 Task: Look for space in Rengasdengklok, Indonesia from 8th August, 2023 to 15th August, 2023 for 9 adults in price range Rs.10000 to Rs.14000. Place can be shared room with 5 bedrooms having 9 beds and 5 bathrooms. Property type can be house, flat, guest house. Amenities needed are: wifi, TV, free parkinig on premises, gym, breakfast. Booking option can be shelf check-in. Required host language is English.
Action: Mouse pressed left at (474, 103)
Screenshot: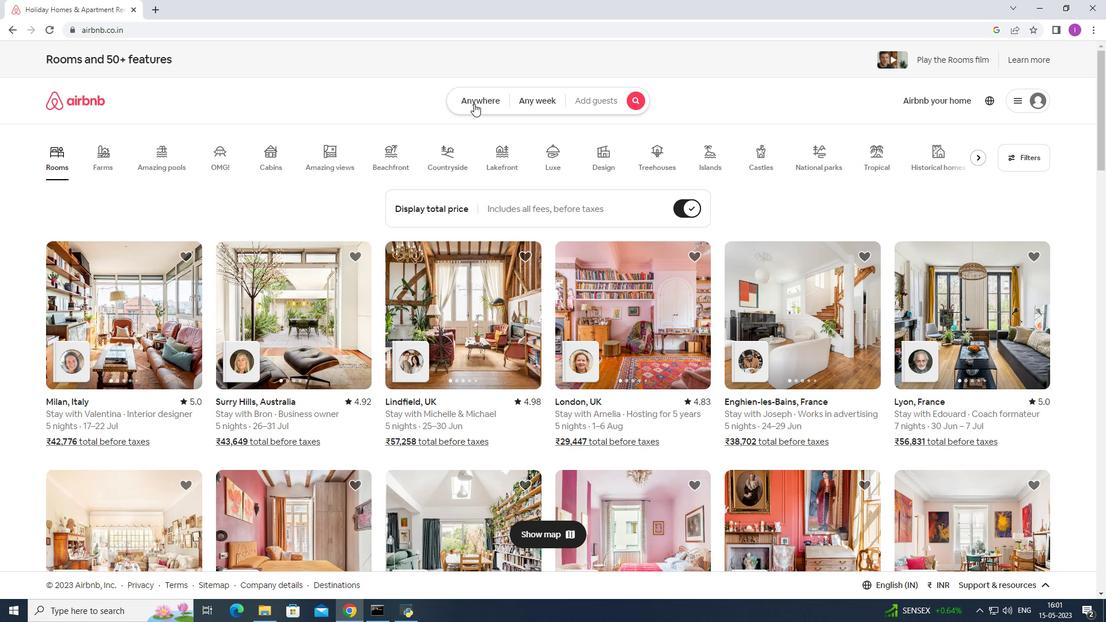 
Action: Mouse moved to (415, 139)
Screenshot: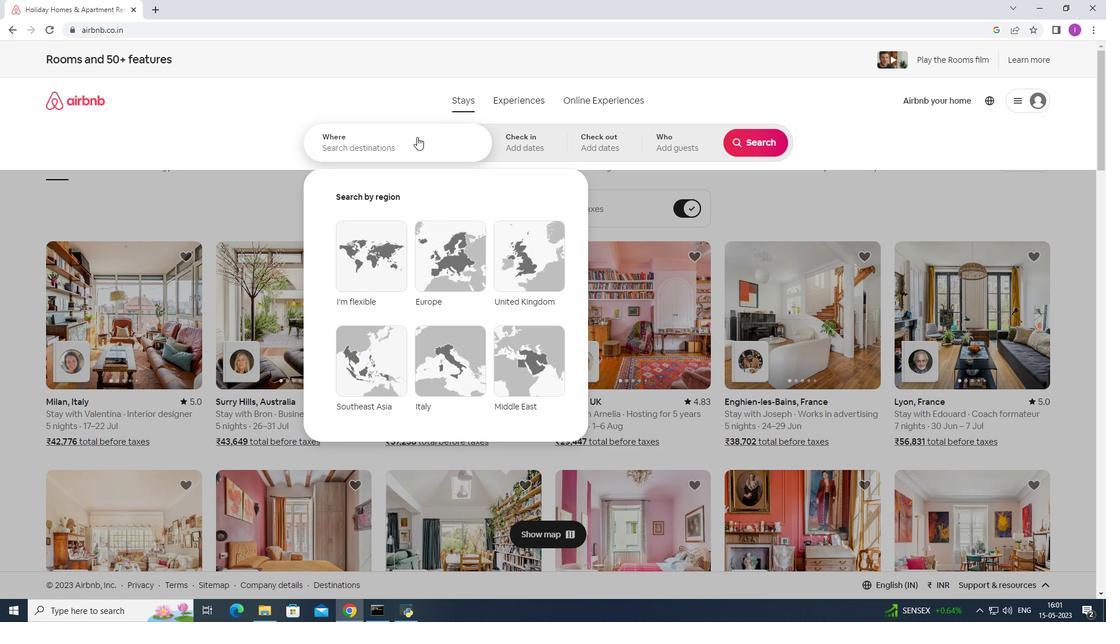
Action: Mouse pressed left at (415, 139)
Screenshot: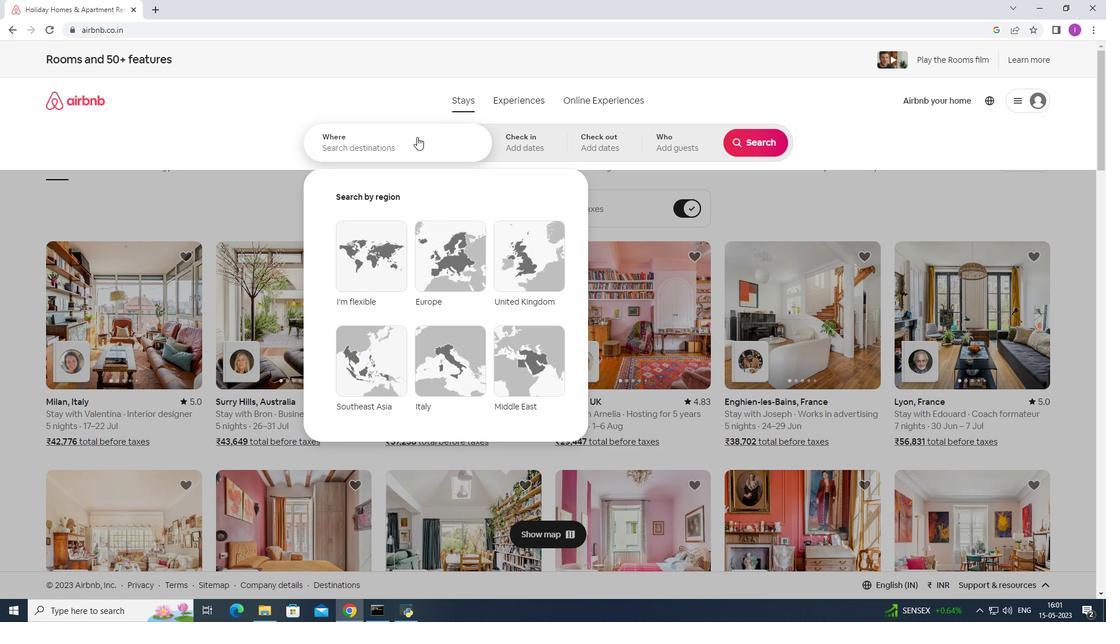 
Action: Mouse moved to (426, 155)
Screenshot: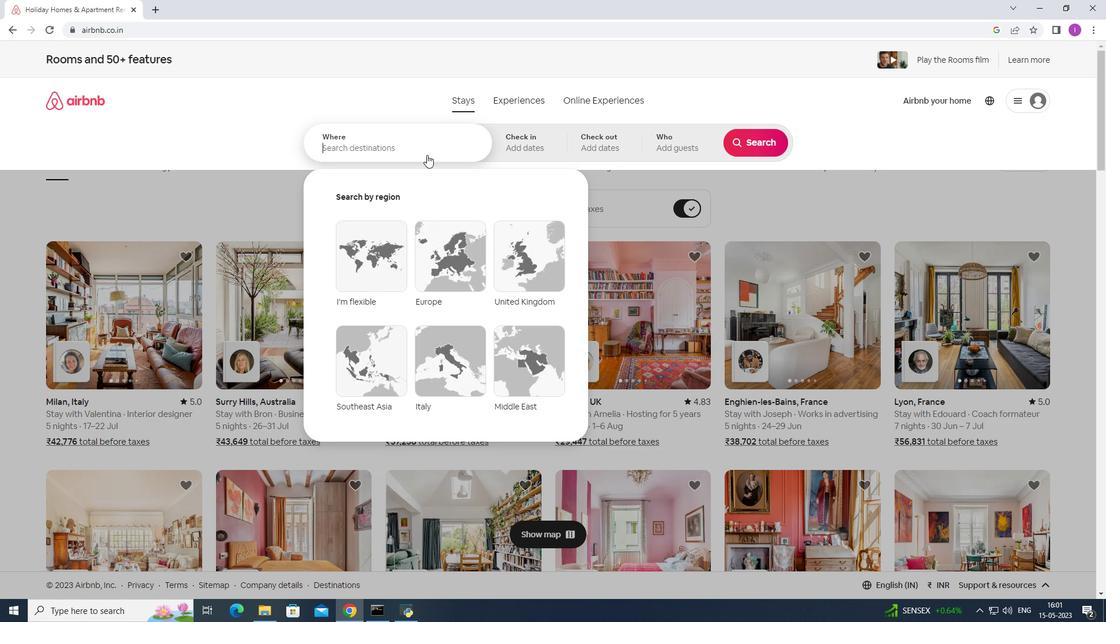 
Action: Key pressed <Key.shift><Key.shift>Reg<Key.backspace>ngasdengklol,indinesia
Screenshot: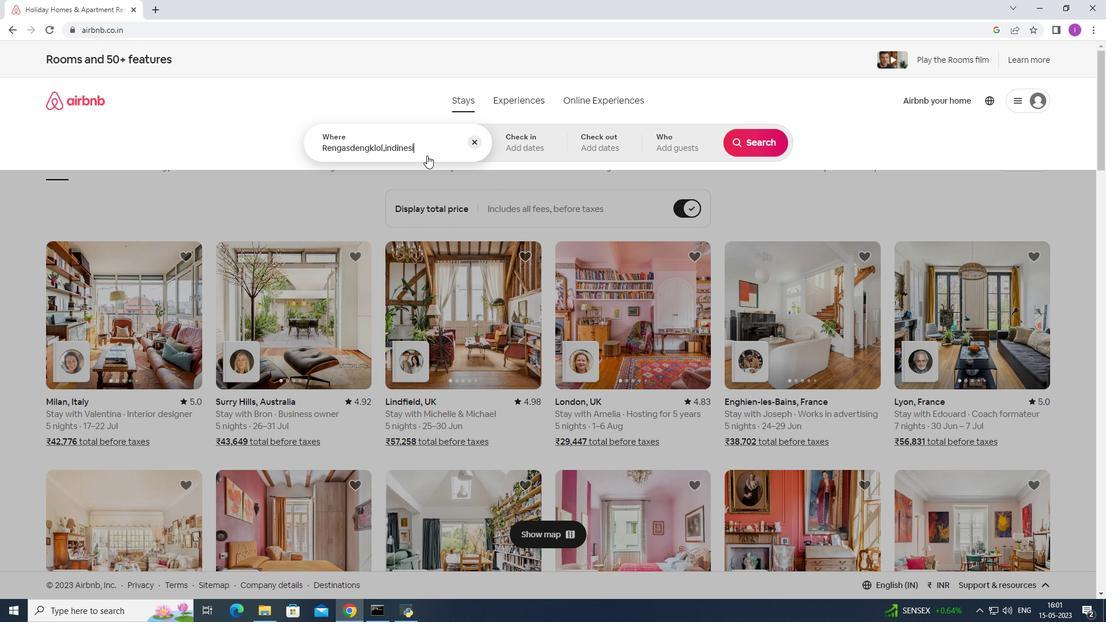 
Action: Mouse moved to (397, 148)
Screenshot: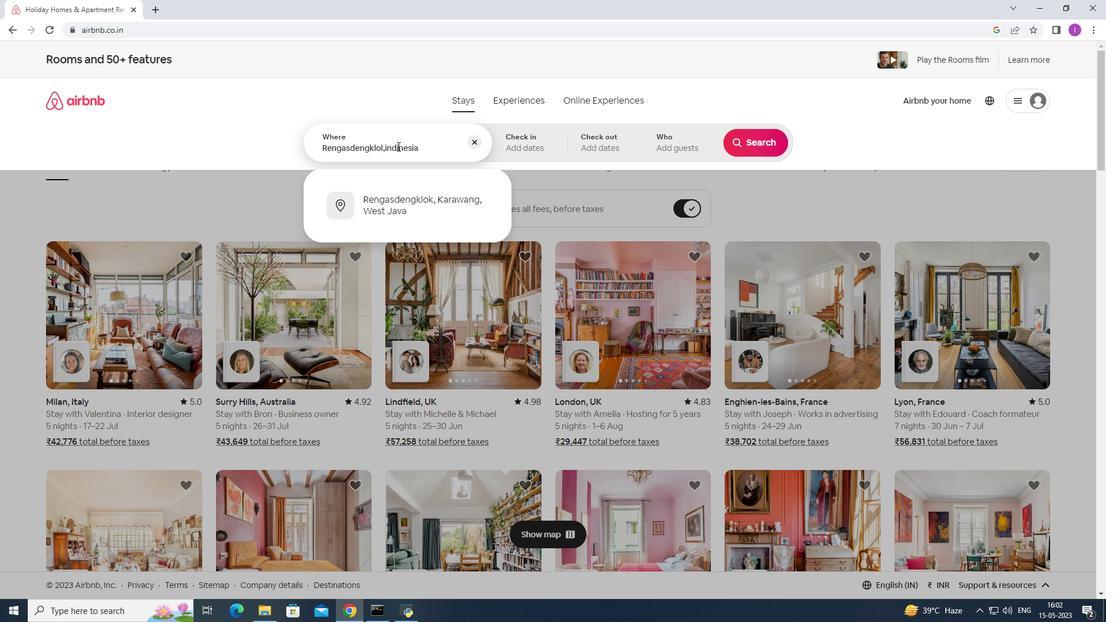 
Action: Mouse pressed left at (397, 148)
Screenshot: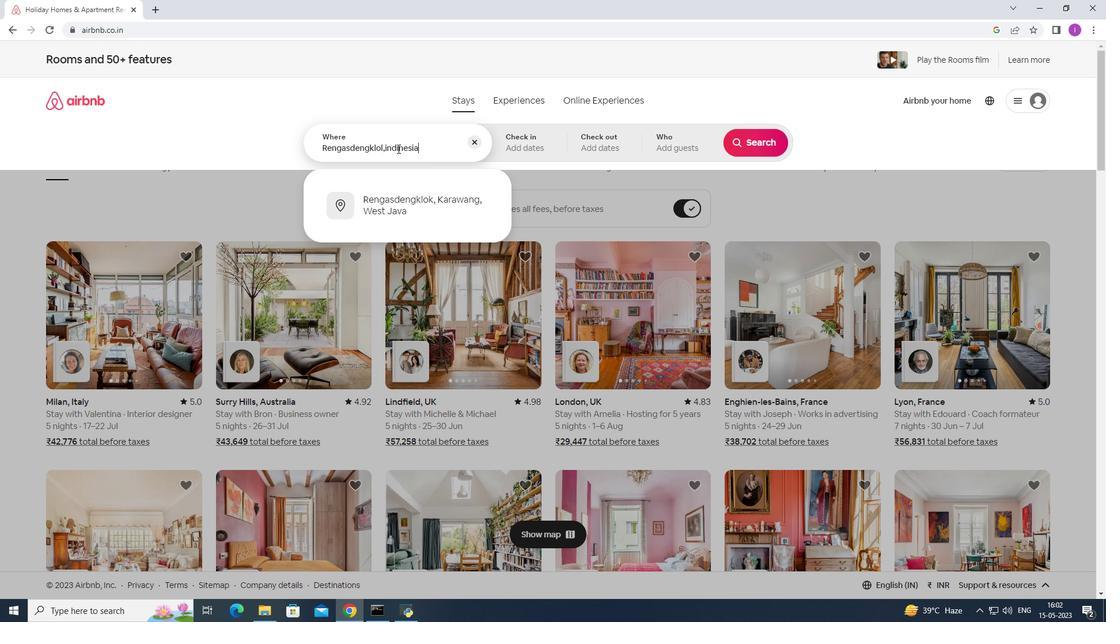
Action: Mouse moved to (403, 149)
Screenshot: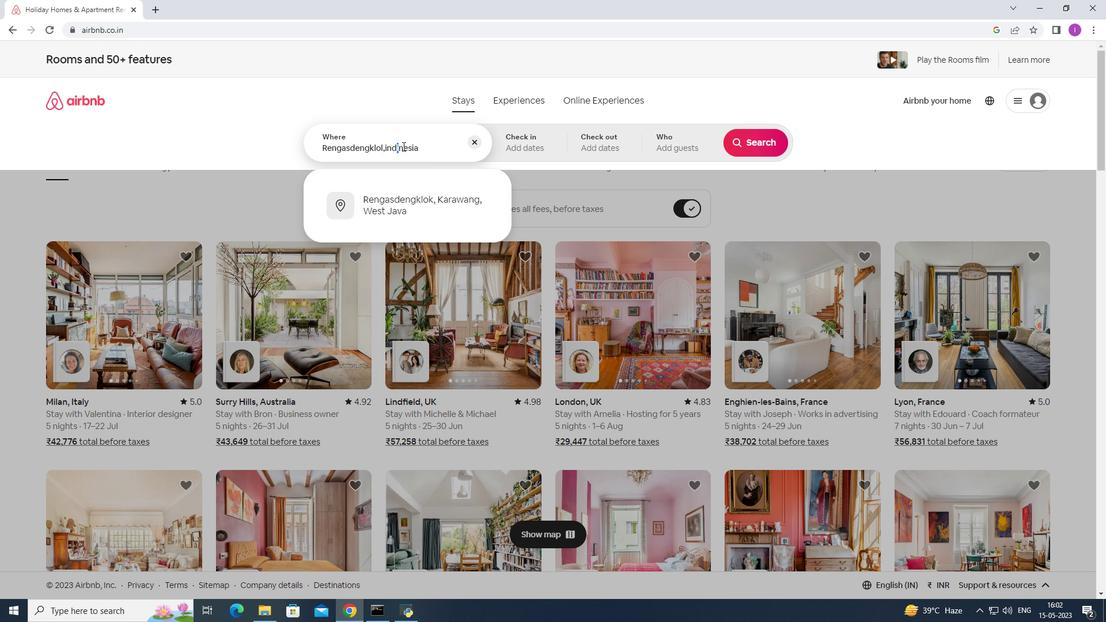 
Action: Key pressed <Key.delete>o
Screenshot: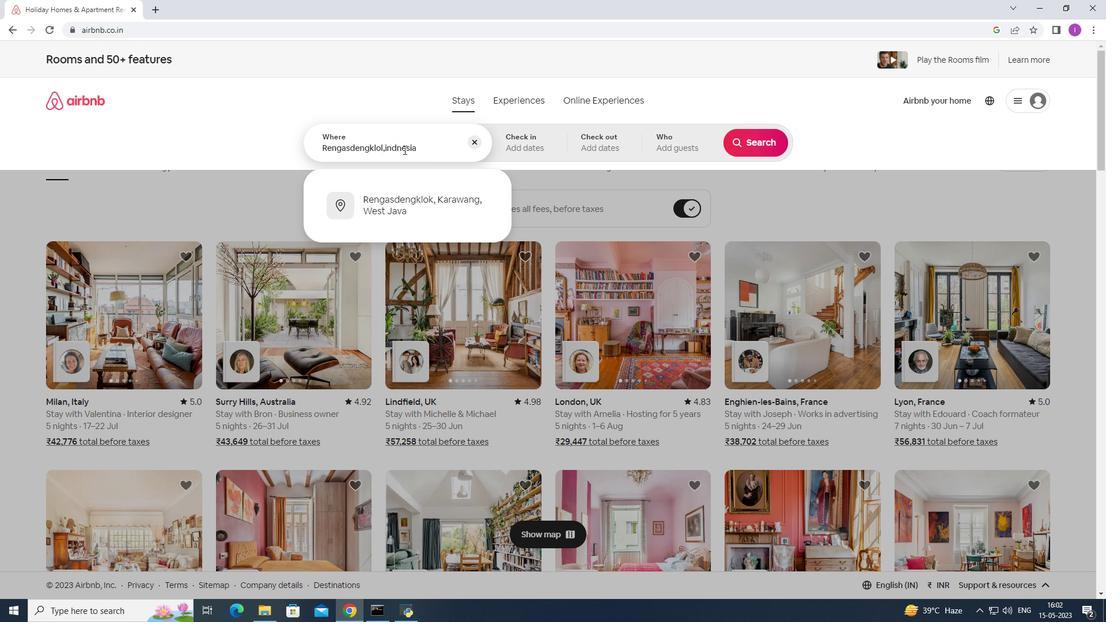
Action: Mouse moved to (535, 153)
Screenshot: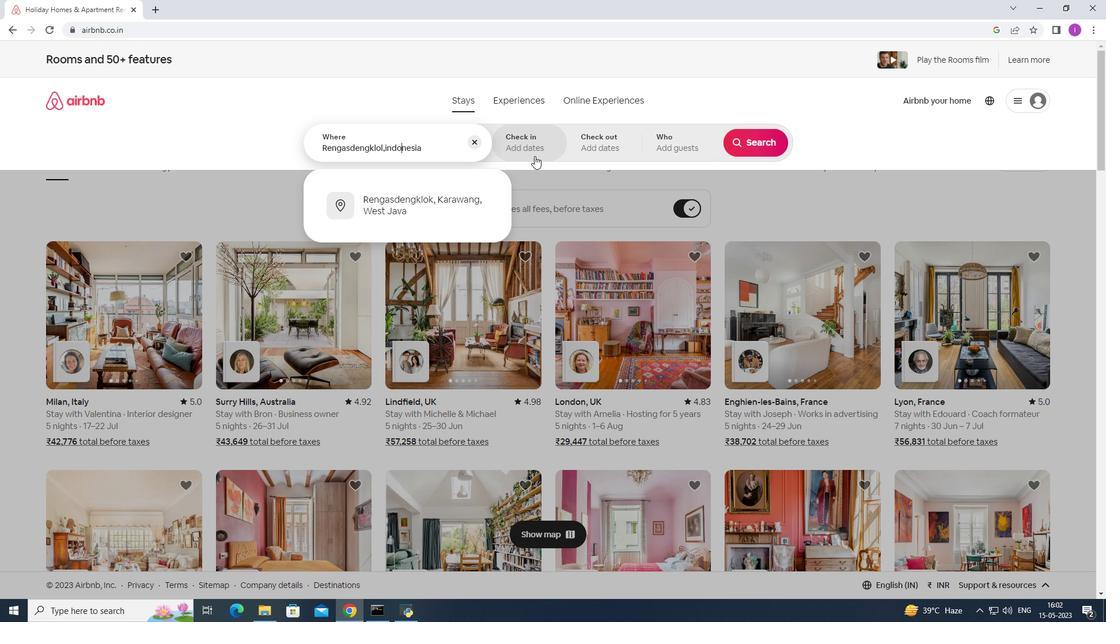 
Action: Mouse pressed left at (535, 153)
Screenshot: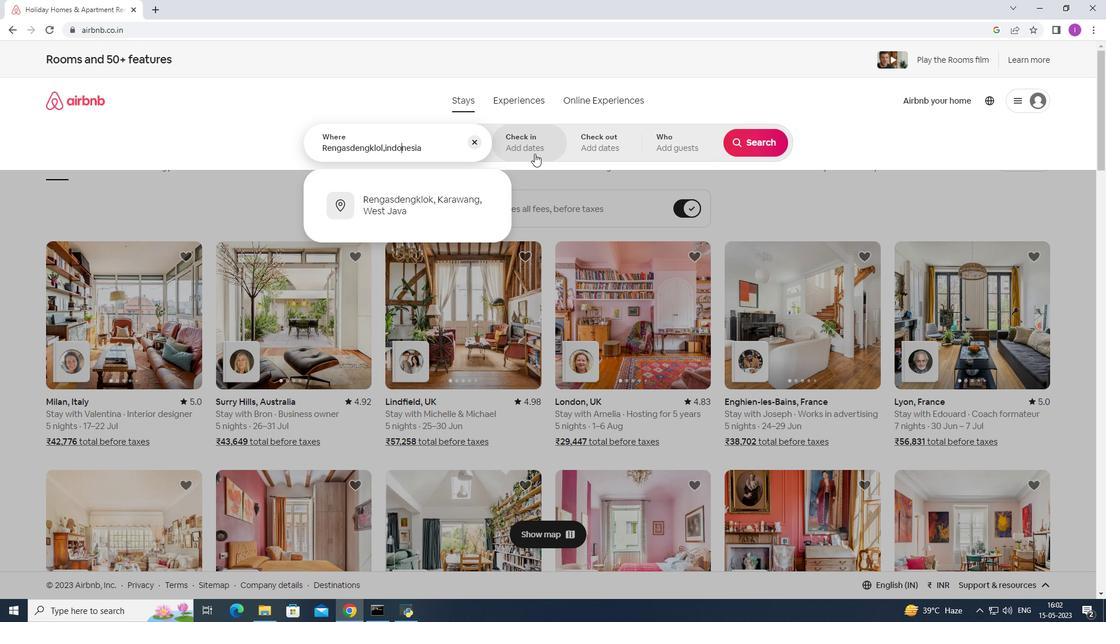 
Action: Mouse moved to (761, 233)
Screenshot: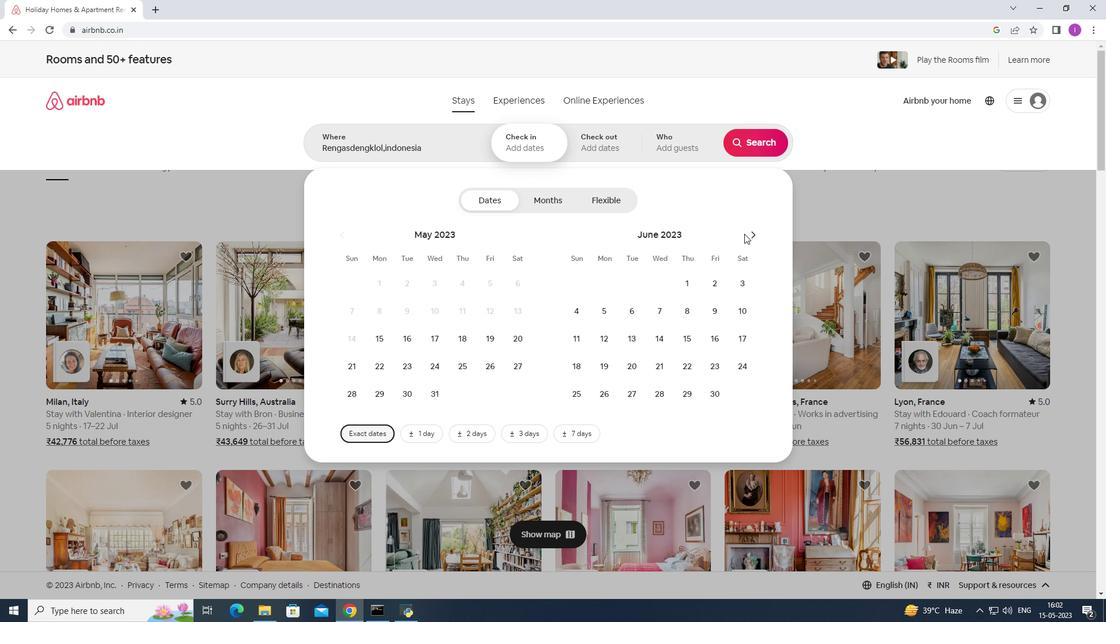 
Action: Mouse pressed left at (761, 233)
Screenshot: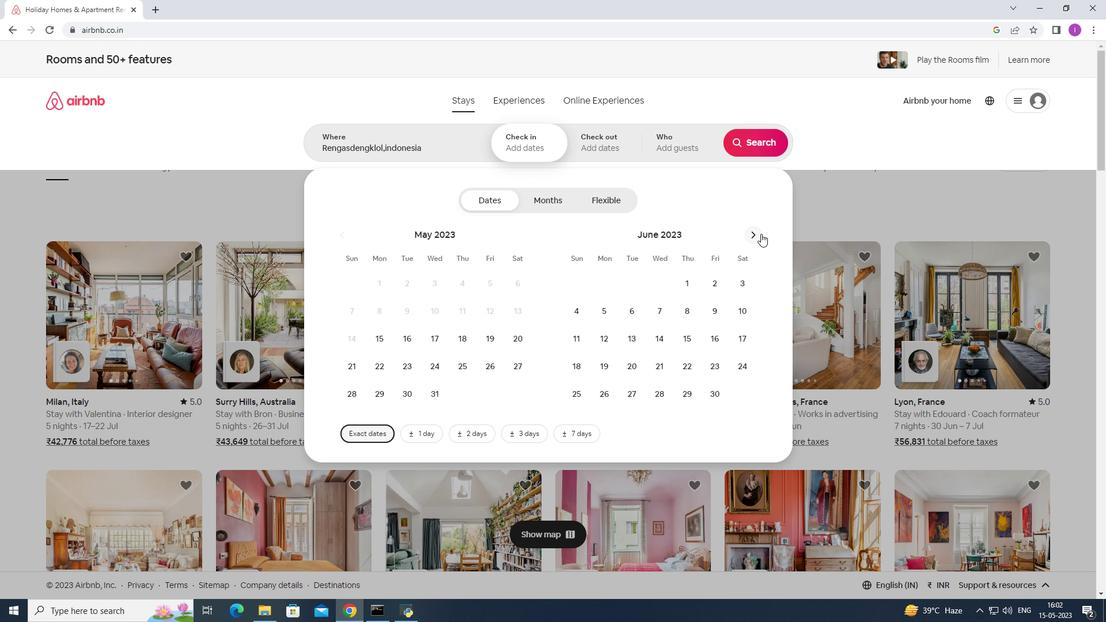 
Action: Mouse pressed left at (761, 233)
Screenshot: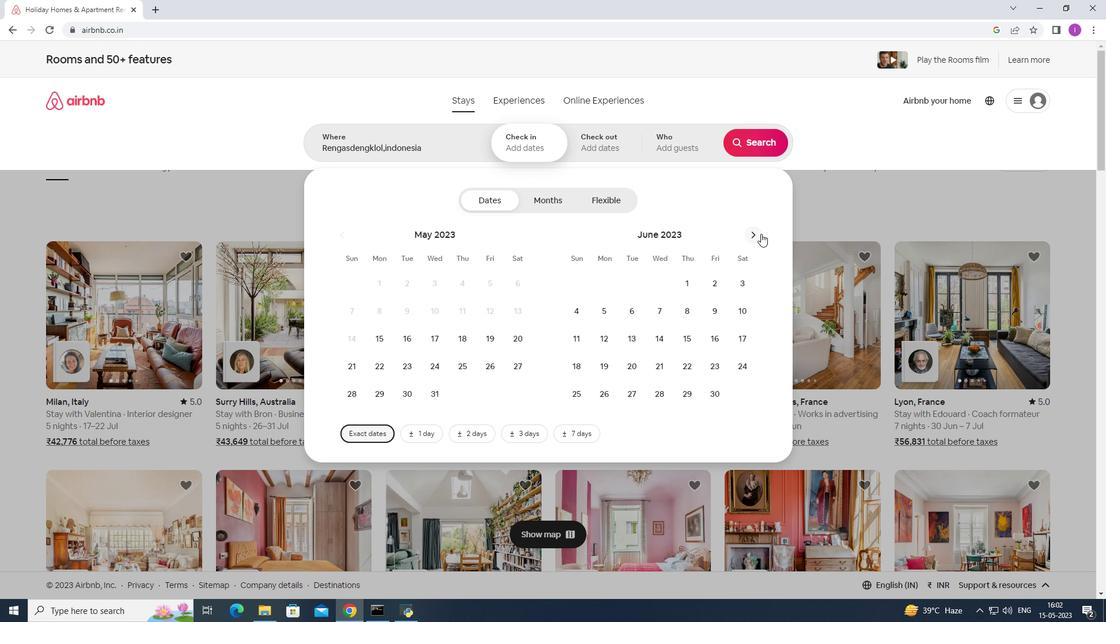 
Action: Mouse pressed left at (761, 233)
Screenshot: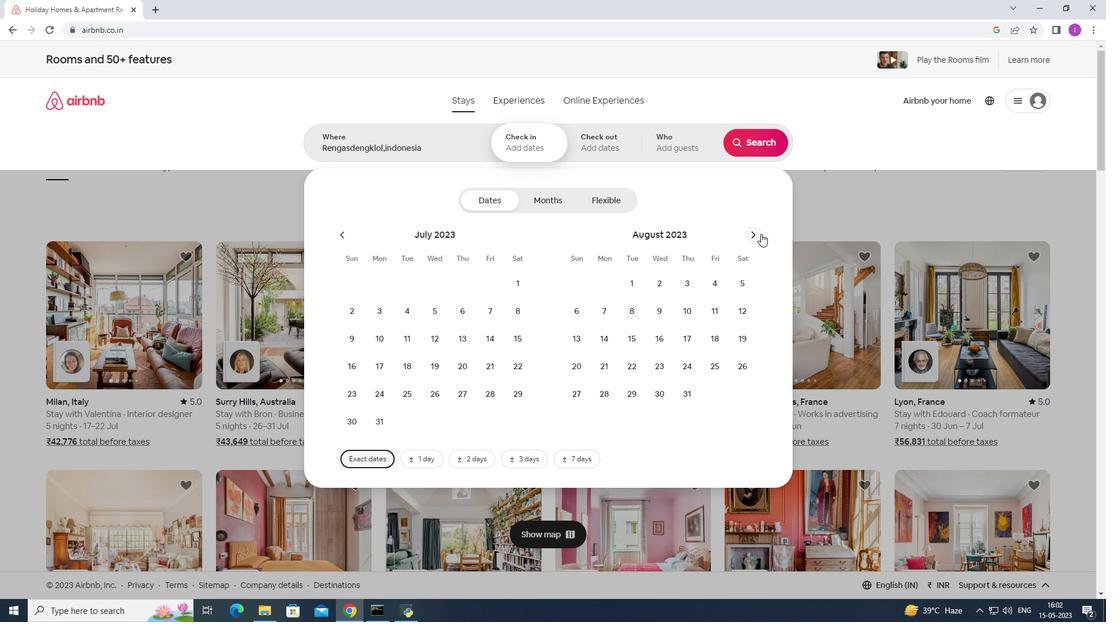 
Action: Mouse moved to (411, 311)
Screenshot: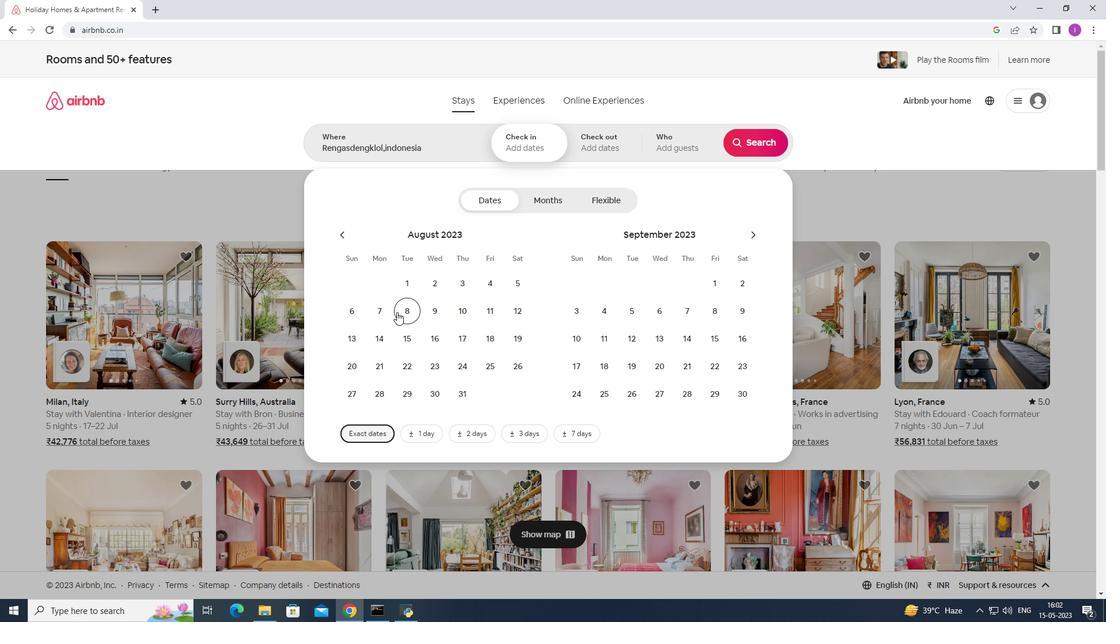 
Action: Mouse pressed left at (411, 311)
Screenshot: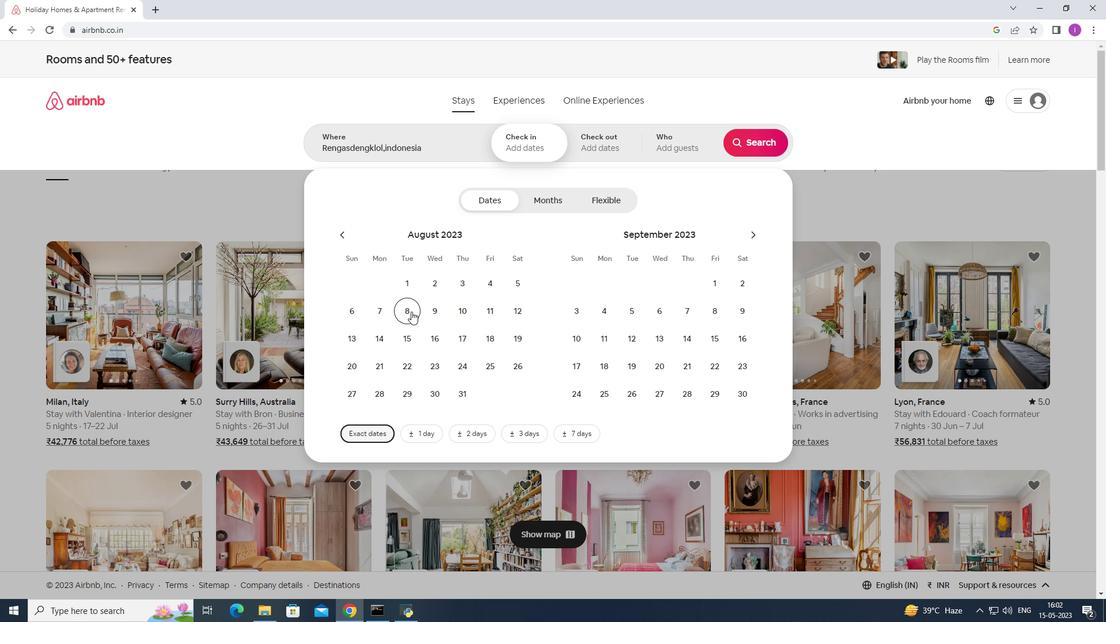 
Action: Mouse moved to (408, 334)
Screenshot: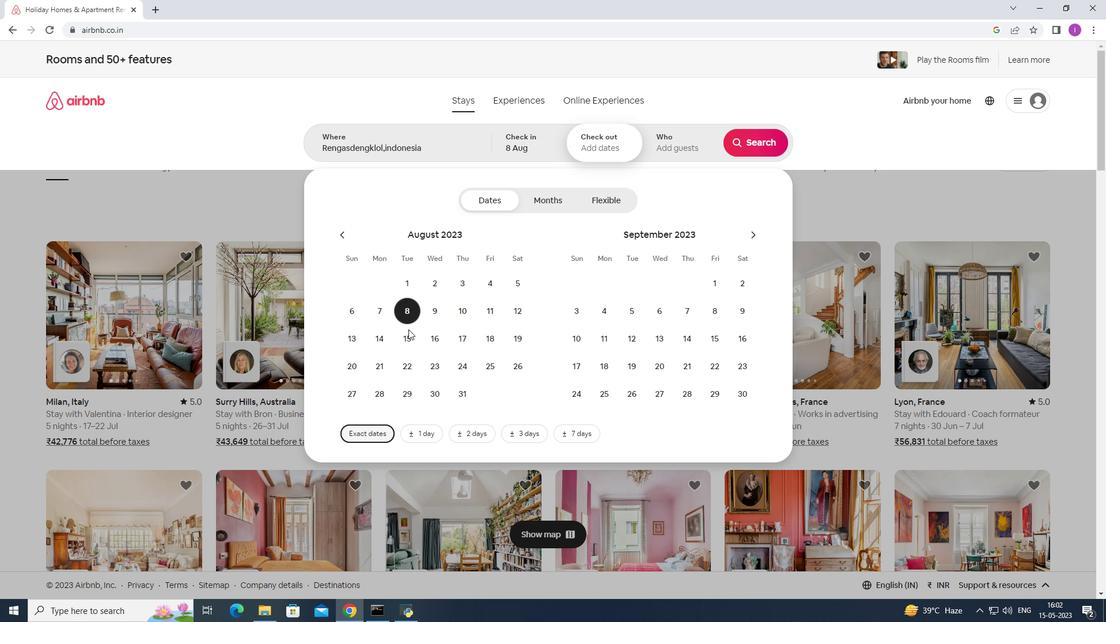 
Action: Mouse pressed left at (408, 334)
Screenshot: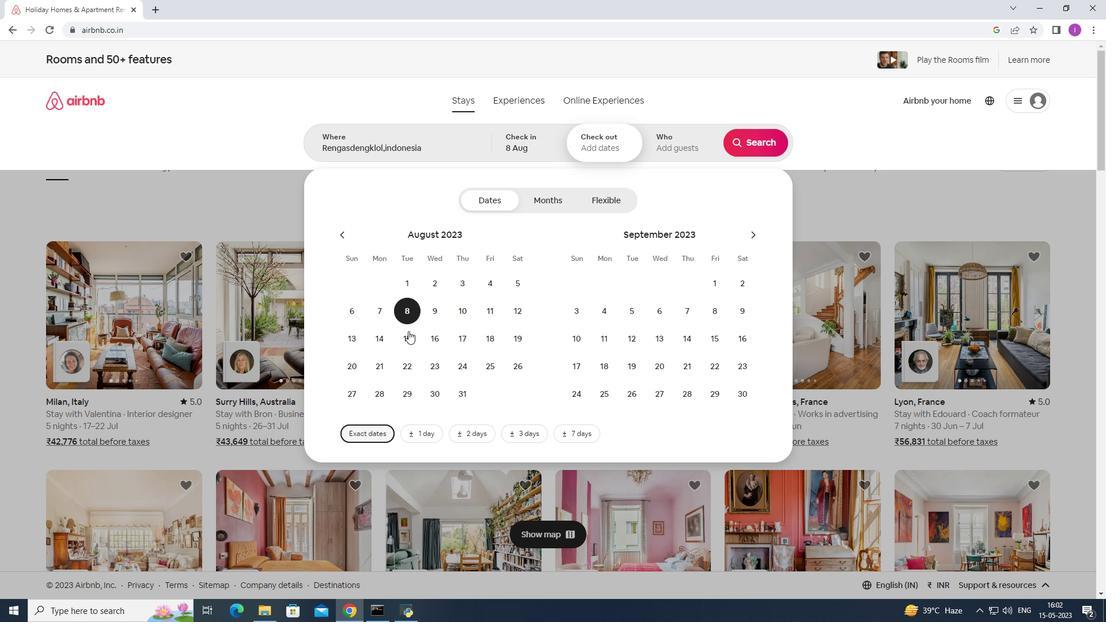 
Action: Mouse moved to (686, 147)
Screenshot: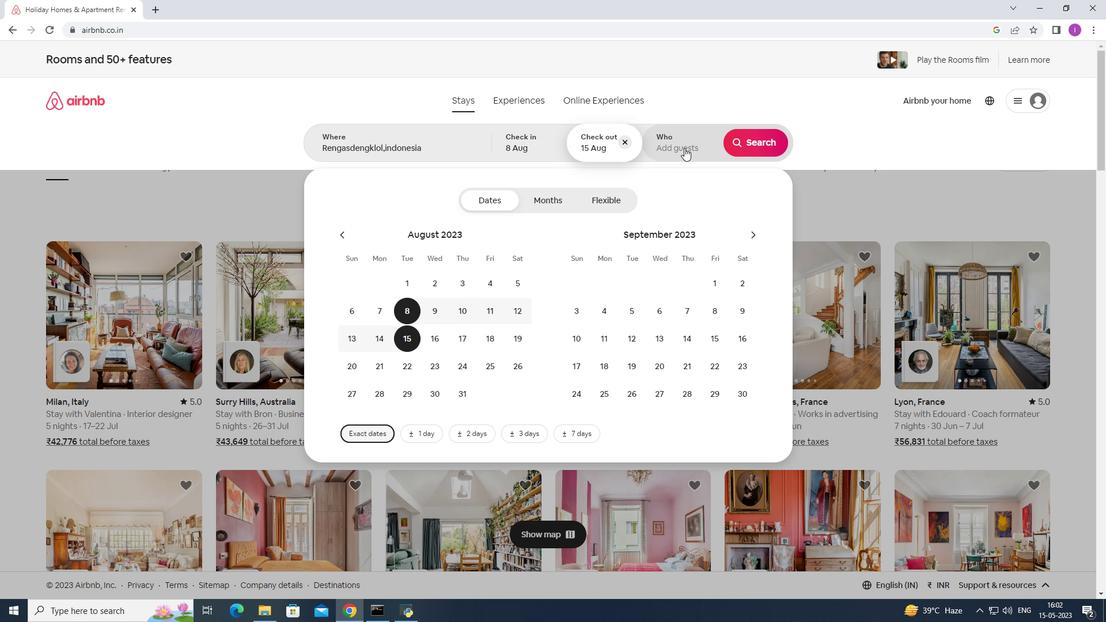 
Action: Mouse pressed left at (686, 147)
Screenshot: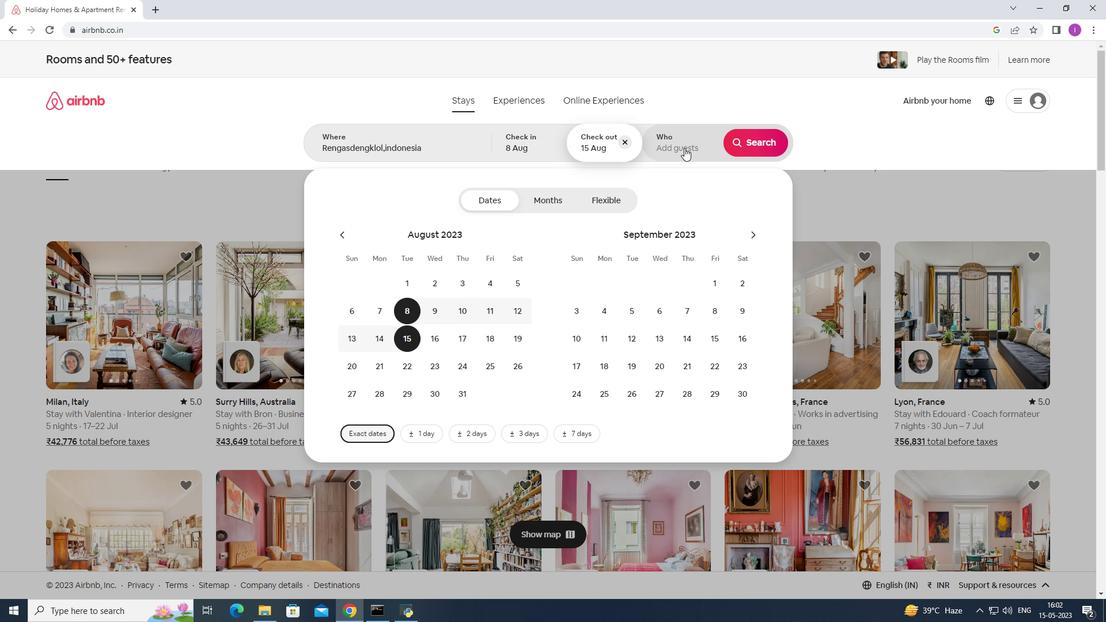 
Action: Mouse moved to (760, 196)
Screenshot: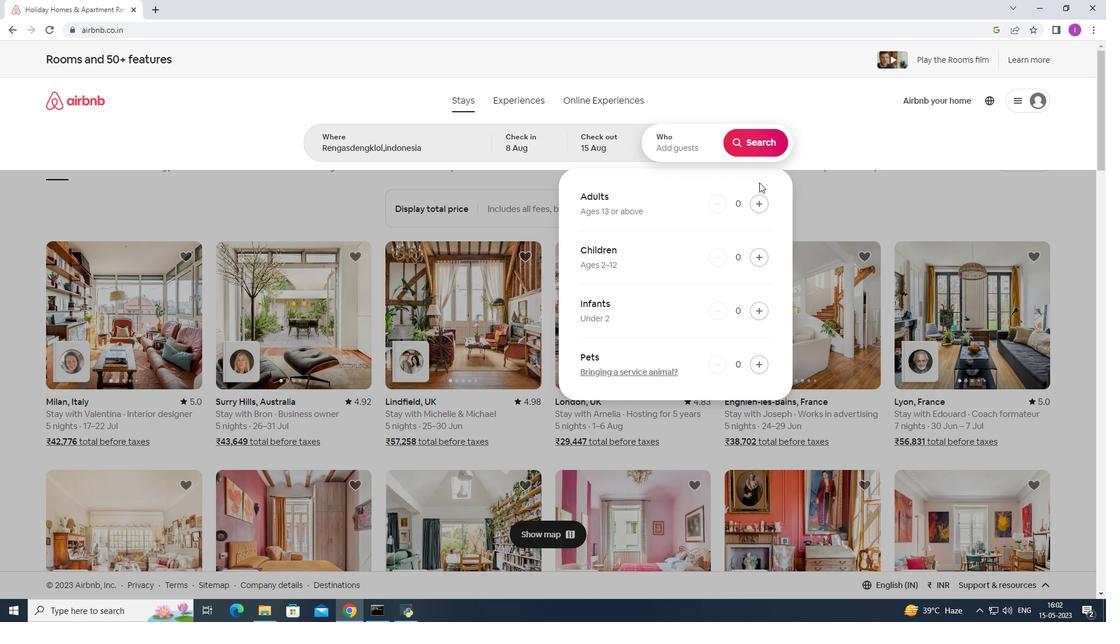 
Action: Mouse pressed left at (760, 196)
Screenshot: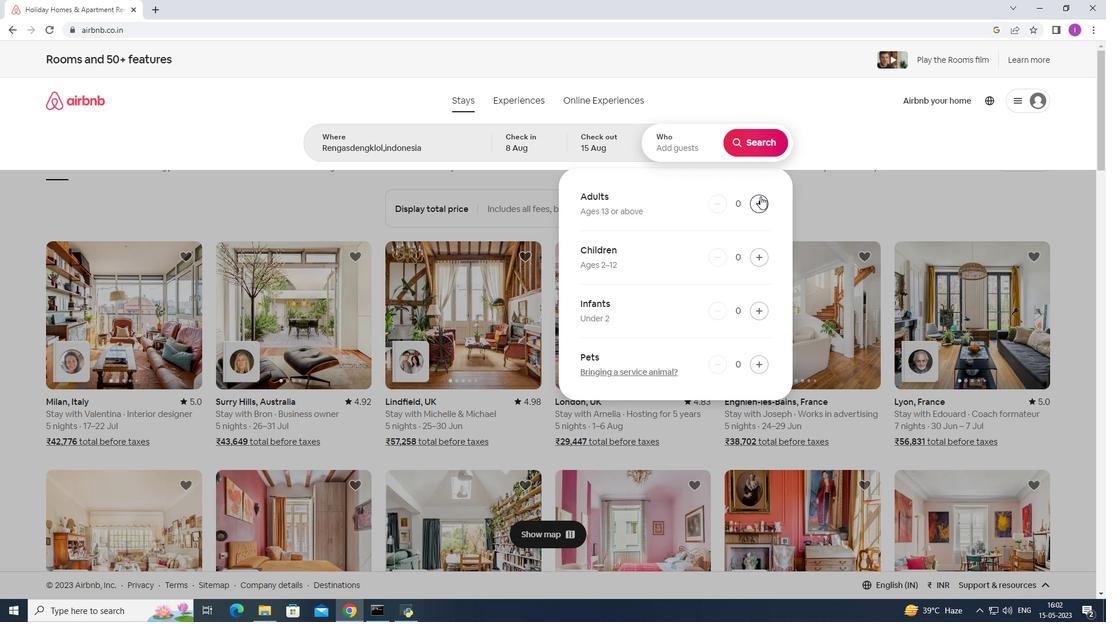 
Action: Mouse moved to (760, 198)
Screenshot: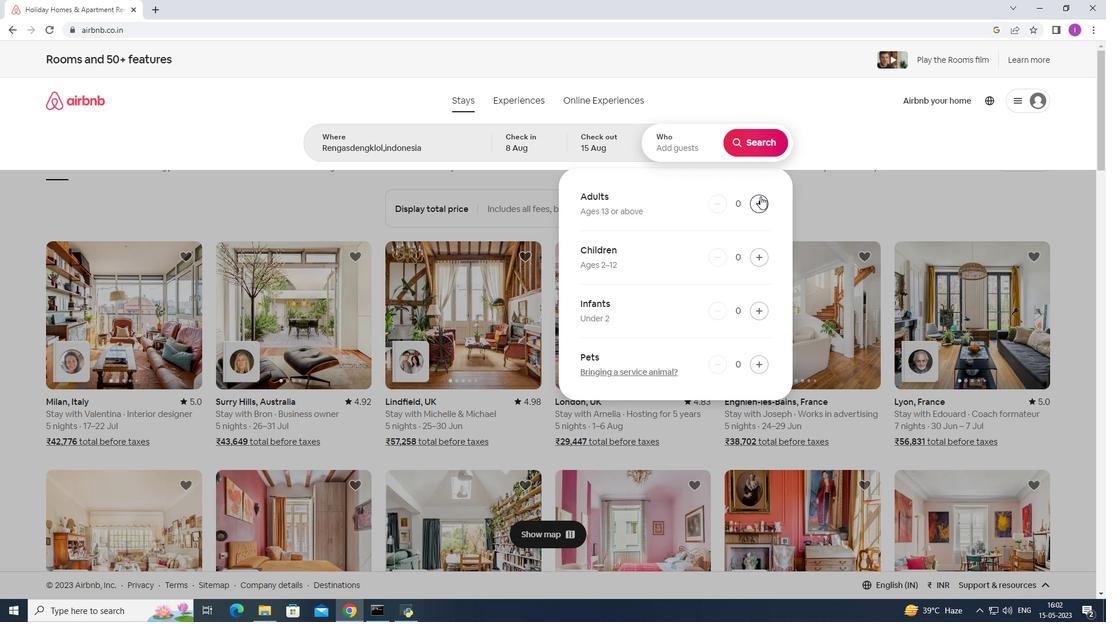 
Action: Mouse pressed left at (760, 198)
Screenshot: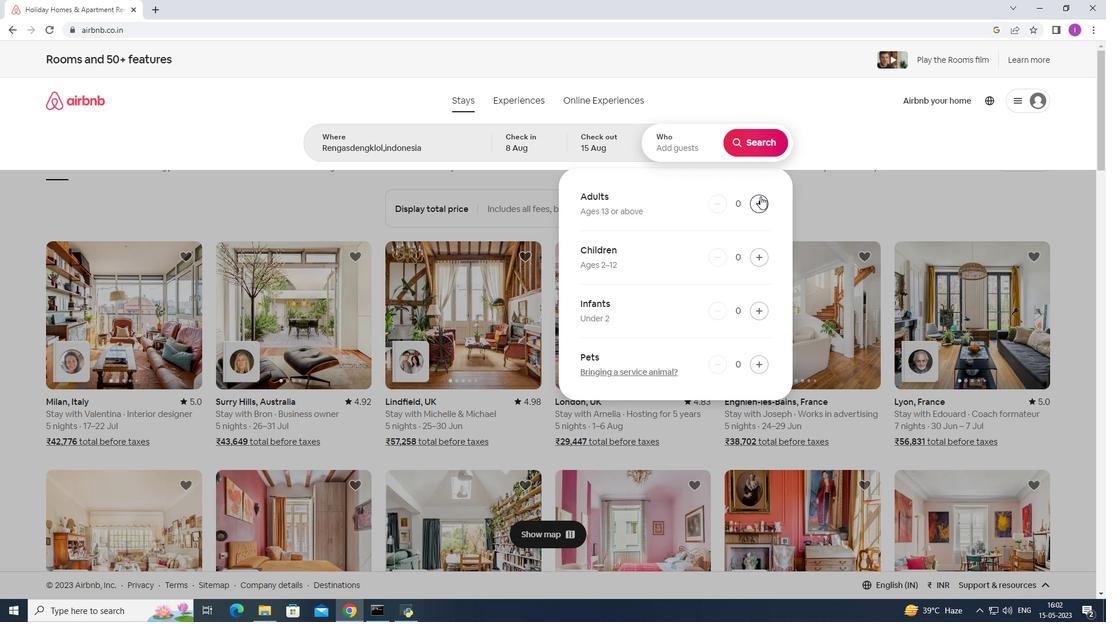 
Action: Mouse pressed left at (760, 198)
Screenshot: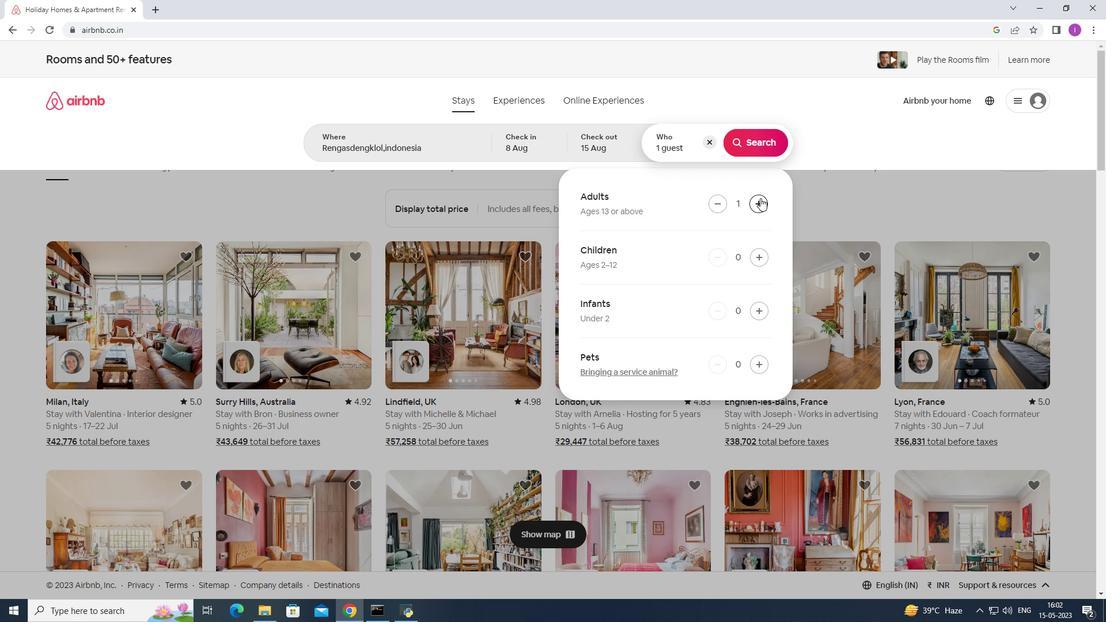 
Action: Mouse moved to (759, 208)
Screenshot: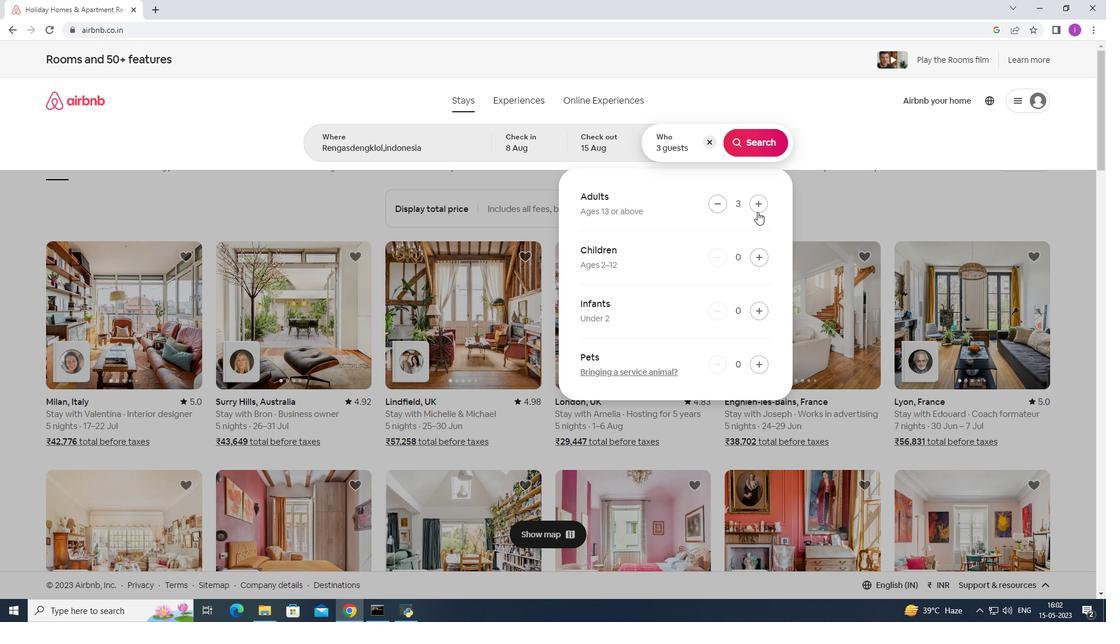 
Action: Mouse pressed left at (759, 208)
Screenshot: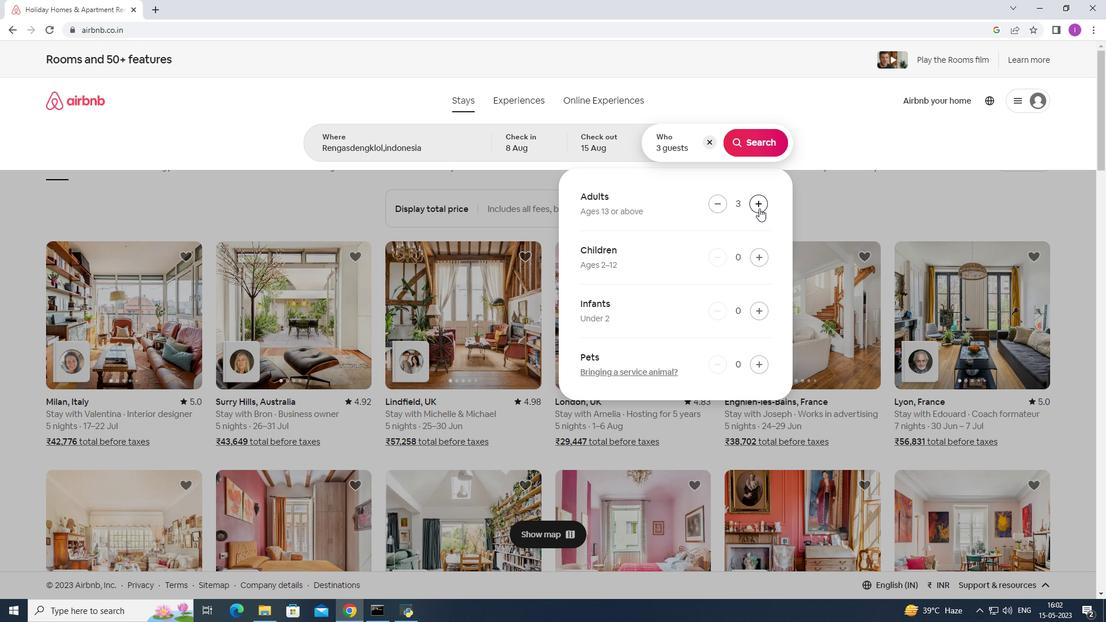 
Action: Mouse pressed left at (759, 208)
Screenshot: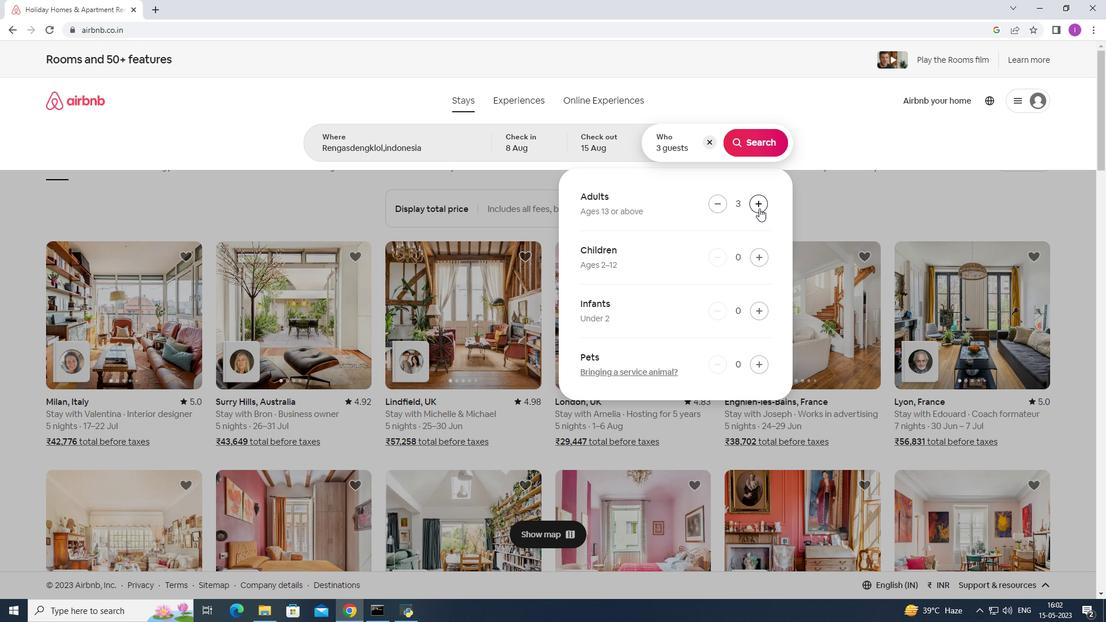 
Action: Mouse pressed left at (759, 208)
Screenshot: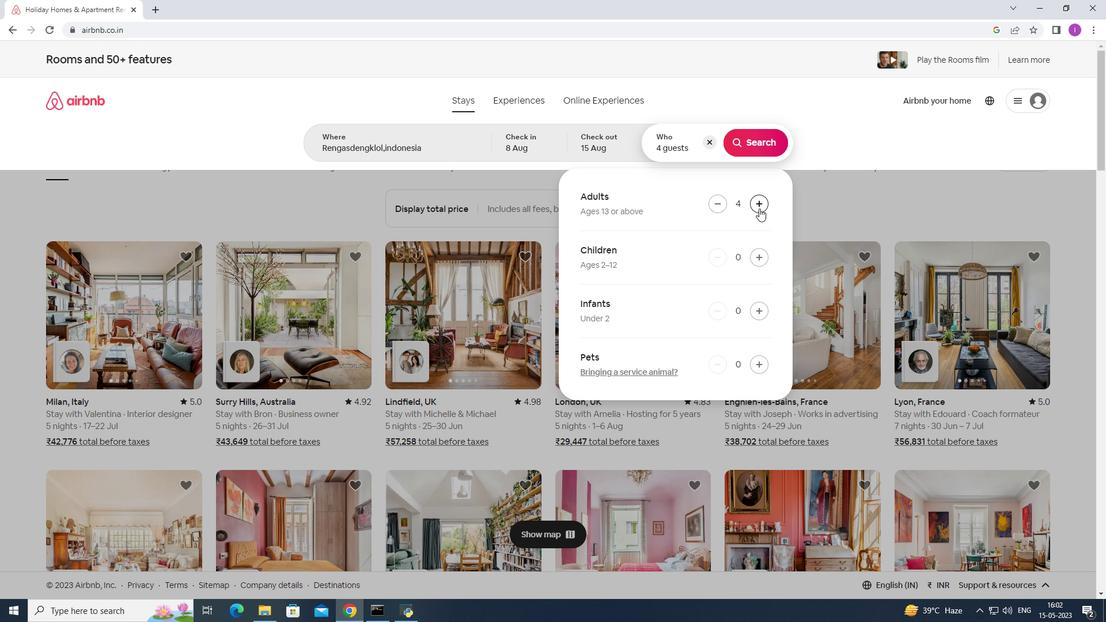 
Action: Mouse pressed left at (759, 208)
Screenshot: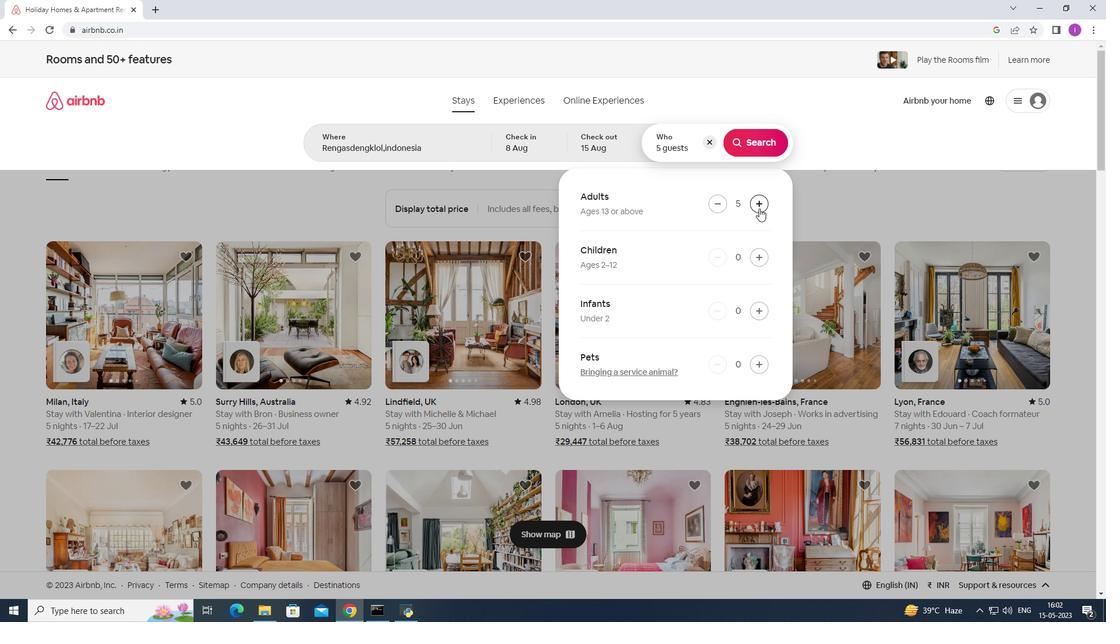 
Action: Mouse pressed left at (759, 208)
Screenshot: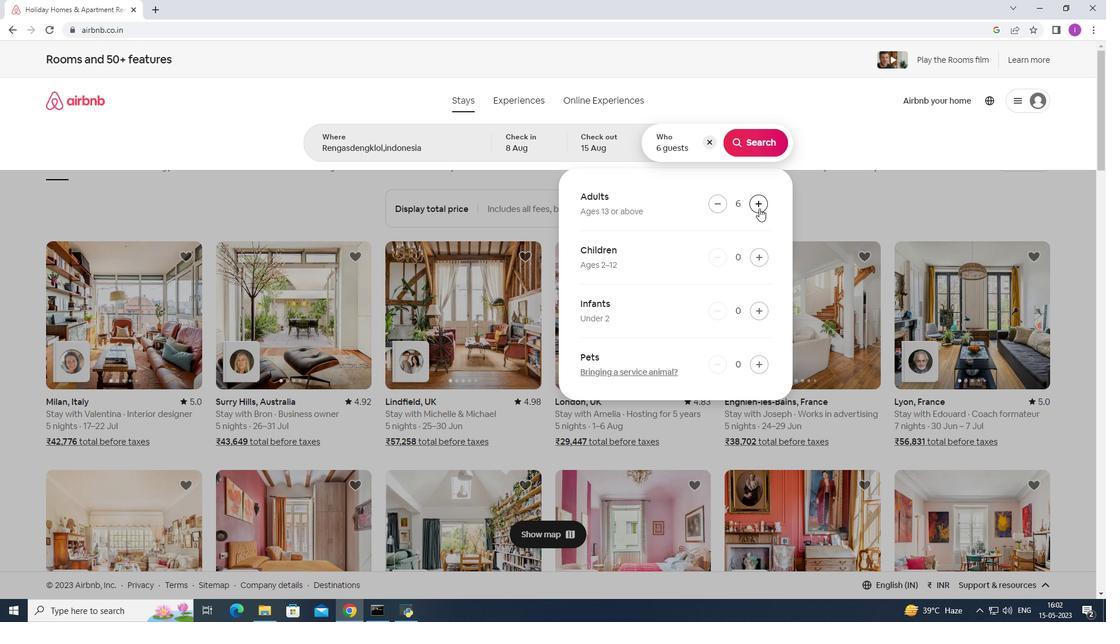 
Action: Mouse pressed left at (759, 208)
Screenshot: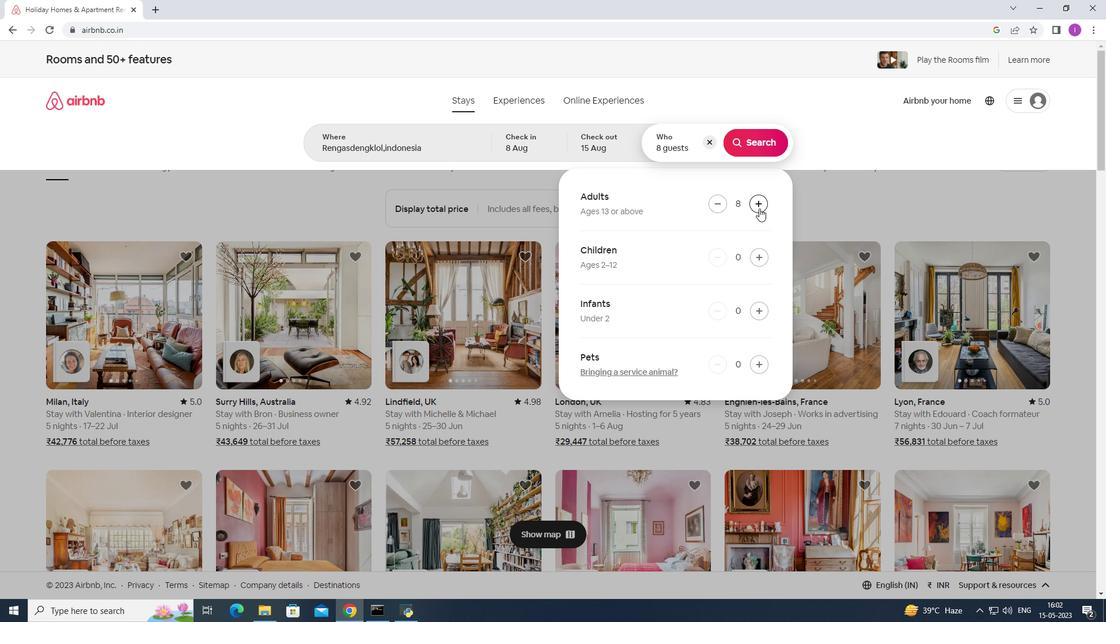 
Action: Mouse moved to (748, 131)
Screenshot: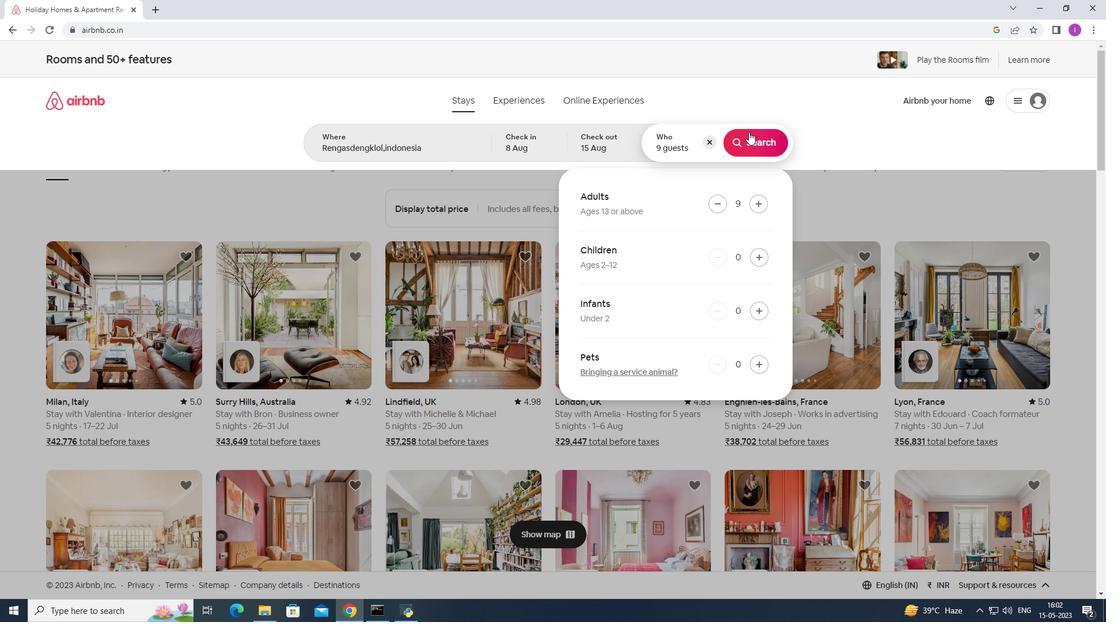 
Action: Mouse pressed left at (748, 131)
Screenshot: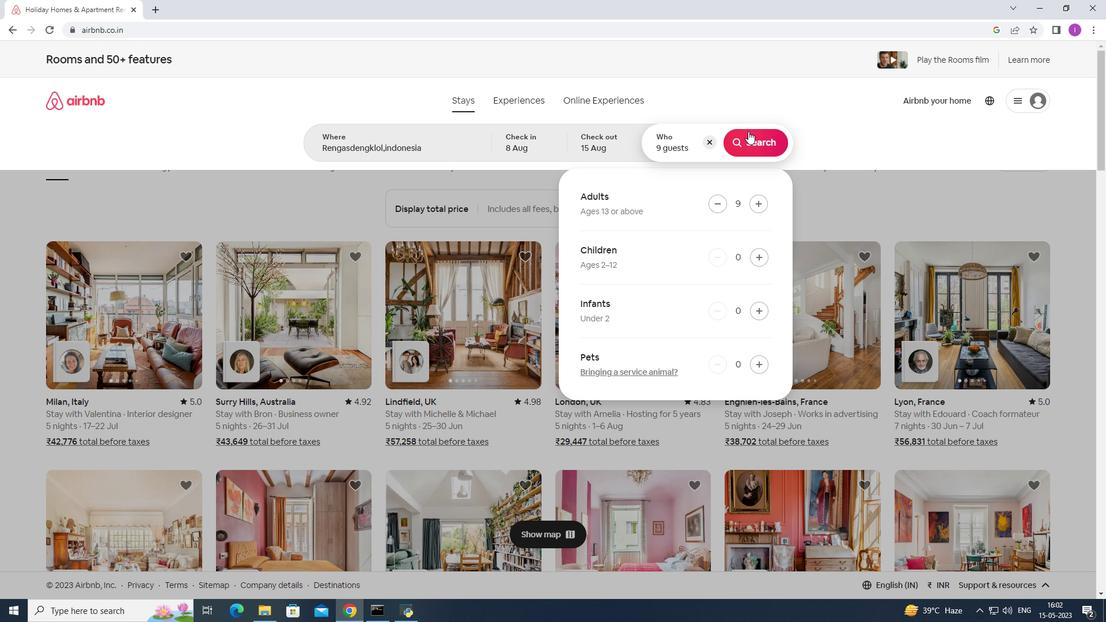 
Action: Mouse moved to (1051, 109)
Screenshot: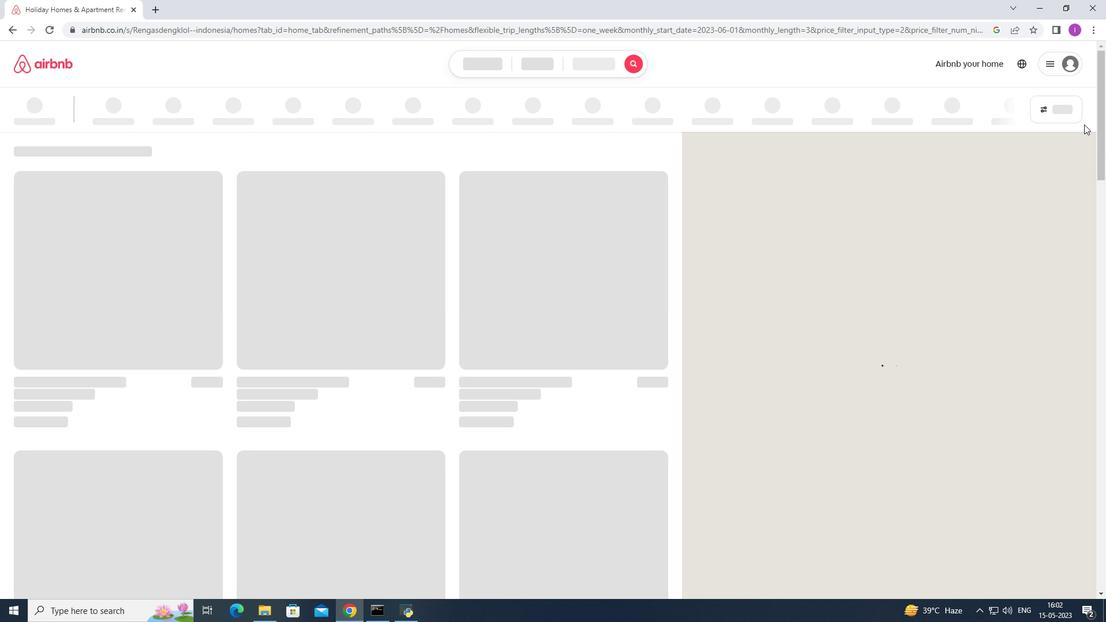 
Action: Mouse pressed left at (1051, 109)
Screenshot: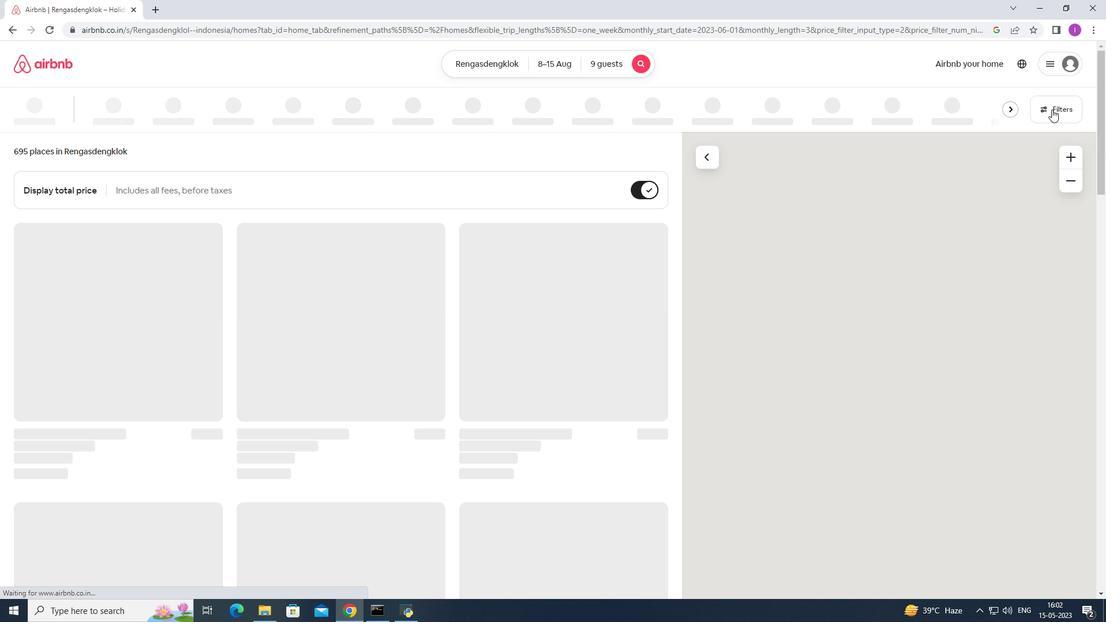 
Action: Mouse moved to (641, 390)
Screenshot: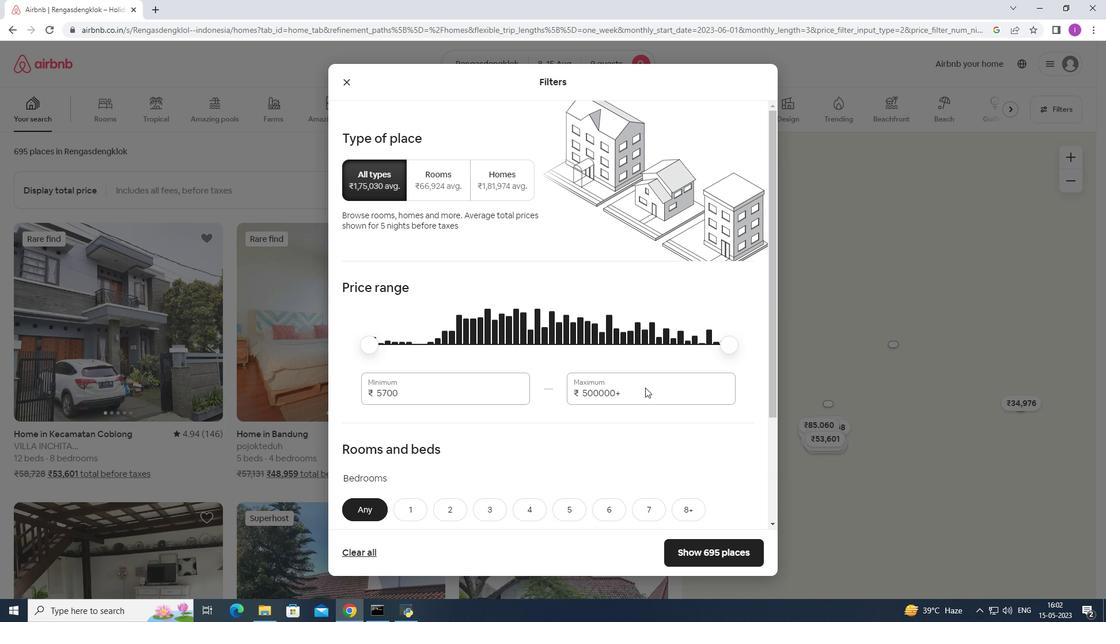 
Action: Mouse pressed left at (641, 390)
Screenshot: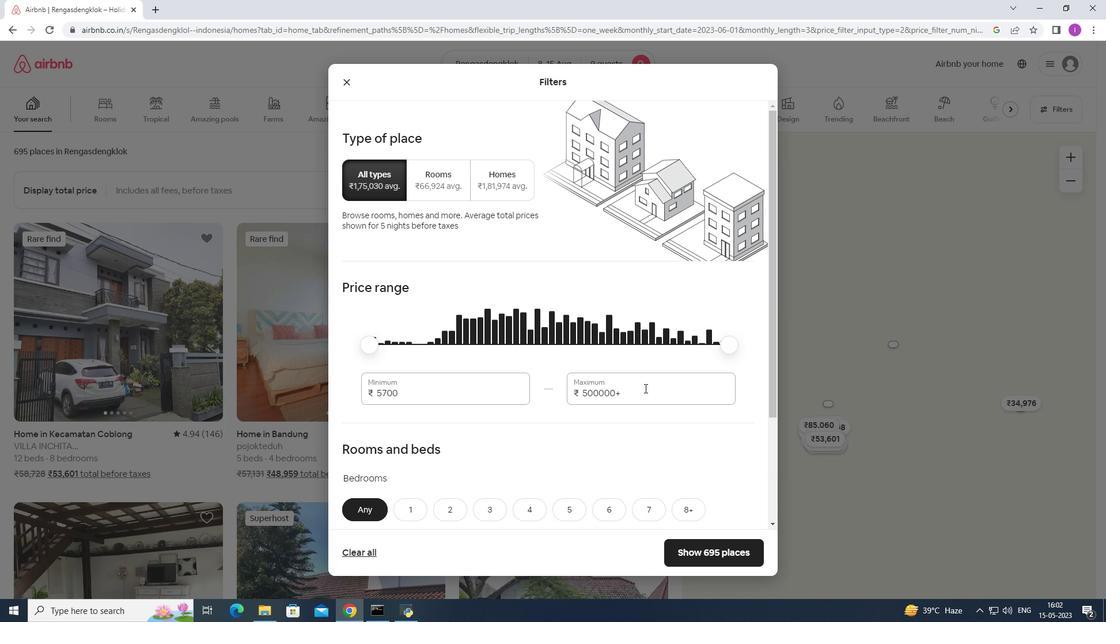
Action: Mouse moved to (528, 405)
Screenshot: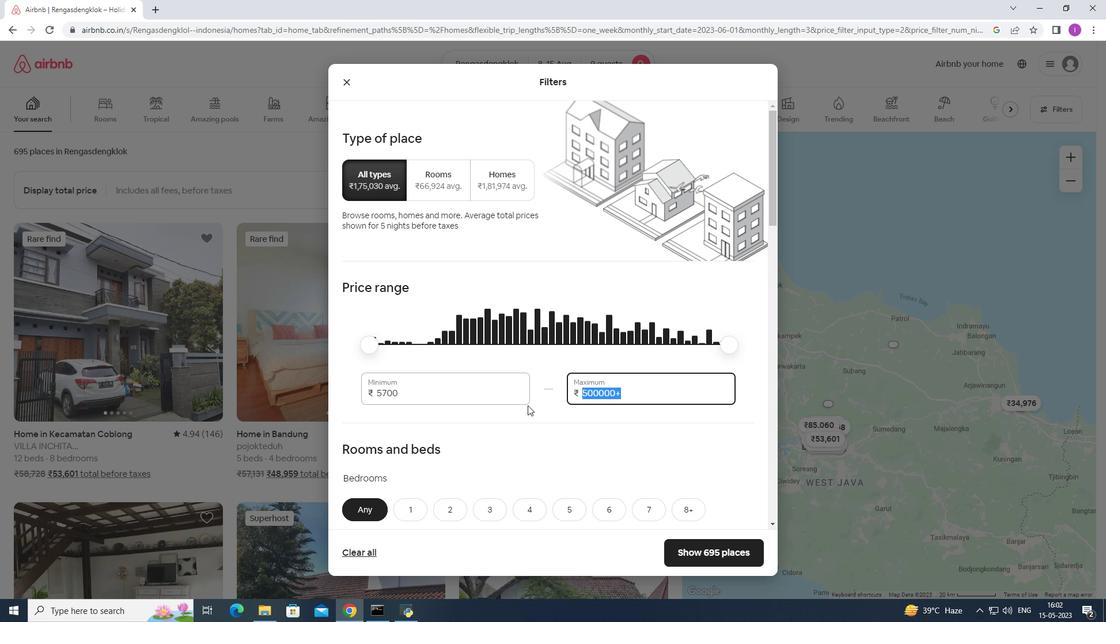 
Action: Key pressed 1
Screenshot: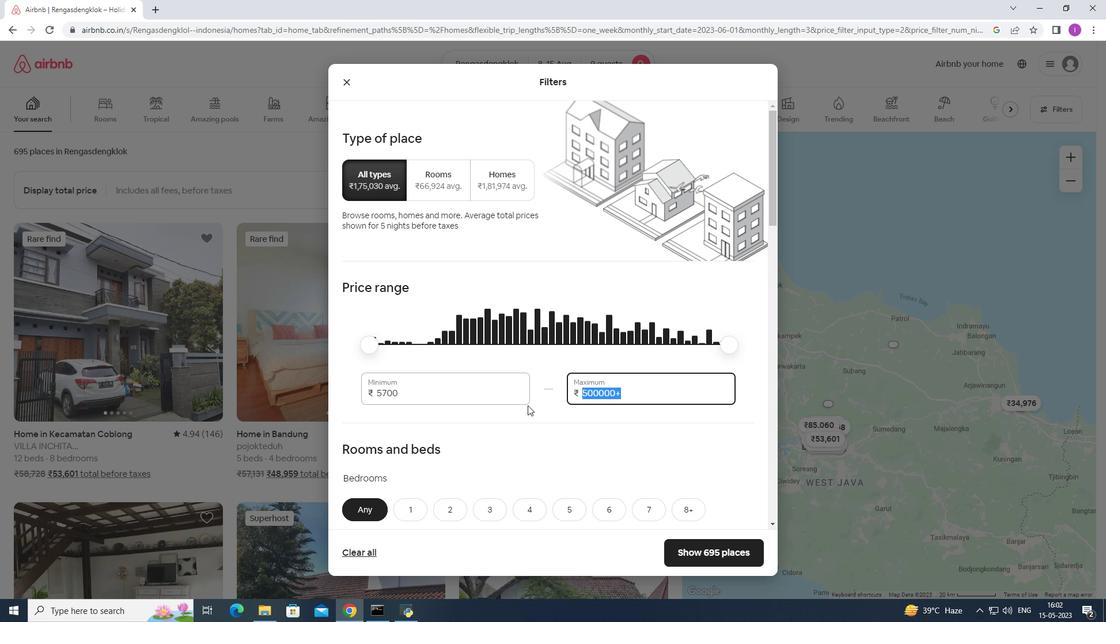 
Action: Mouse moved to (535, 405)
Screenshot: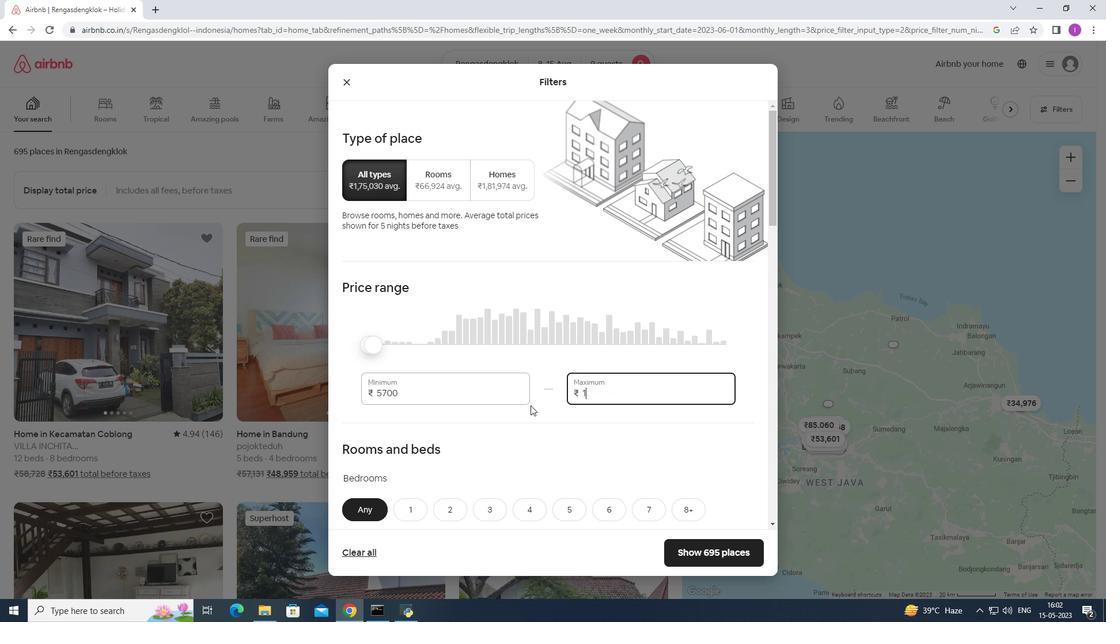 
Action: Key pressed 4
Screenshot: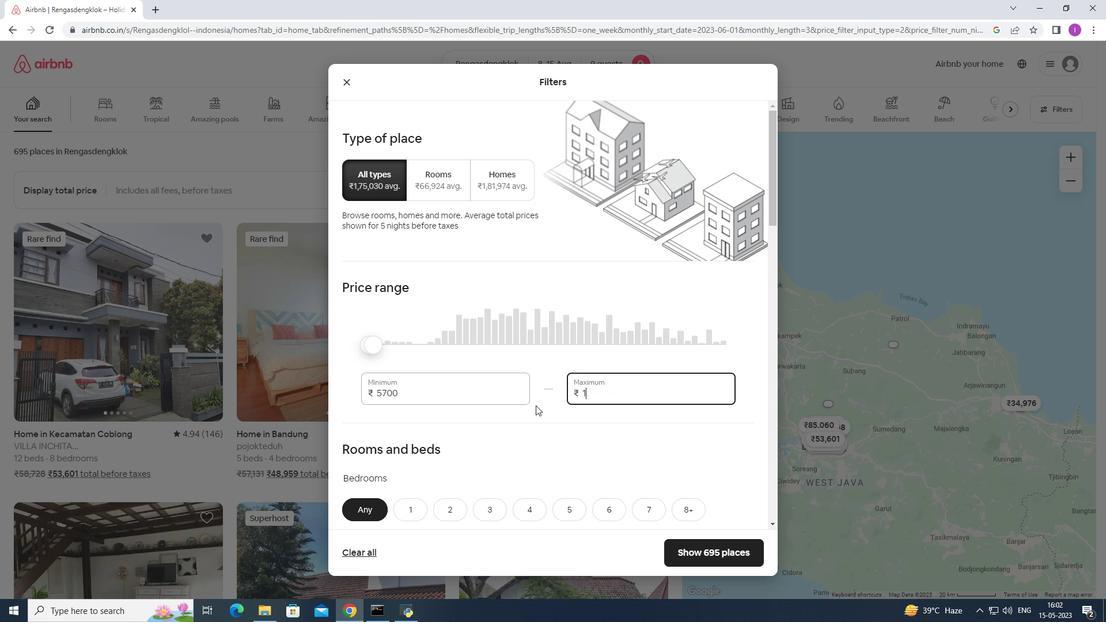 
Action: Mouse moved to (539, 406)
Screenshot: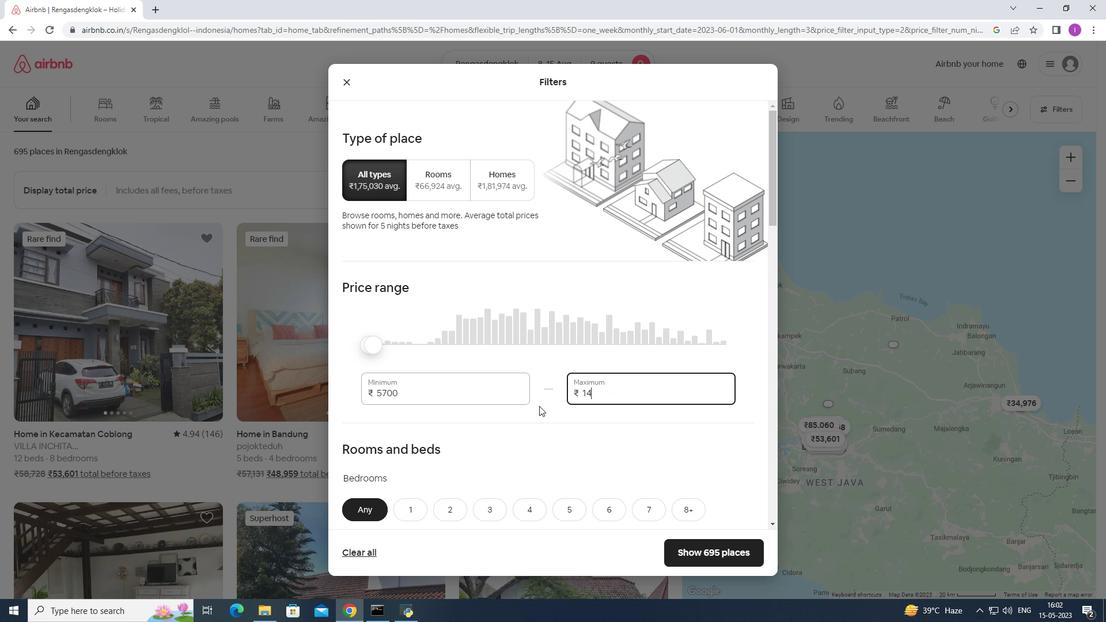 
Action: Key pressed 0
Screenshot: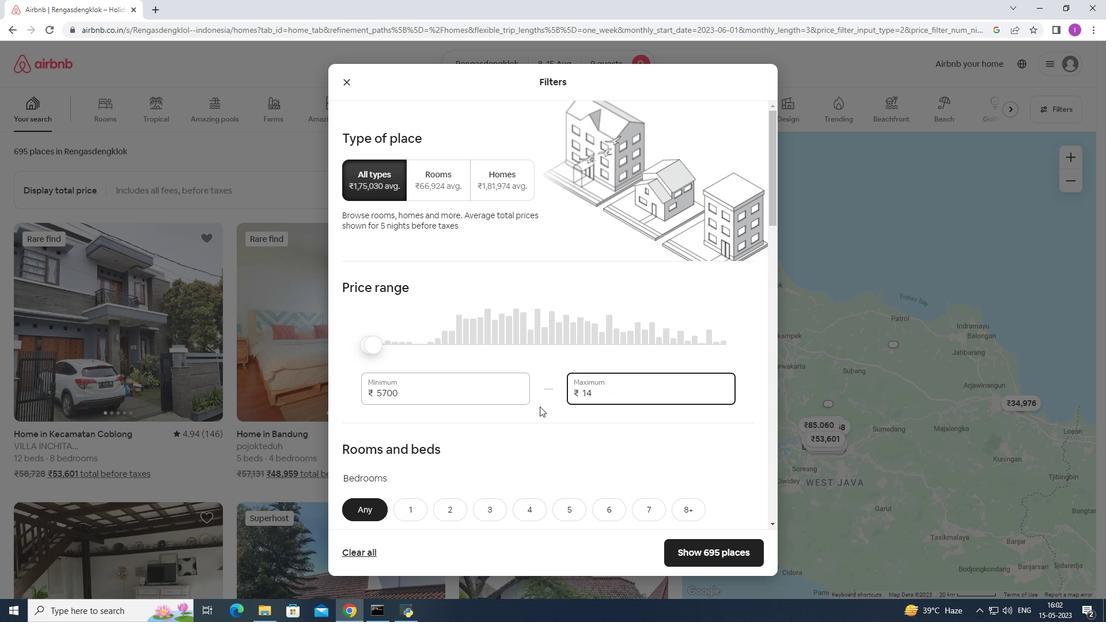 
Action: Mouse moved to (540, 406)
Screenshot: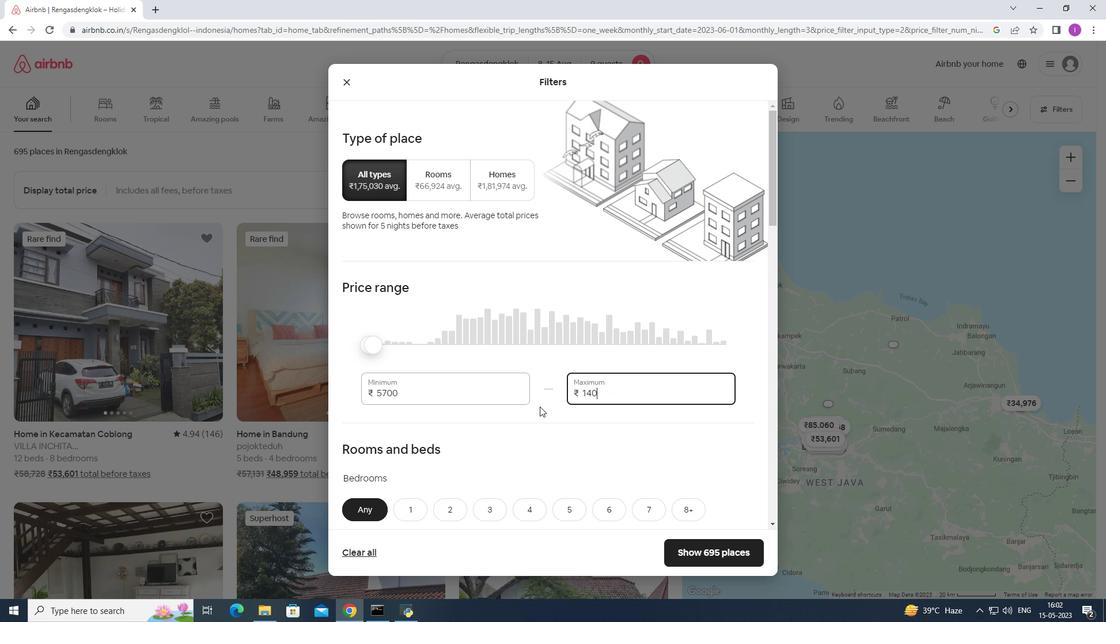 
Action: Key pressed 00
Screenshot: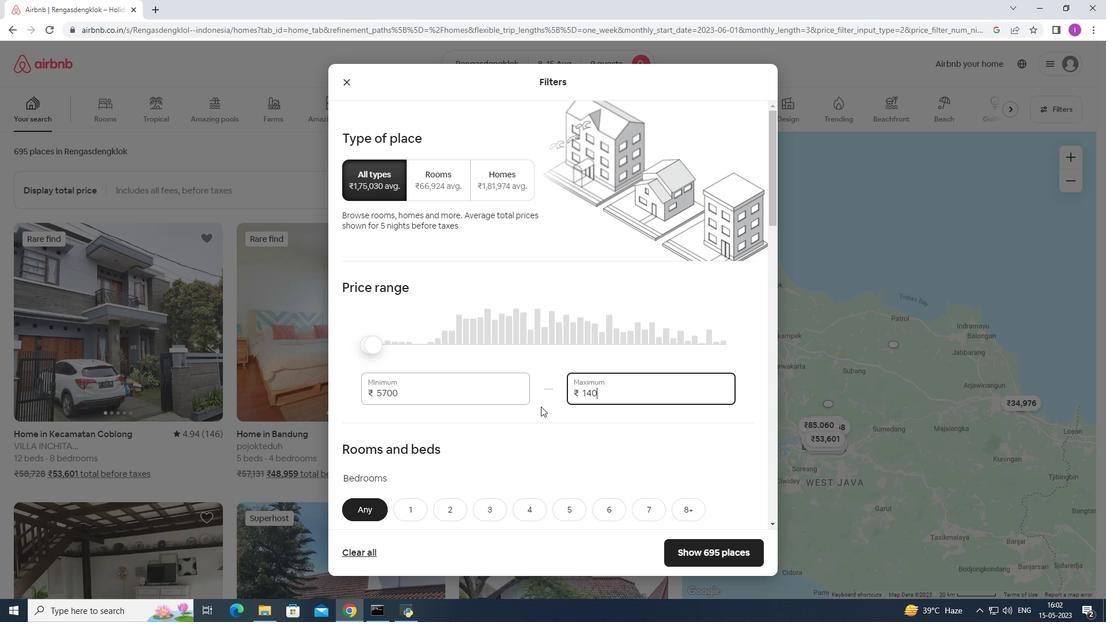 
Action: Mouse moved to (416, 396)
Screenshot: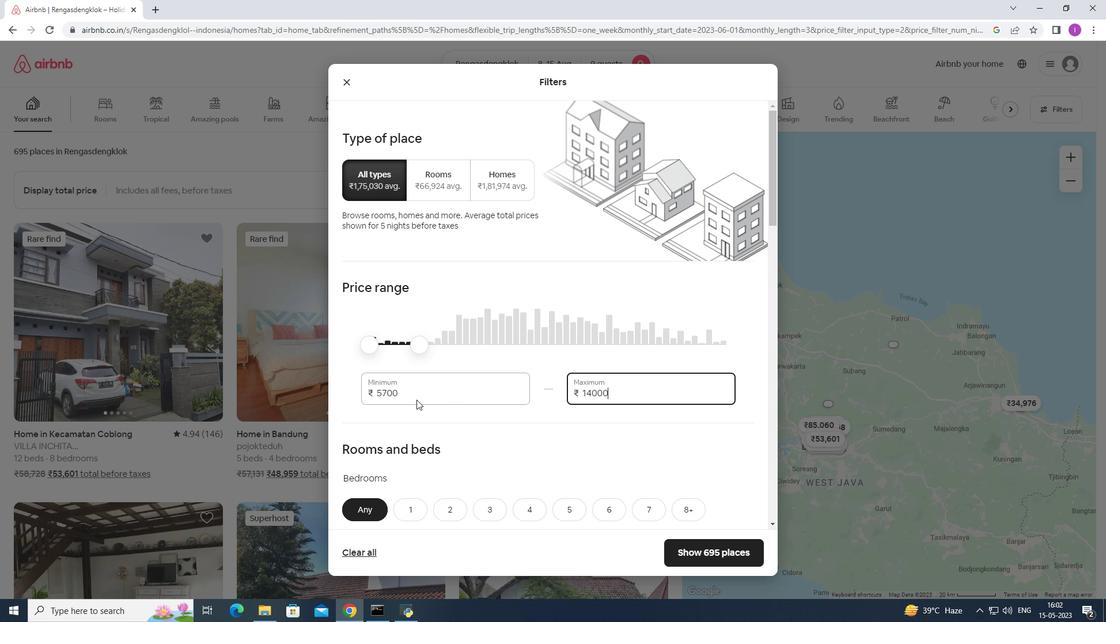 
Action: Mouse pressed left at (416, 396)
Screenshot: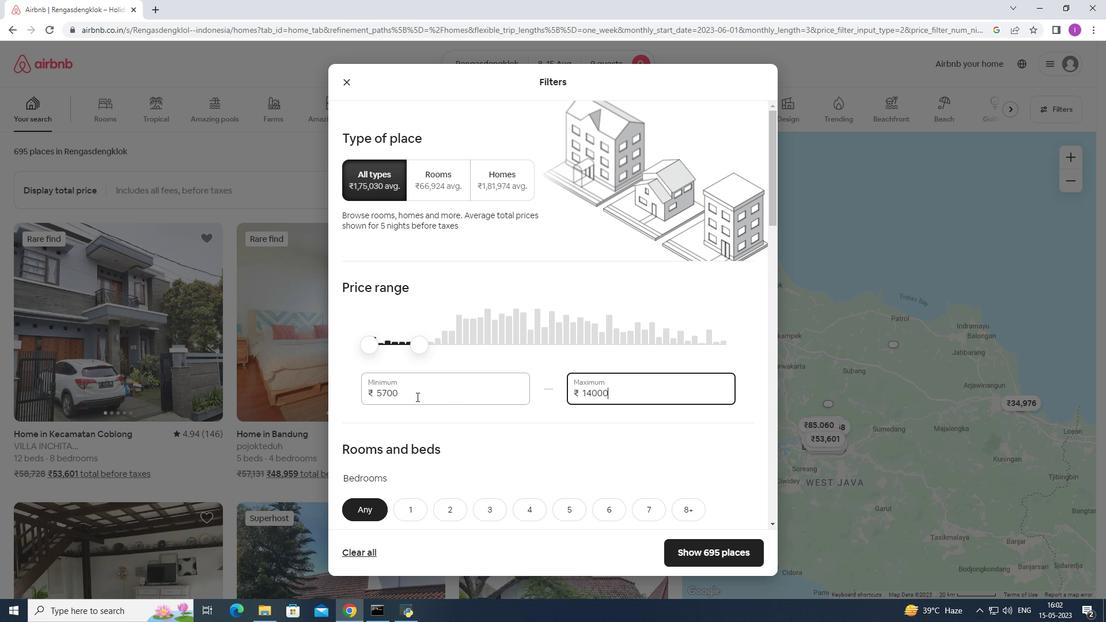 
Action: Mouse moved to (457, 409)
Screenshot: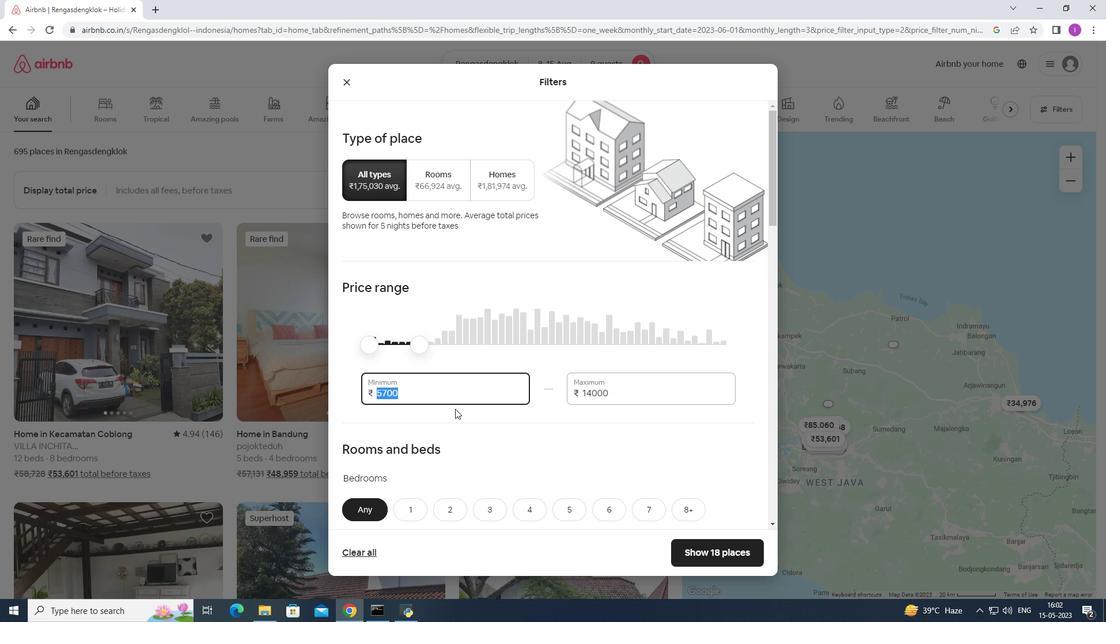 
Action: Key pressed 1
Screenshot: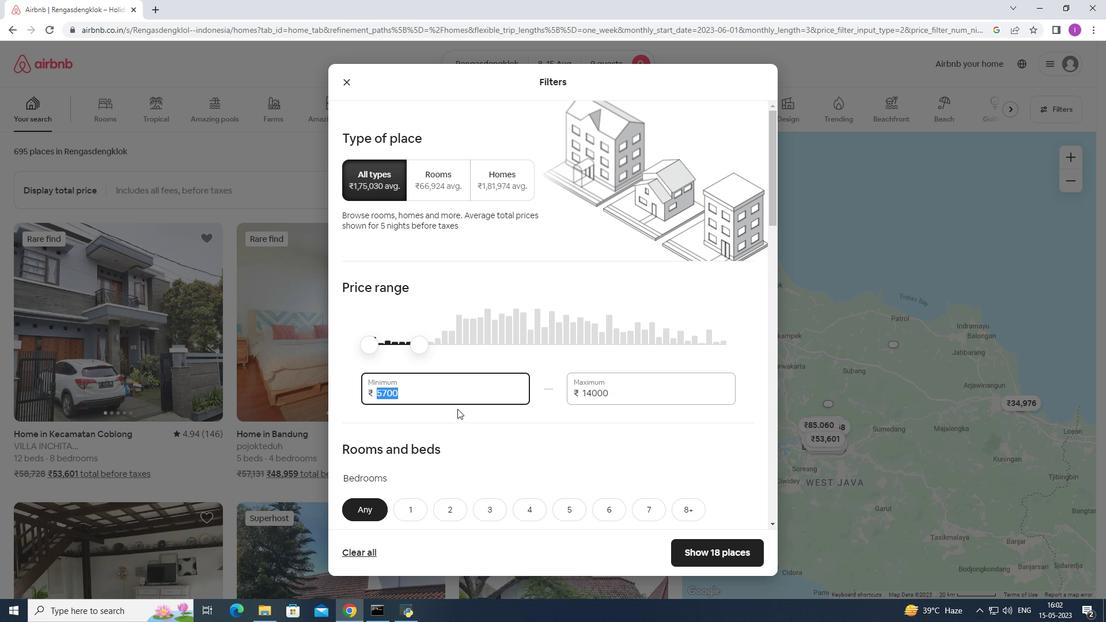 
Action: Mouse moved to (457, 409)
Screenshot: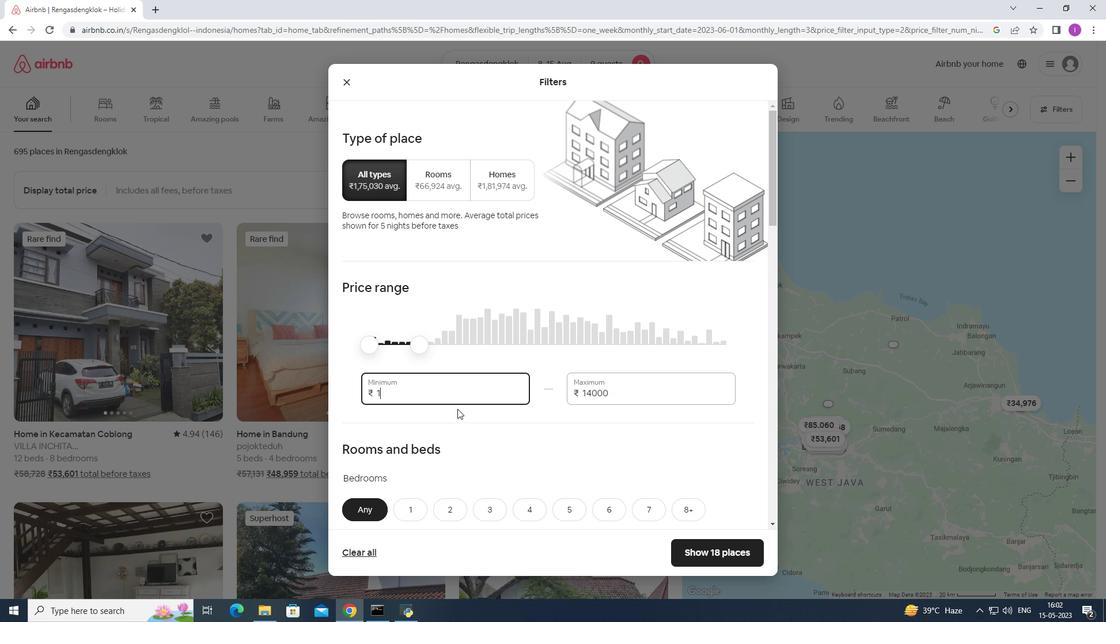 
Action: Key pressed 0
Screenshot: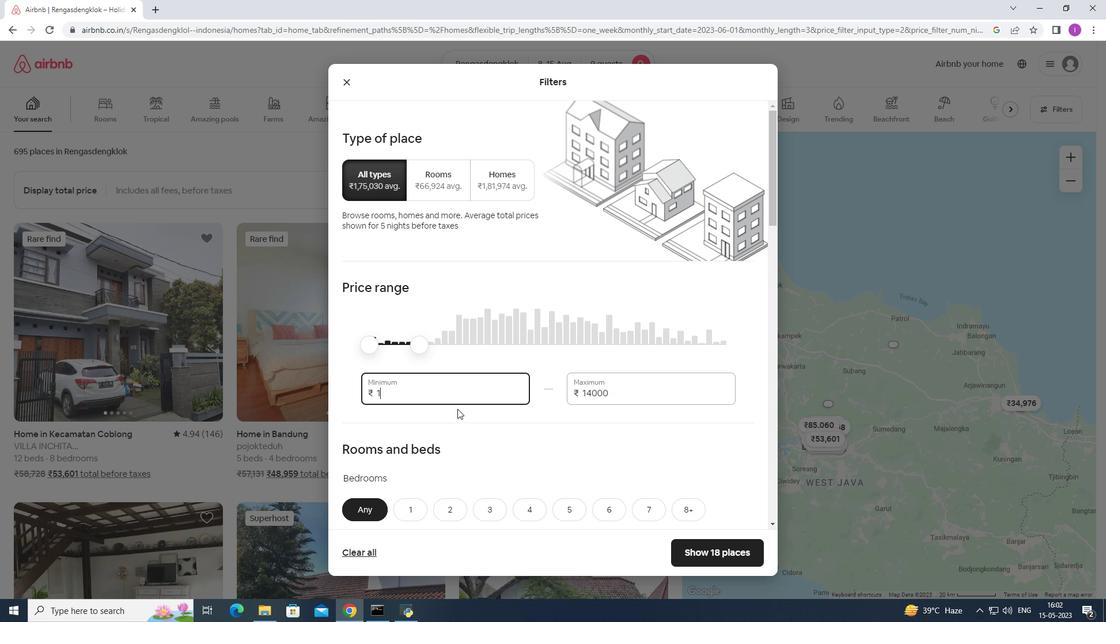 
Action: Mouse moved to (458, 409)
Screenshot: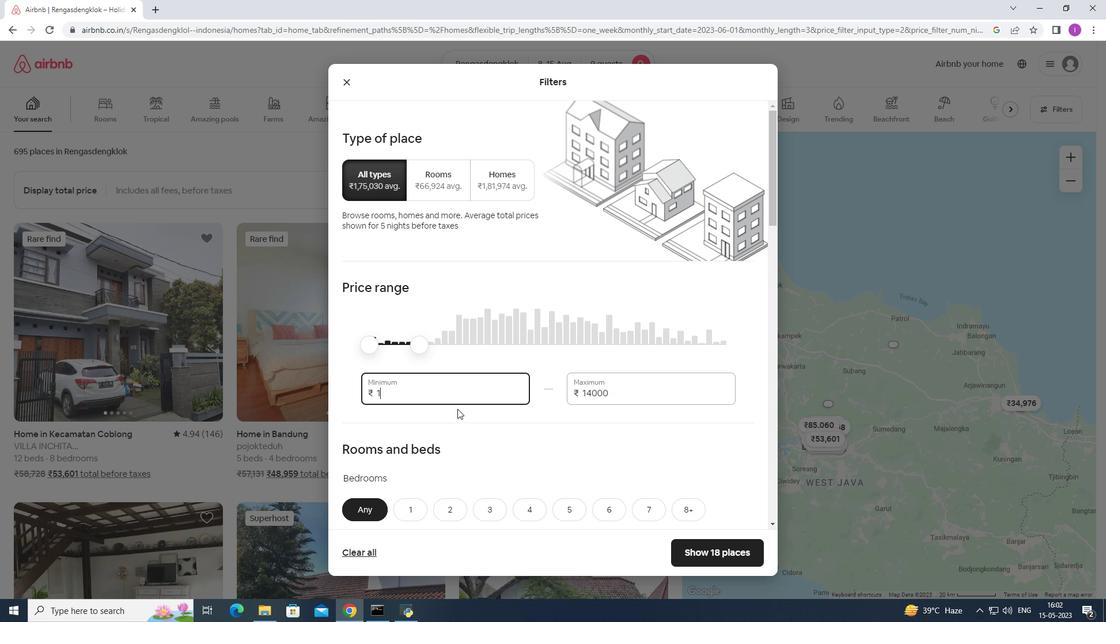 
Action: Key pressed 0
Screenshot: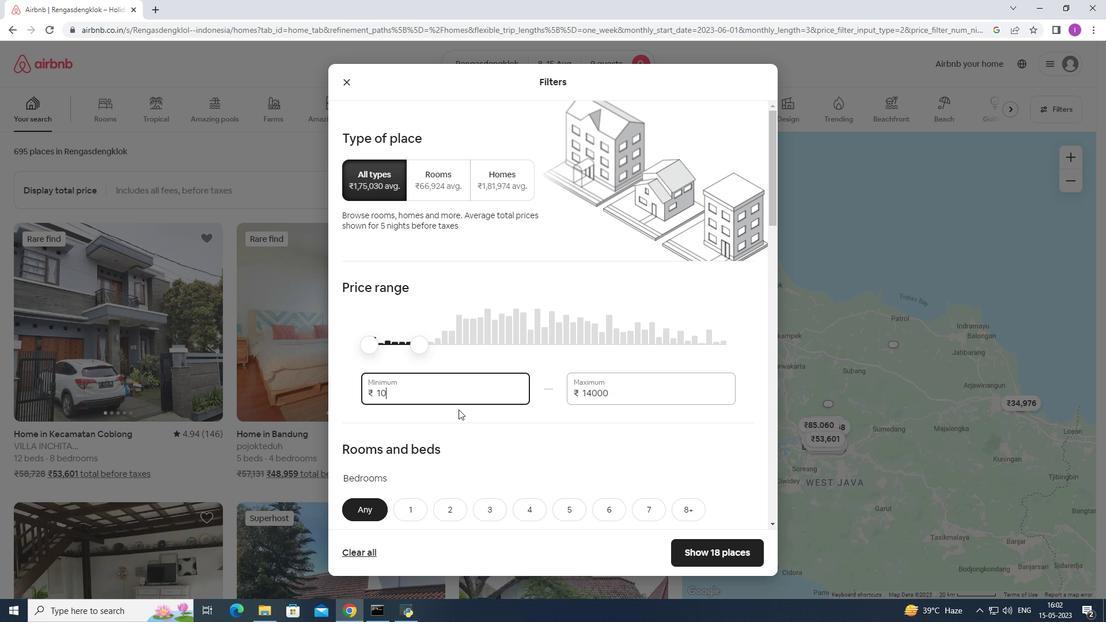 
Action: Mouse moved to (459, 409)
Screenshot: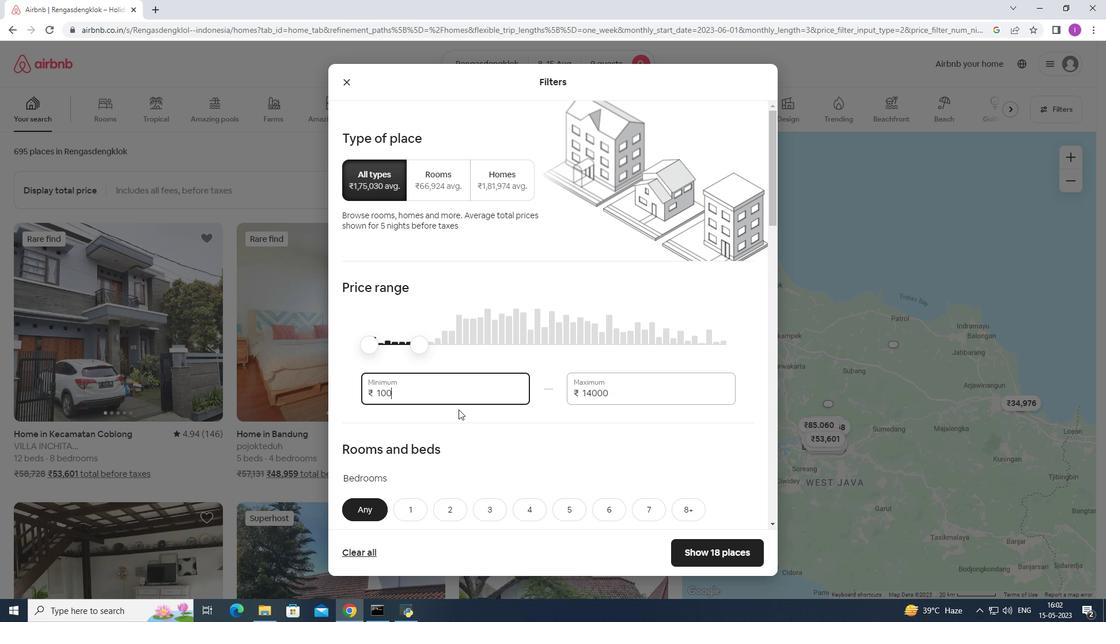 
Action: Key pressed 00
Screenshot: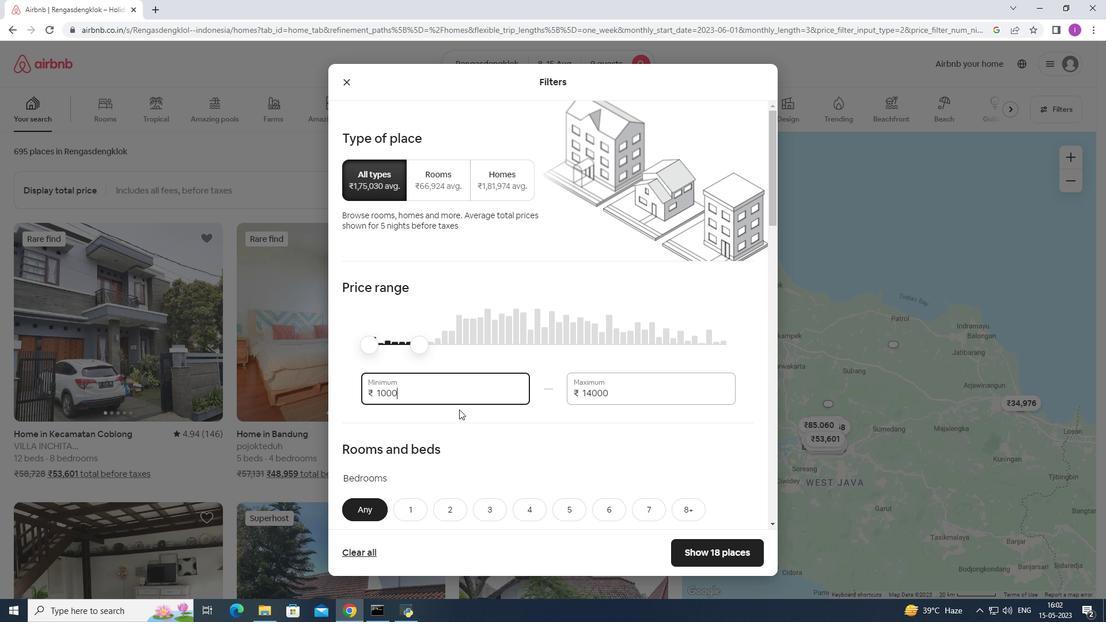 
Action: Mouse moved to (507, 426)
Screenshot: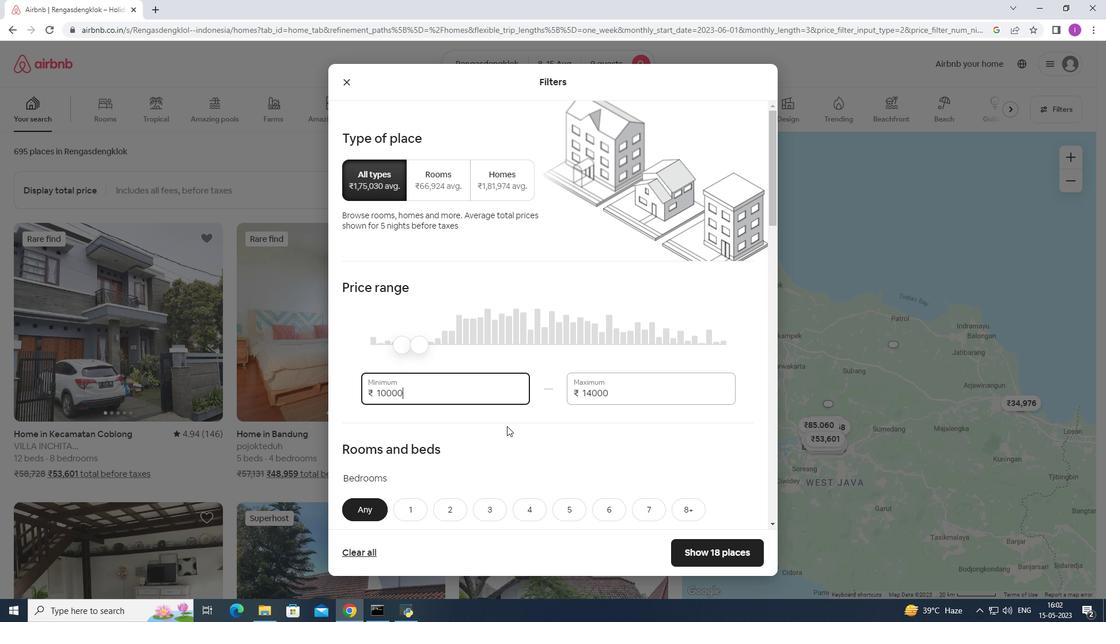 
Action: Mouse scrolled (507, 425) with delta (0, 0)
Screenshot: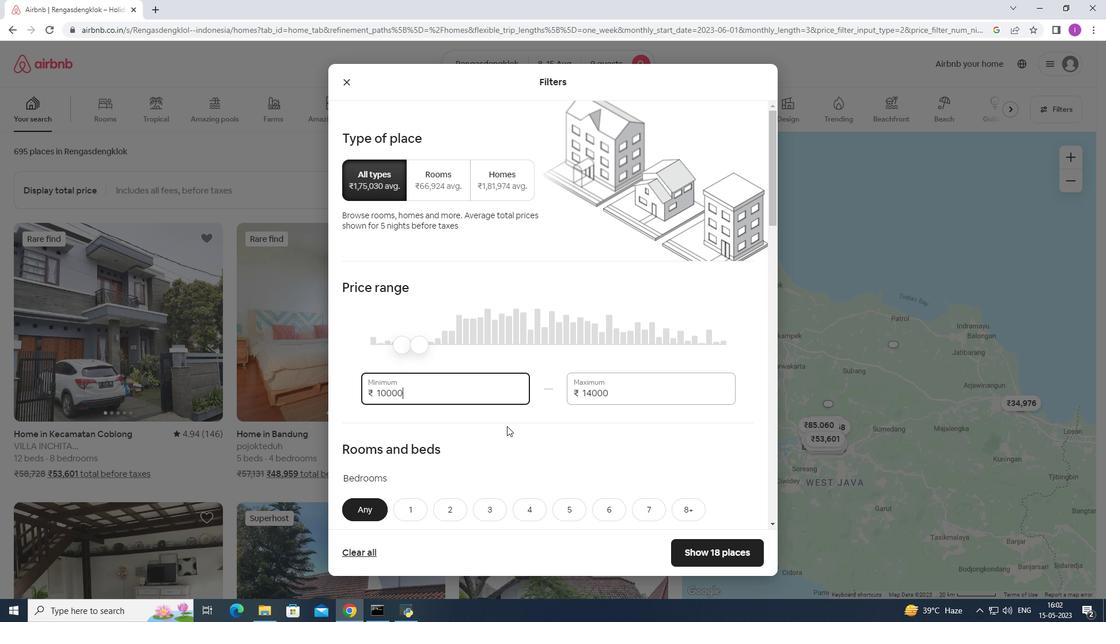 
Action: Mouse scrolled (507, 425) with delta (0, 0)
Screenshot: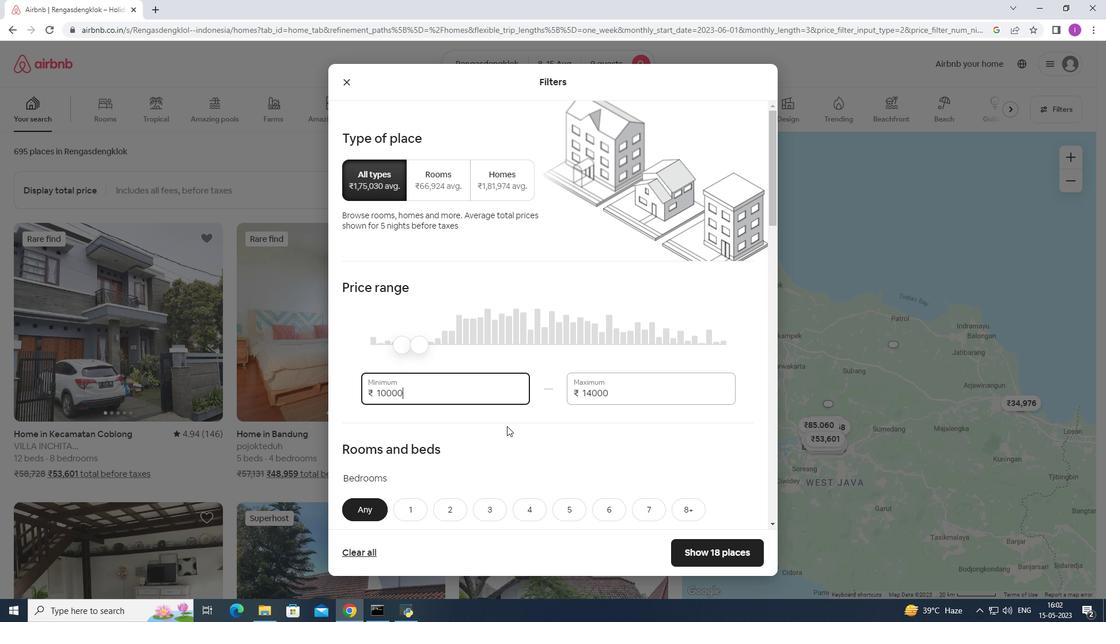 
Action: Mouse moved to (576, 398)
Screenshot: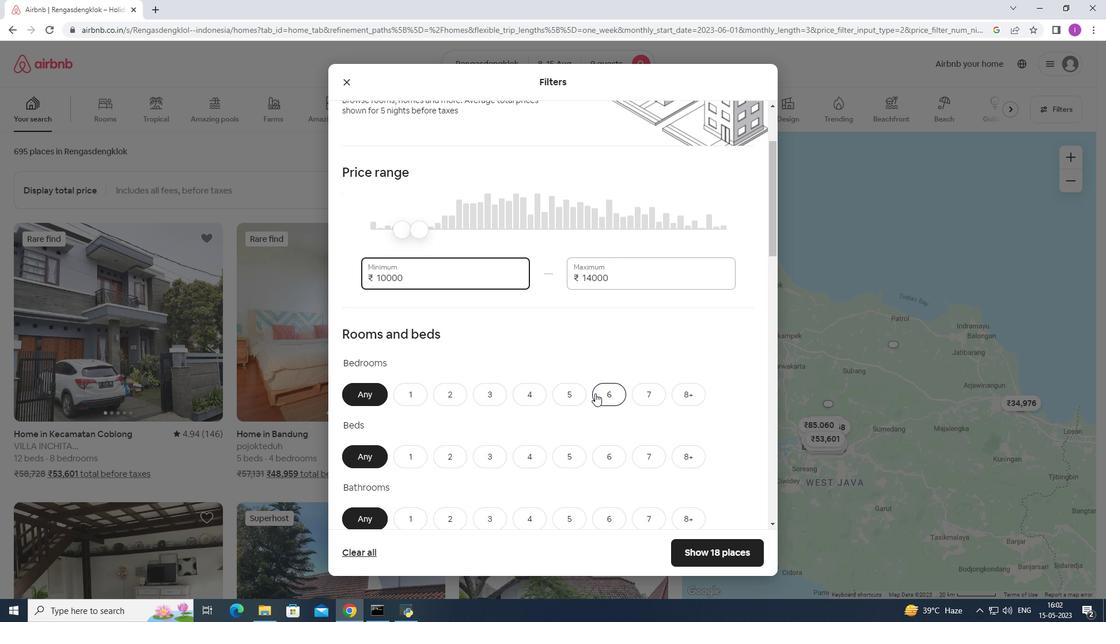 
Action: Mouse pressed left at (576, 398)
Screenshot: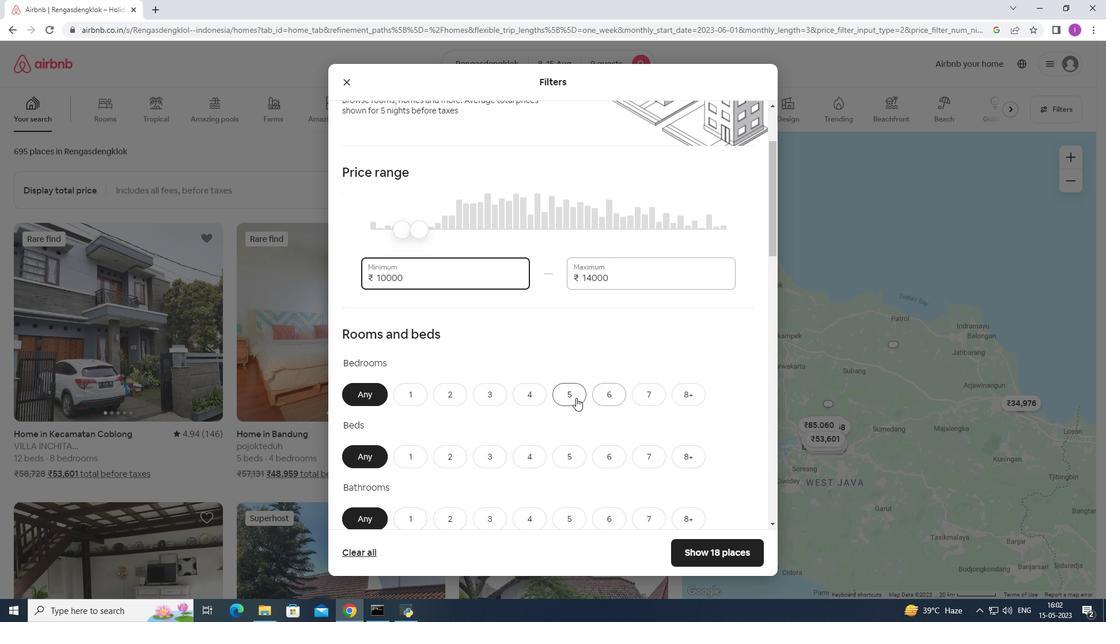 
Action: Mouse moved to (676, 456)
Screenshot: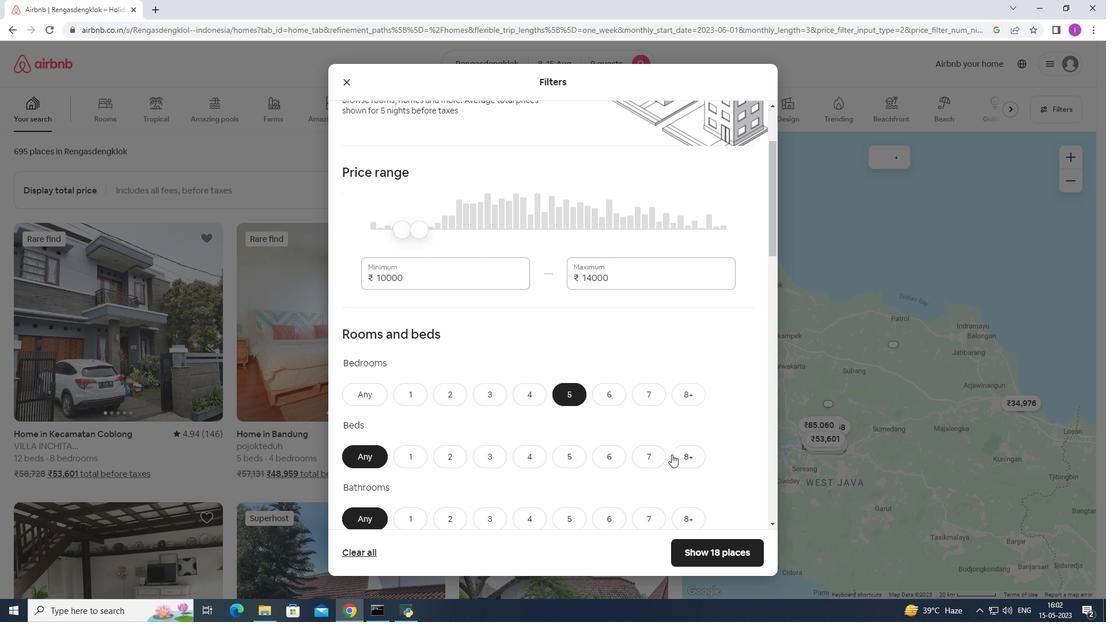 
Action: Mouse pressed left at (676, 456)
Screenshot: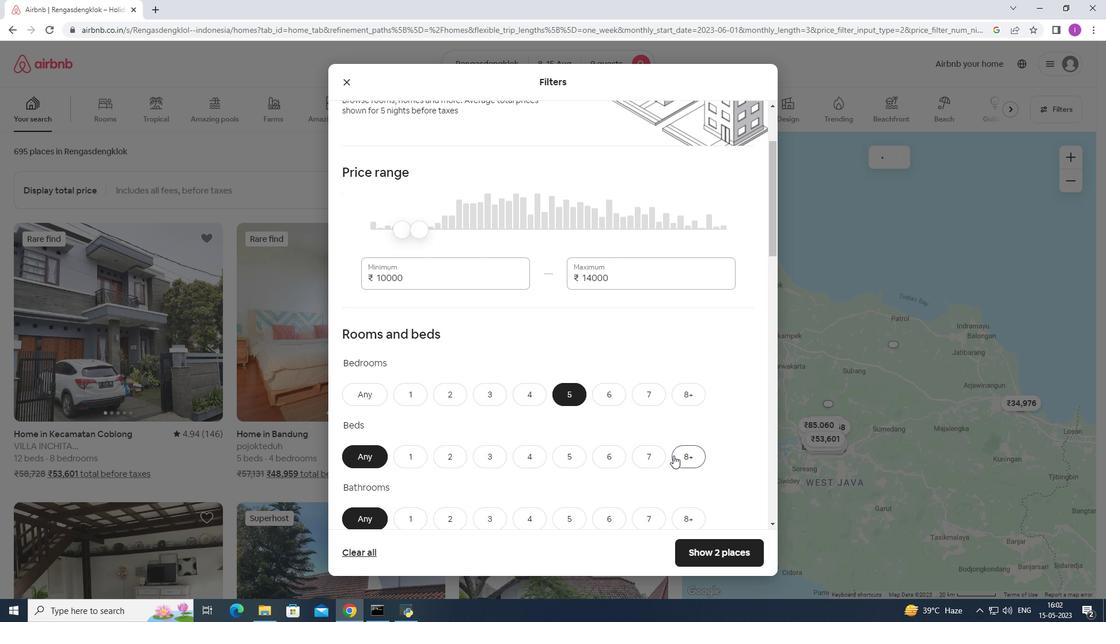 
Action: Mouse moved to (570, 515)
Screenshot: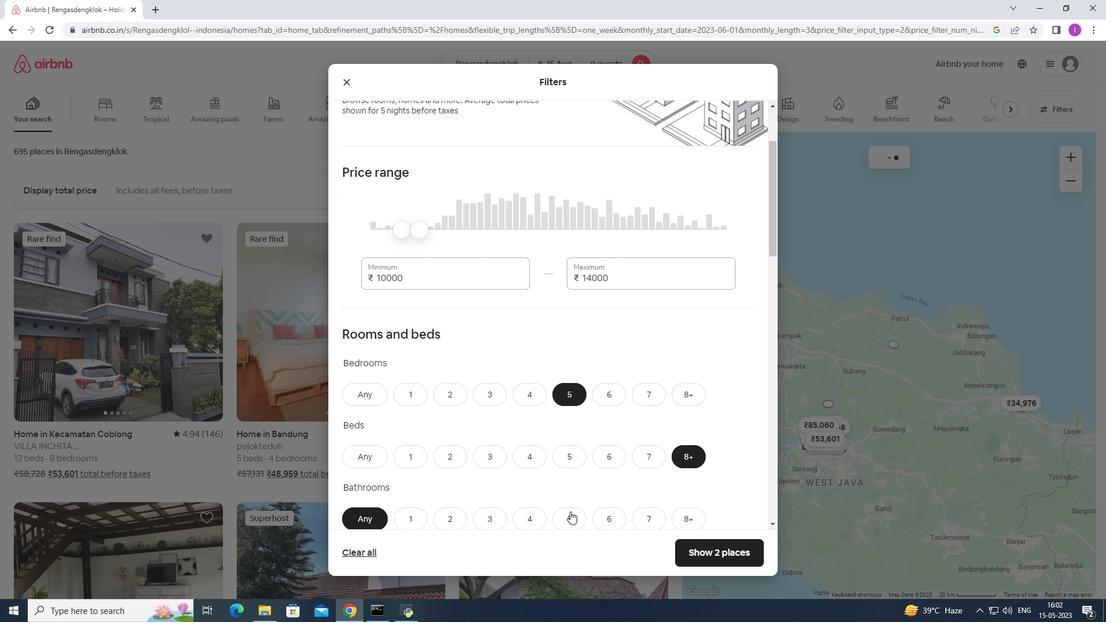 
Action: Mouse pressed left at (570, 515)
Screenshot: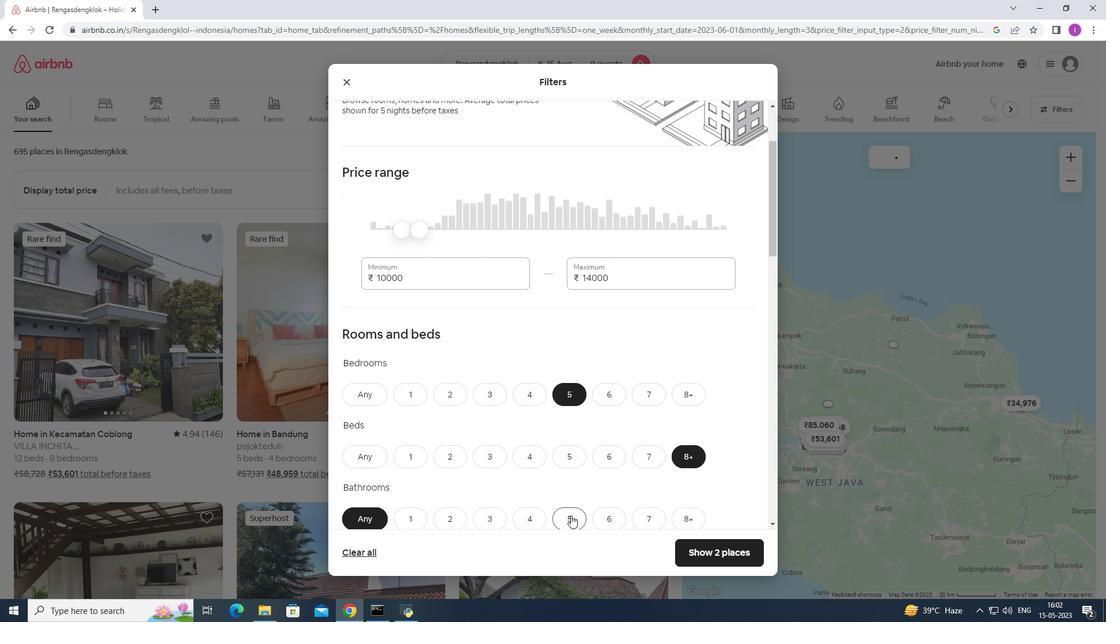 
Action: Mouse moved to (529, 457)
Screenshot: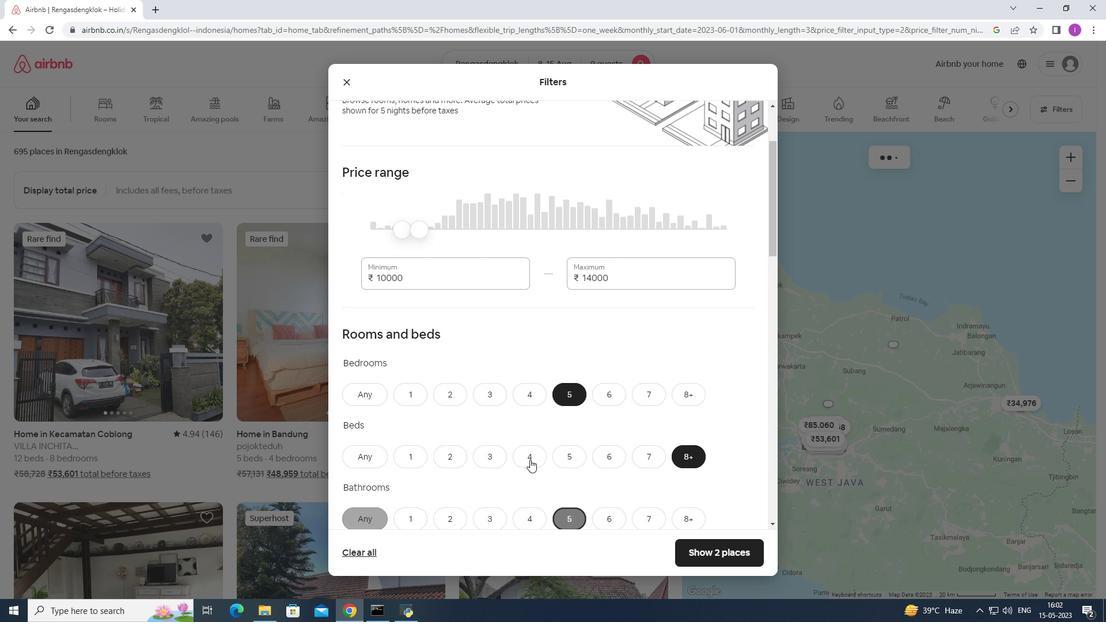
Action: Mouse scrolled (529, 457) with delta (0, 0)
Screenshot: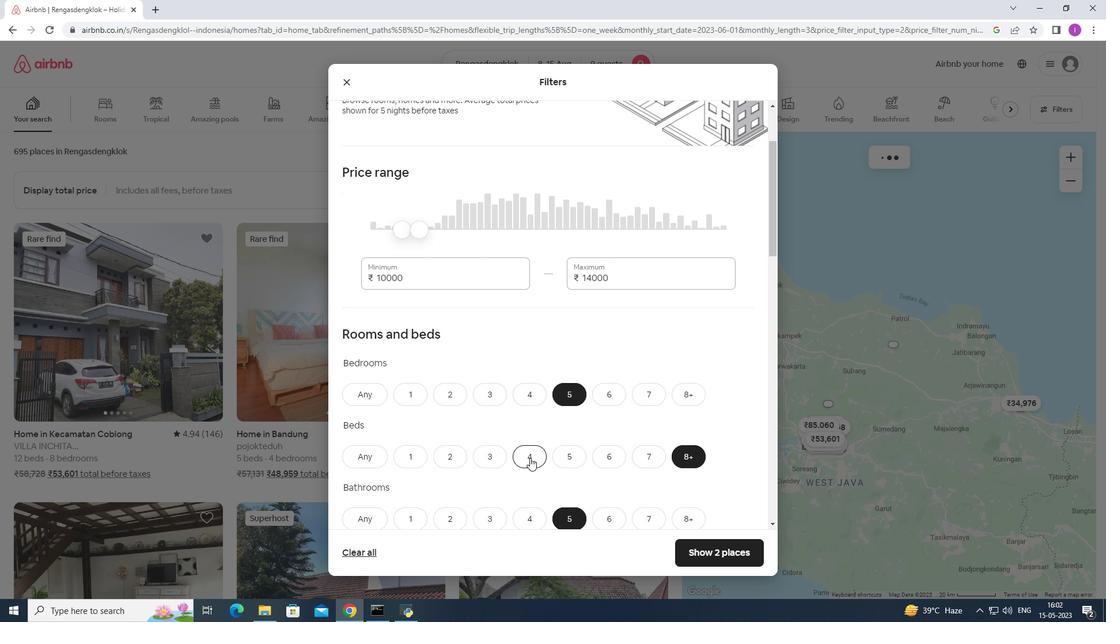 
Action: Mouse scrolled (529, 457) with delta (0, 0)
Screenshot: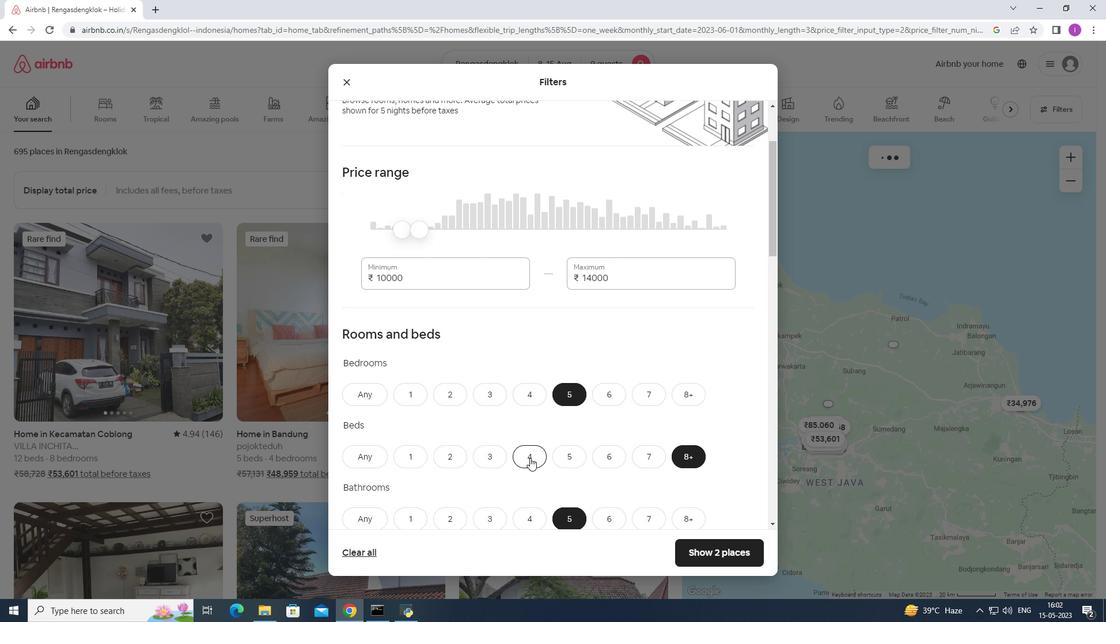 
Action: Mouse scrolled (529, 457) with delta (0, 0)
Screenshot: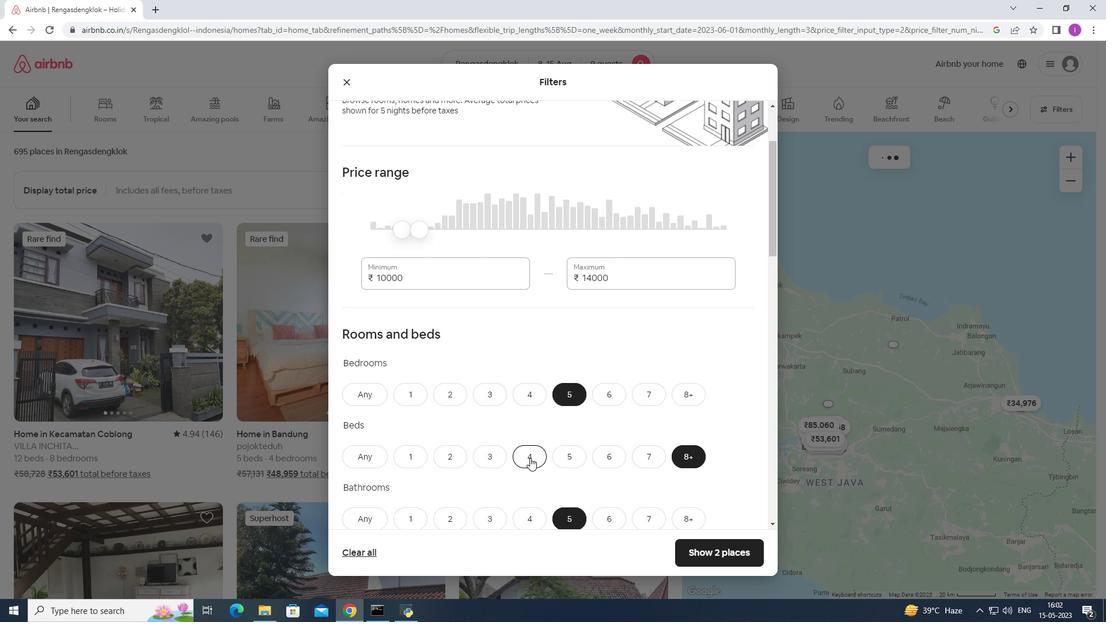 
Action: Mouse moved to (531, 449)
Screenshot: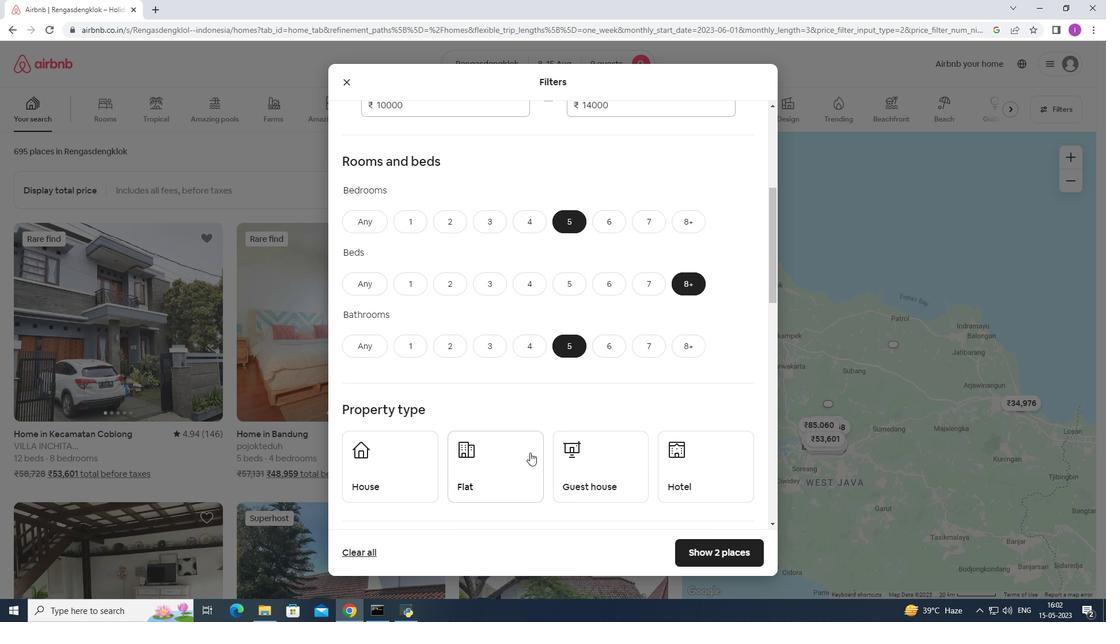 
Action: Mouse scrolled (531, 449) with delta (0, 0)
Screenshot: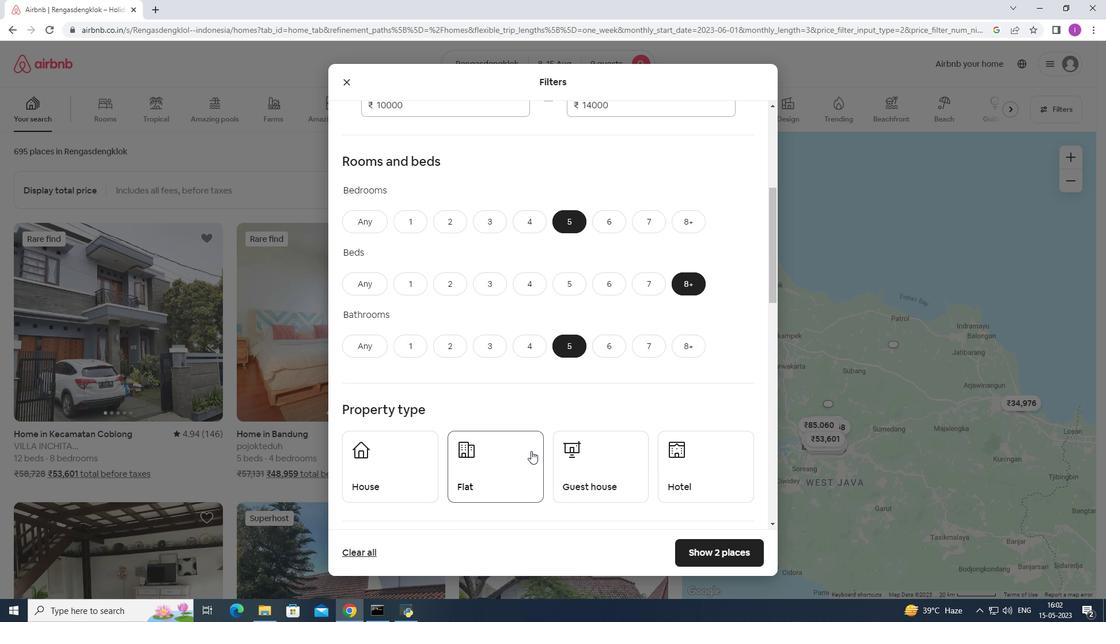 
Action: Mouse scrolled (531, 449) with delta (0, 0)
Screenshot: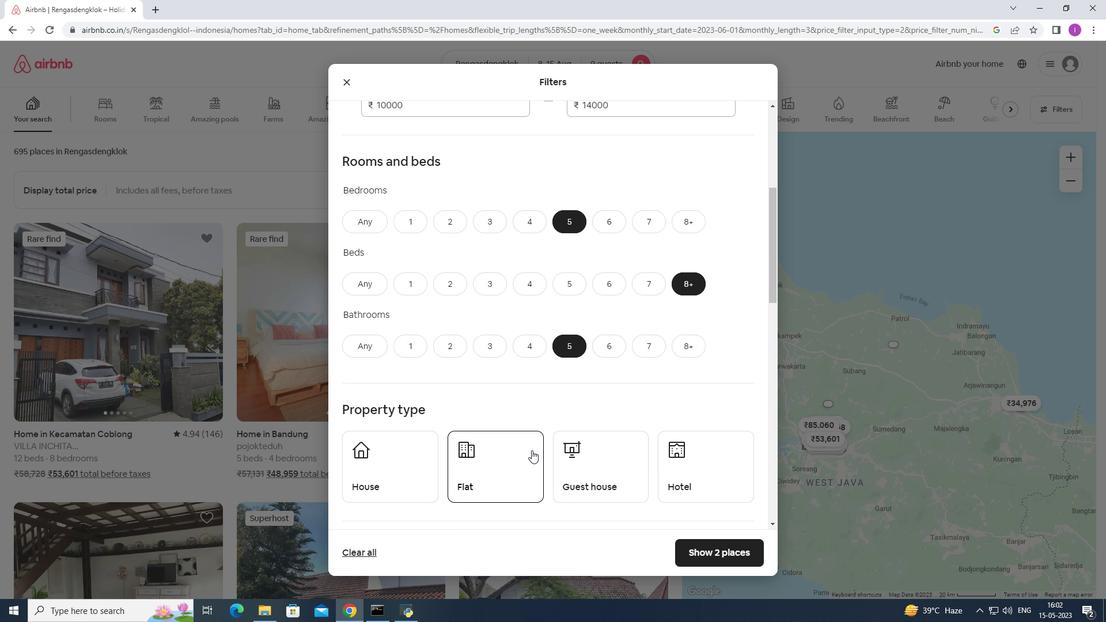 
Action: Mouse scrolled (531, 449) with delta (0, 0)
Screenshot: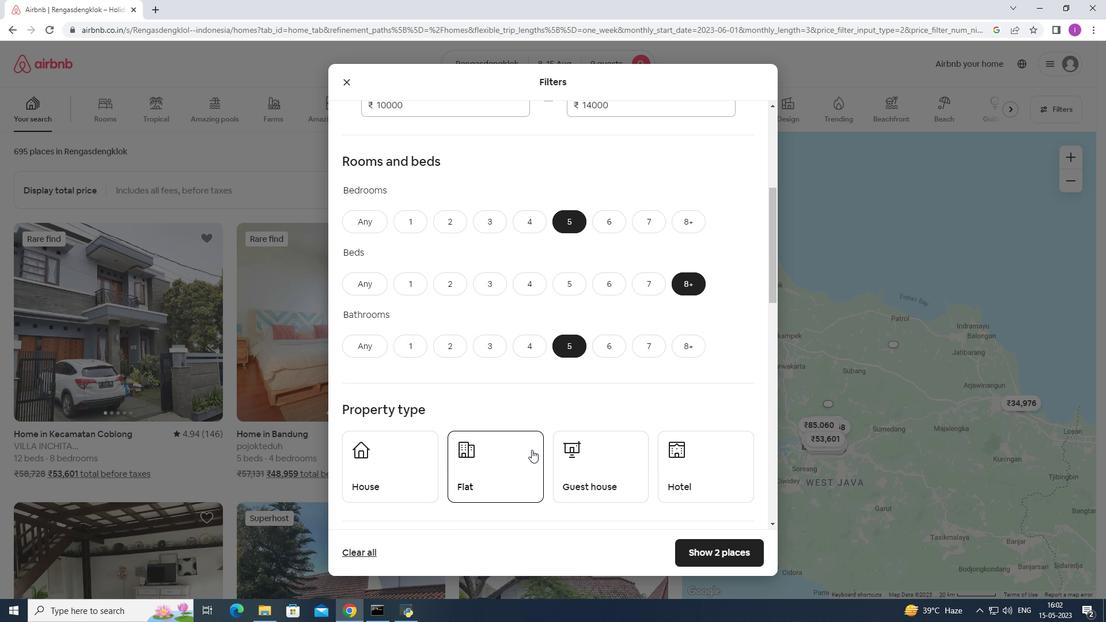 
Action: Mouse moved to (428, 317)
Screenshot: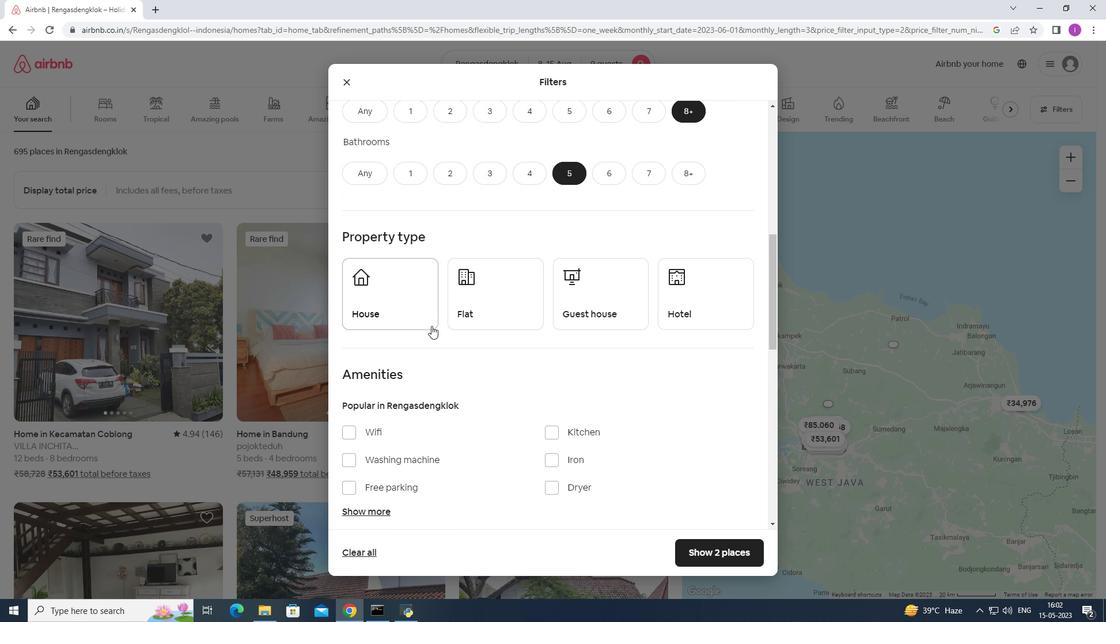 
Action: Mouse pressed left at (428, 317)
Screenshot: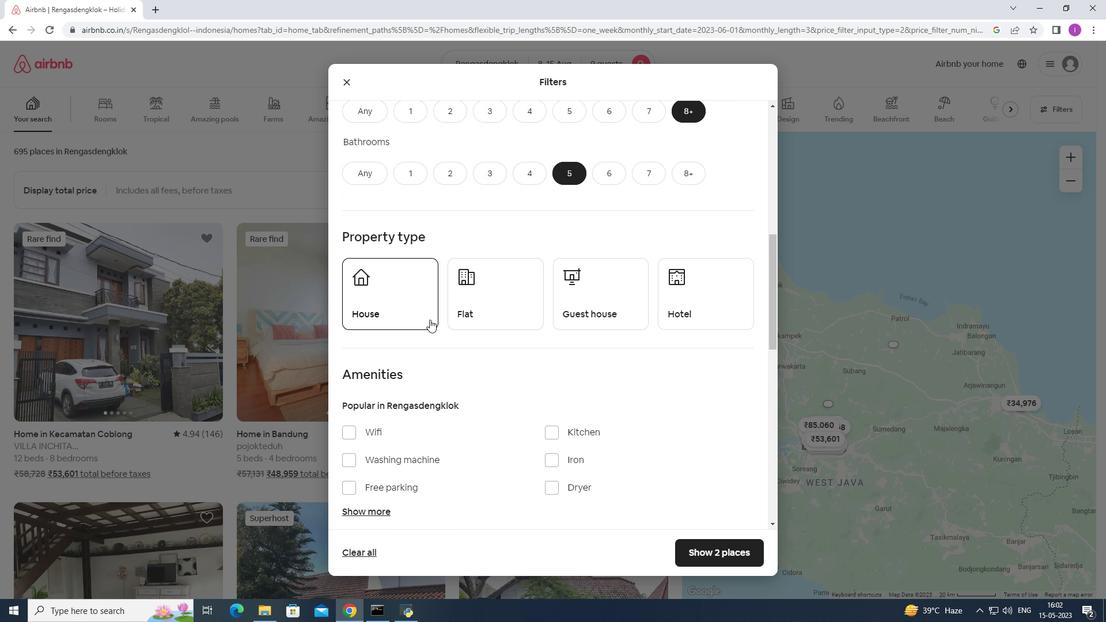 
Action: Mouse moved to (525, 313)
Screenshot: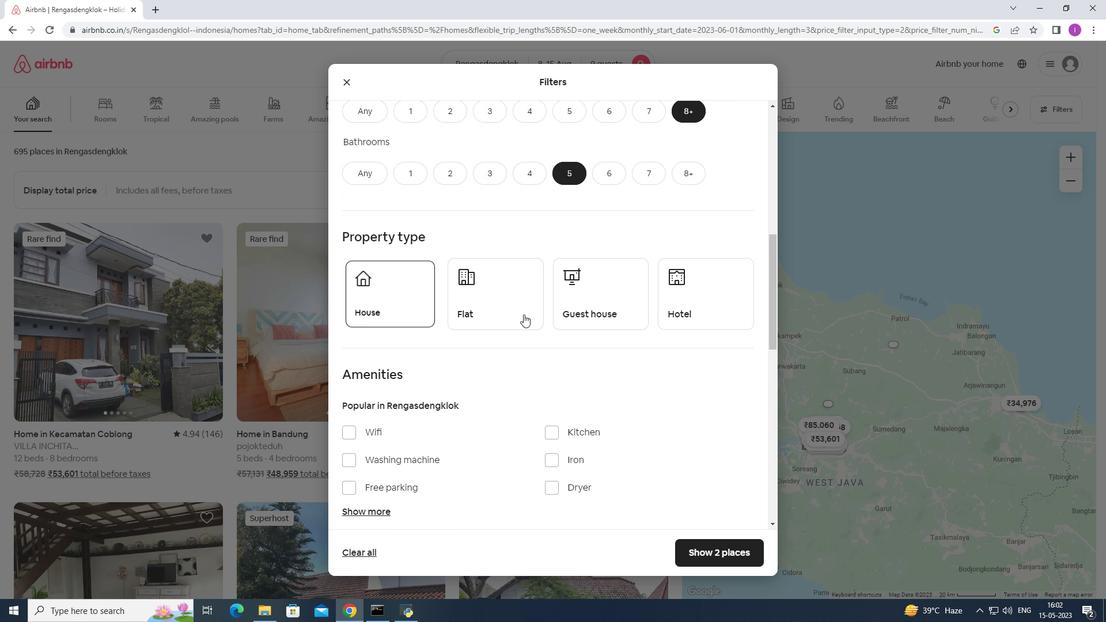 
Action: Mouse pressed left at (525, 313)
Screenshot: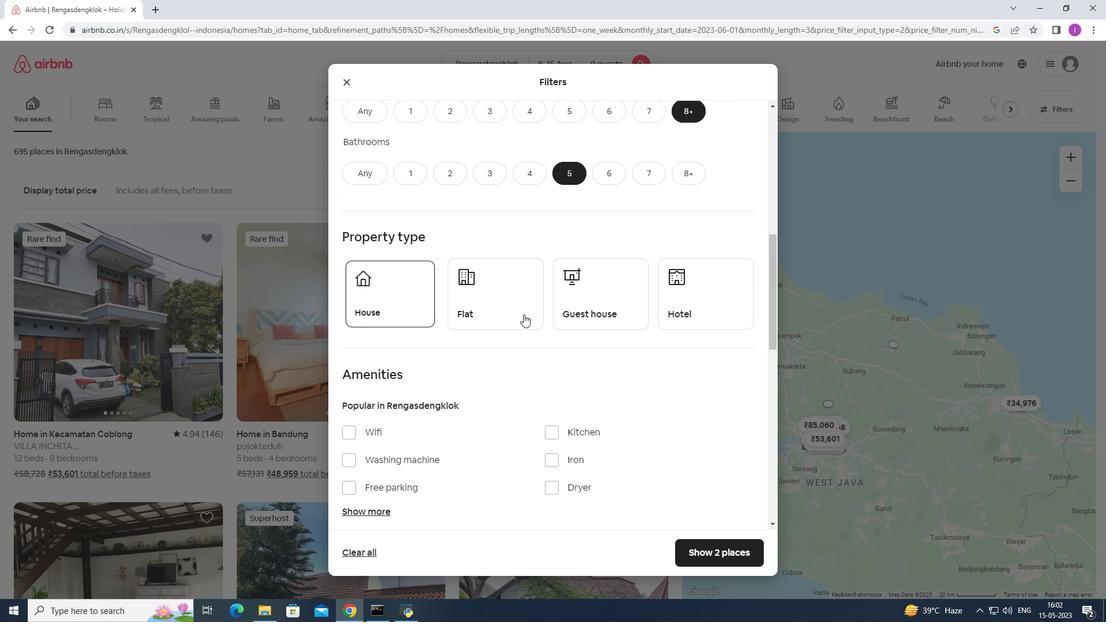 
Action: Mouse moved to (603, 318)
Screenshot: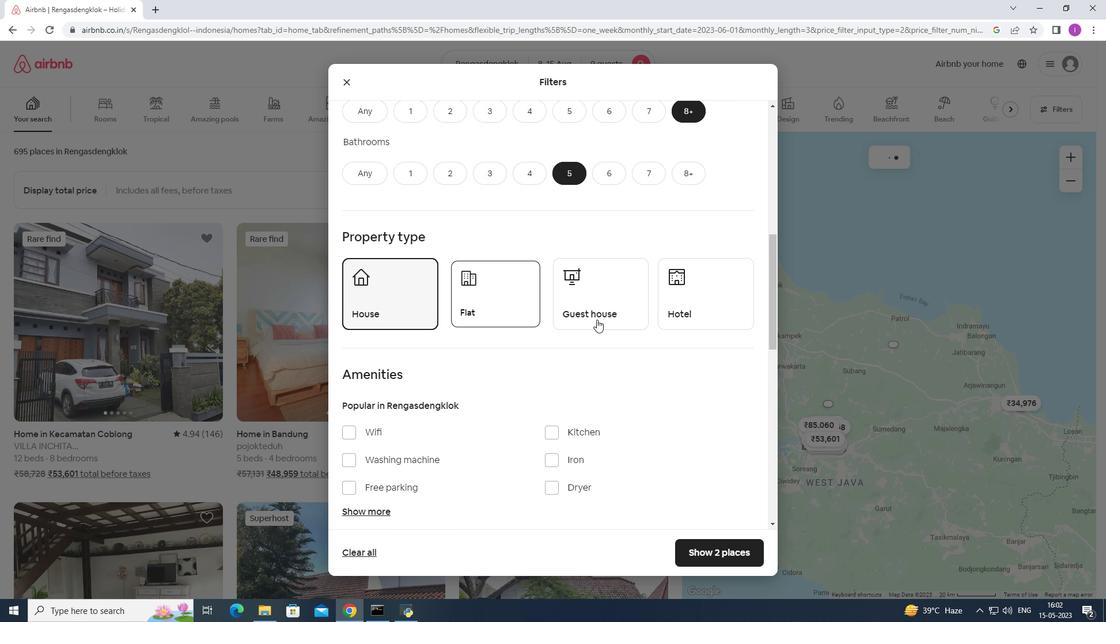 
Action: Mouse pressed left at (603, 318)
Screenshot: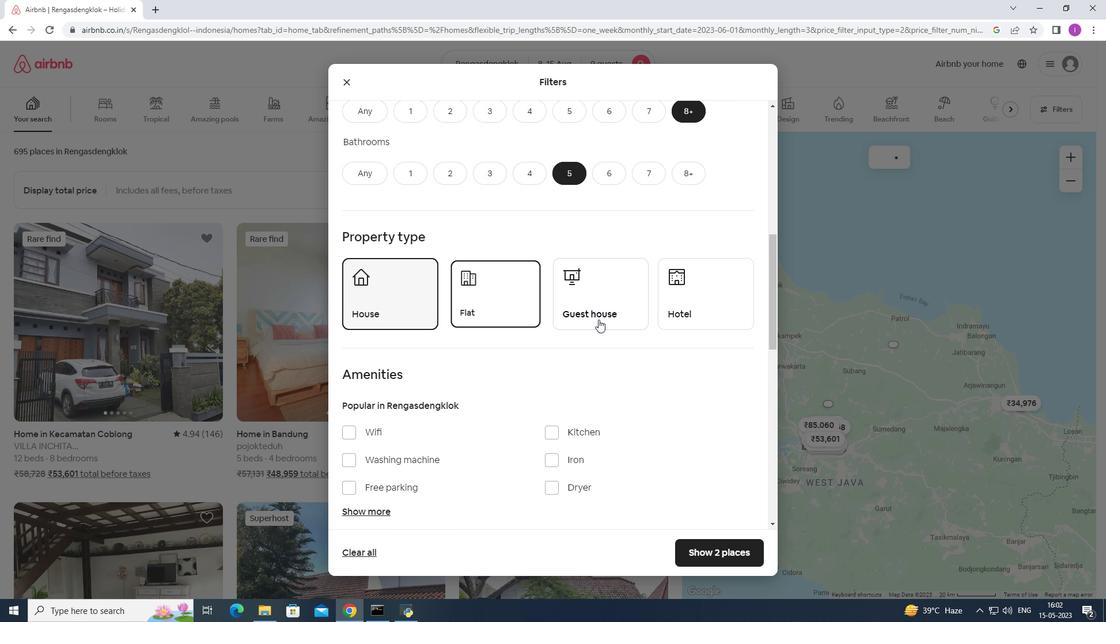 
Action: Mouse moved to (561, 375)
Screenshot: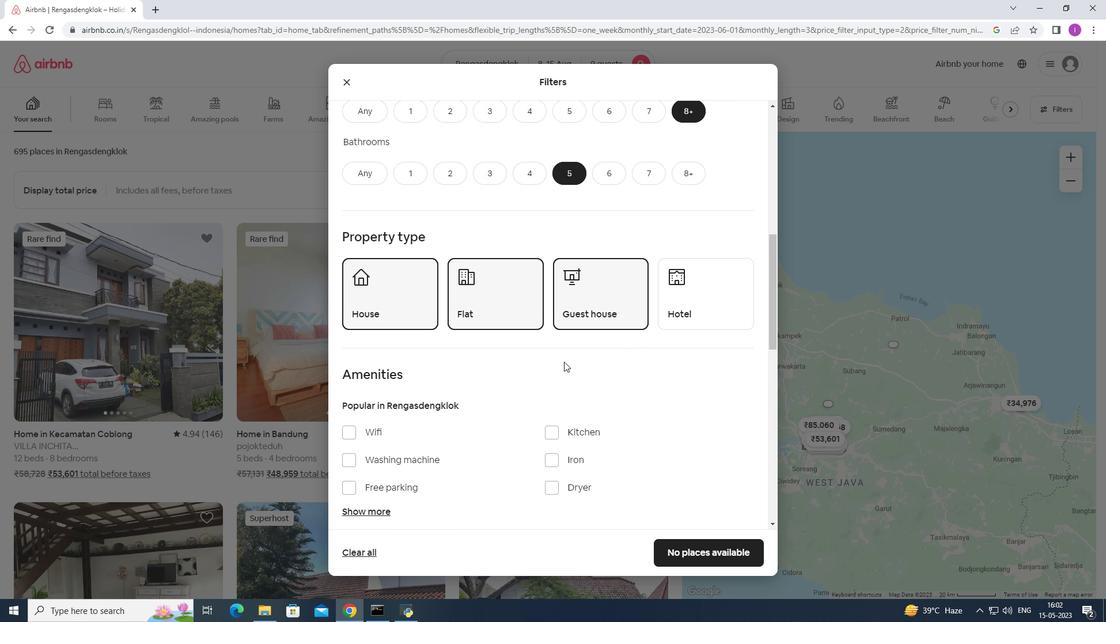 
Action: Mouse scrolled (561, 374) with delta (0, 0)
Screenshot: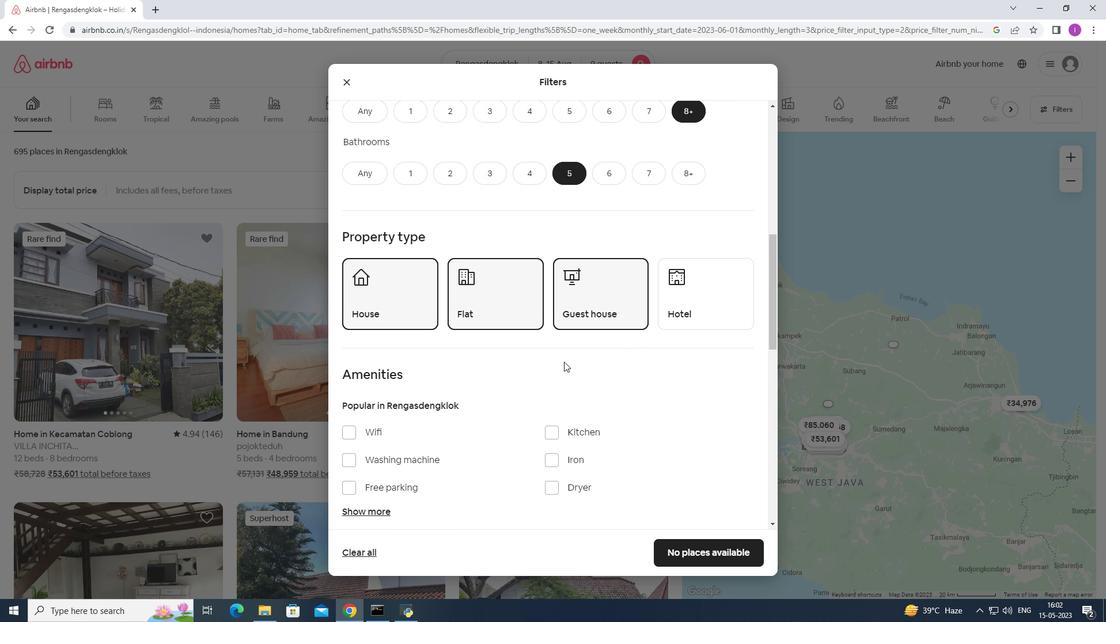 
Action: Mouse moved to (561, 376)
Screenshot: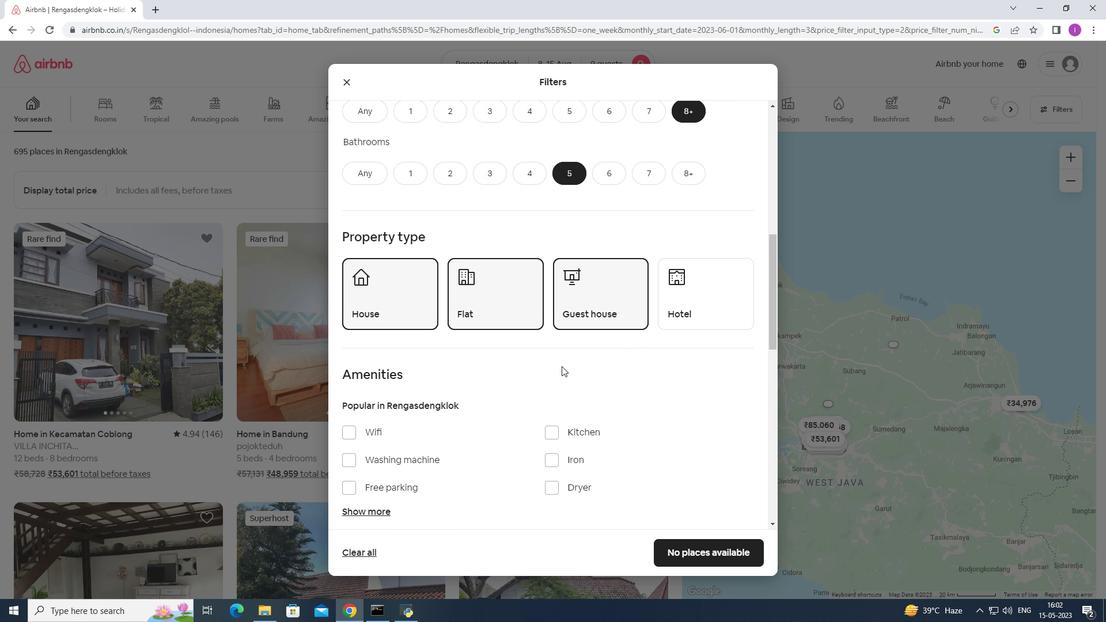 
Action: Mouse scrolled (561, 376) with delta (0, 0)
Screenshot: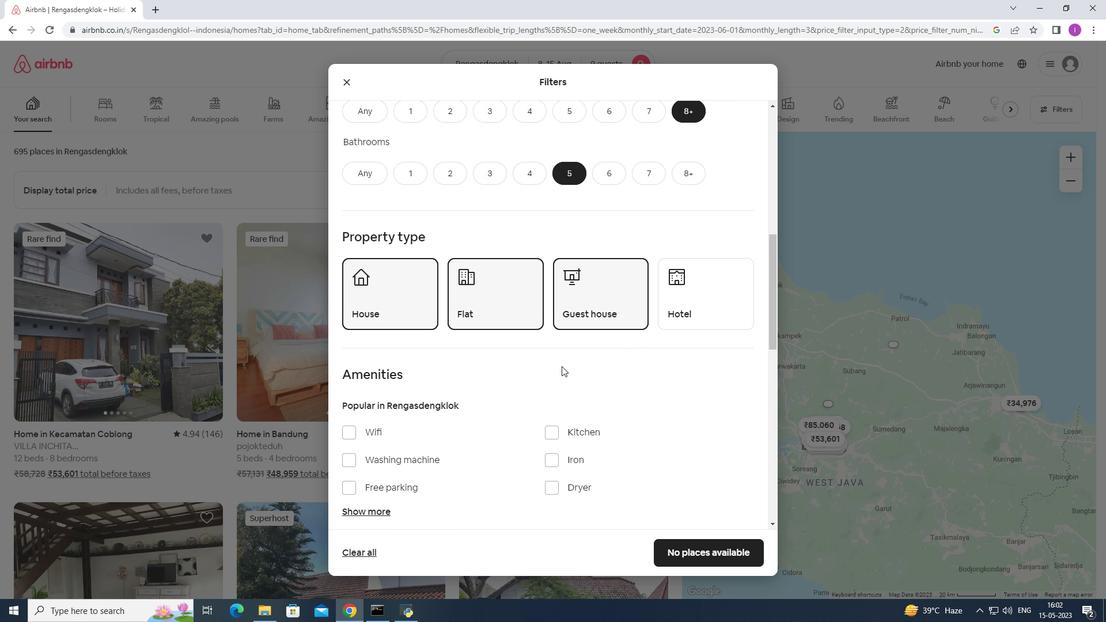 
Action: Mouse scrolled (561, 376) with delta (0, 0)
Screenshot: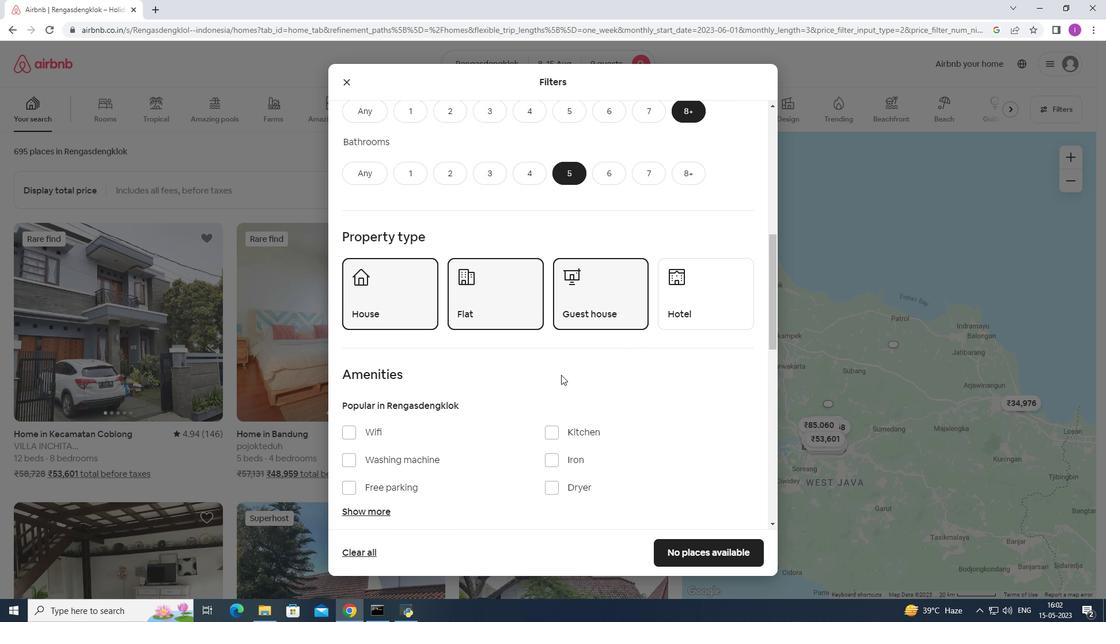 
Action: Mouse moved to (350, 261)
Screenshot: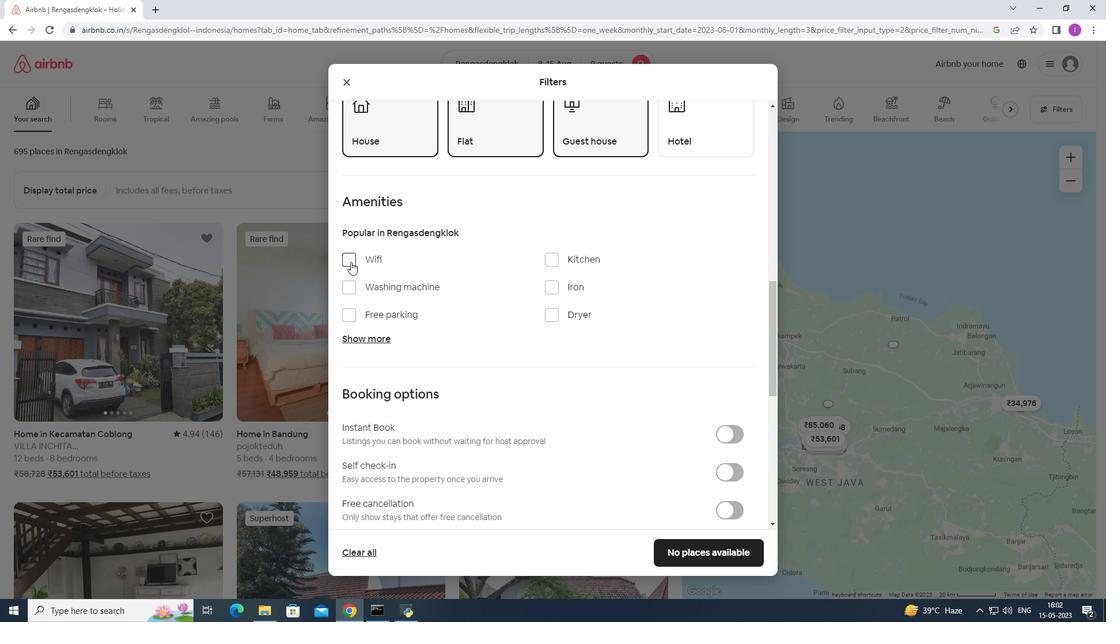 
Action: Mouse pressed left at (350, 261)
Screenshot: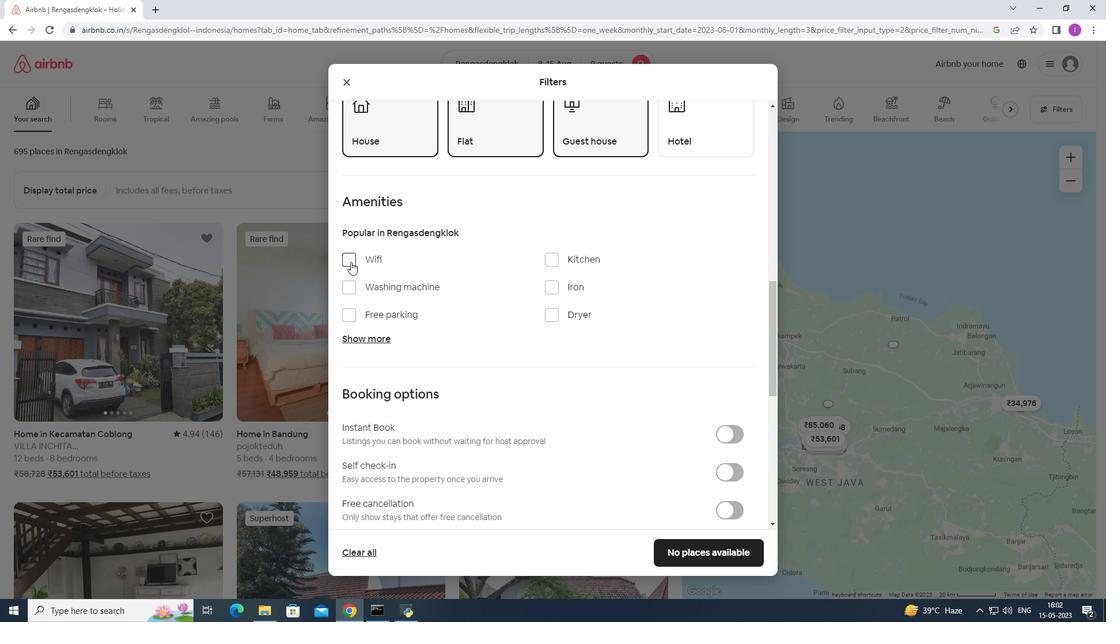 
Action: Mouse moved to (351, 312)
Screenshot: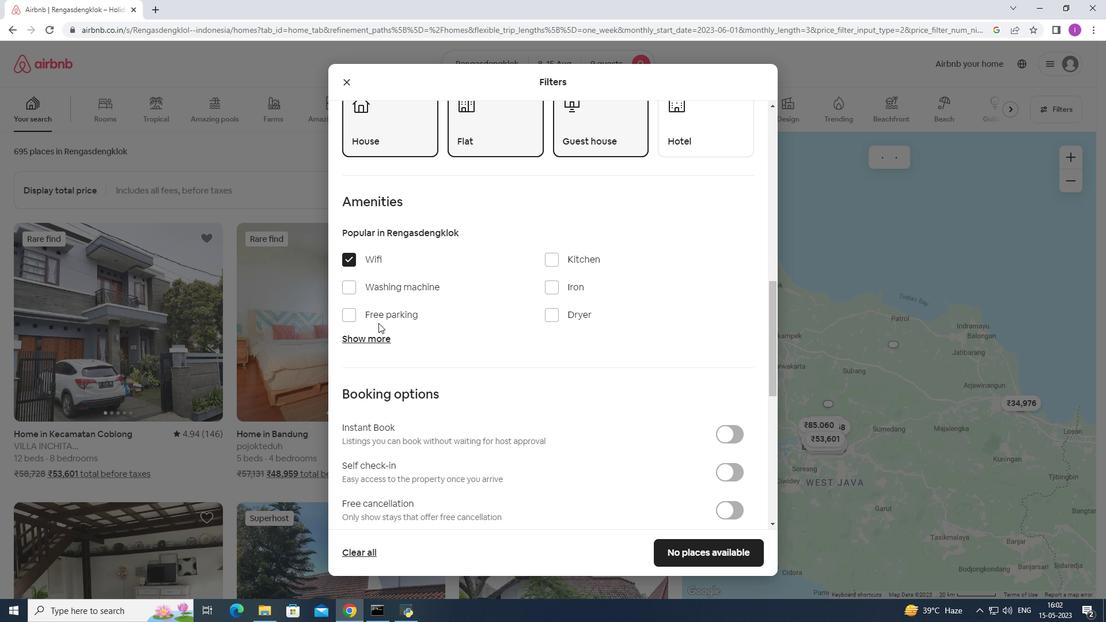 
Action: Mouse pressed left at (351, 312)
Screenshot: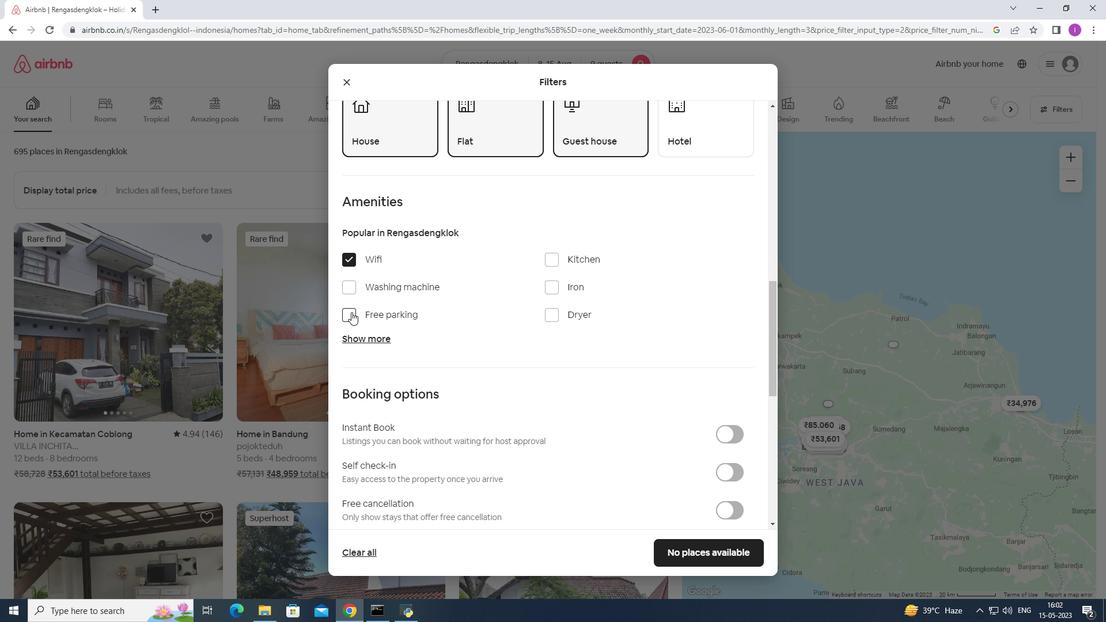 
Action: Mouse moved to (371, 334)
Screenshot: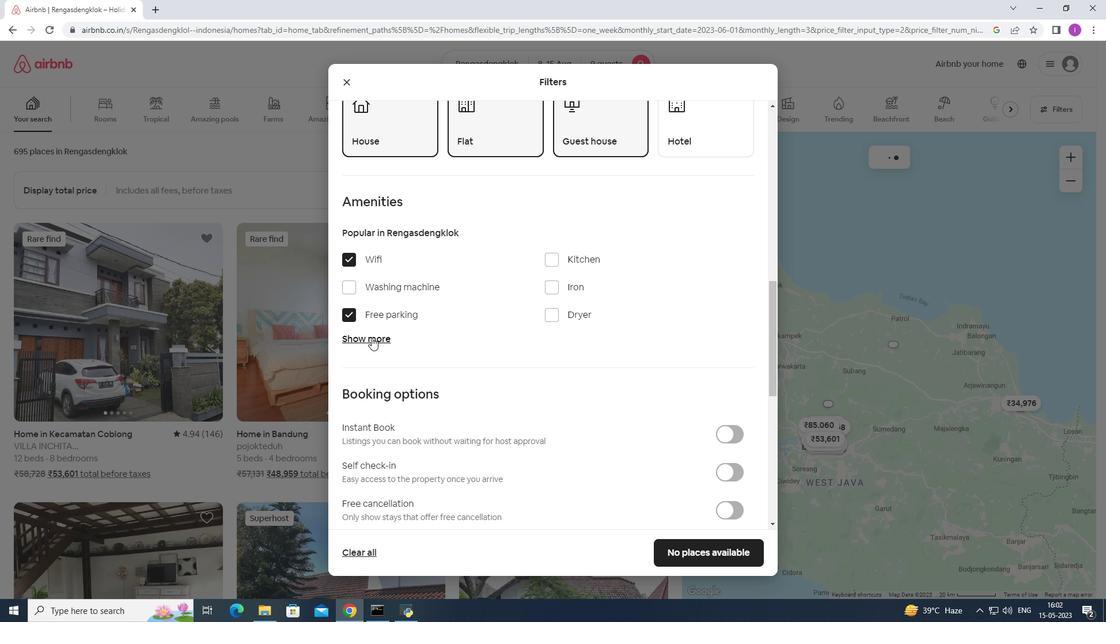 
Action: Mouse pressed left at (371, 334)
Screenshot: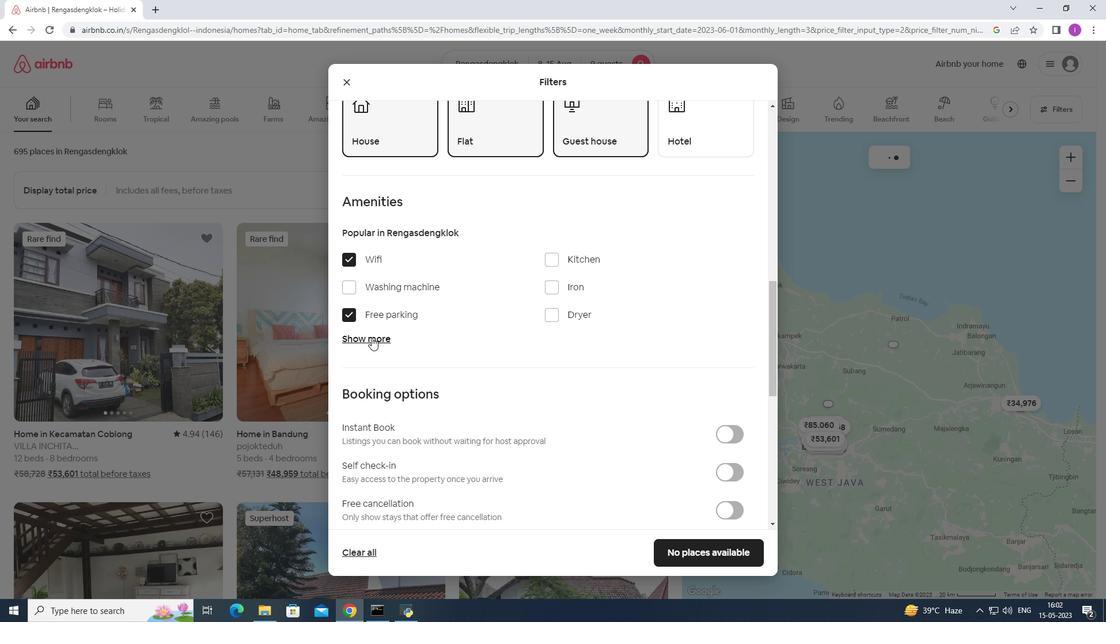 
Action: Mouse moved to (554, 409)
Screenshot: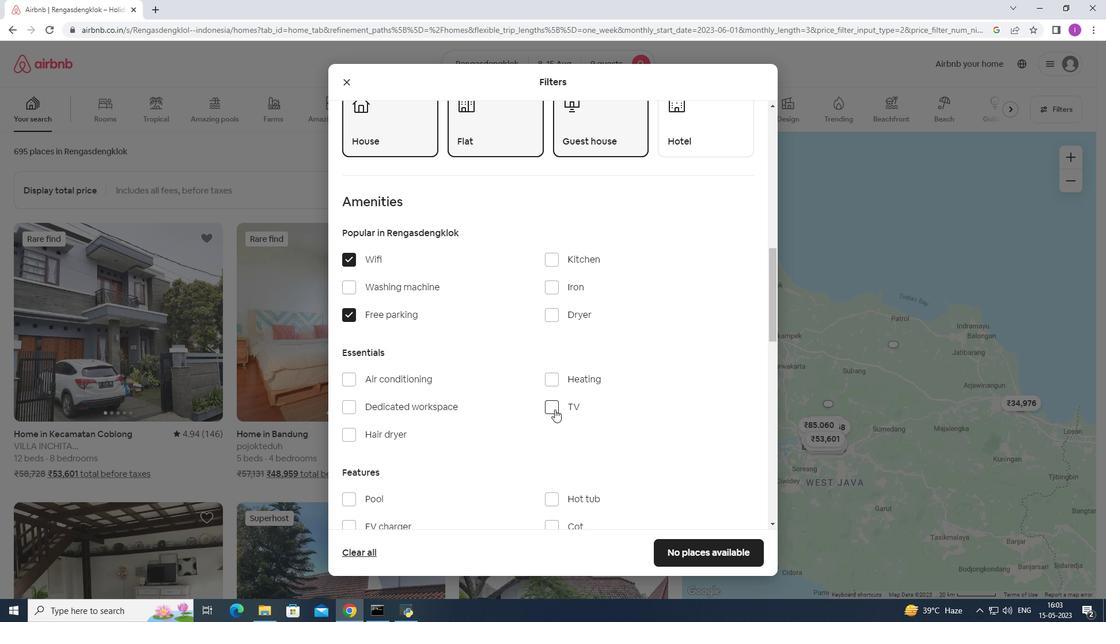 
Action: Mouse pressed left at (554, 409)
Screenshot: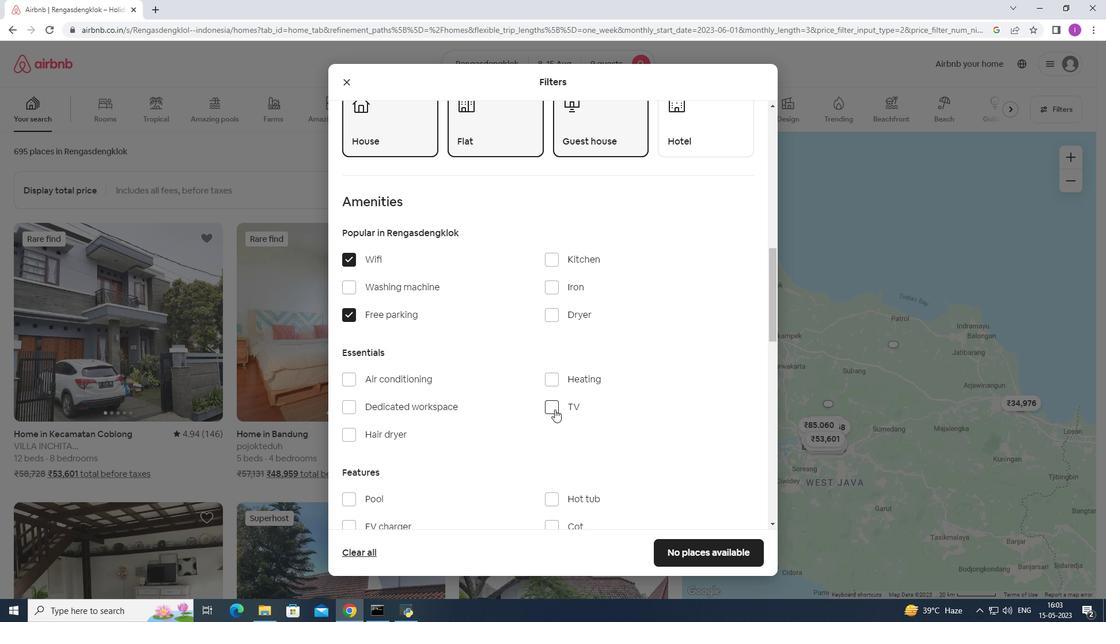 
Action: Mouse moved to (437, 455)
Screenshot: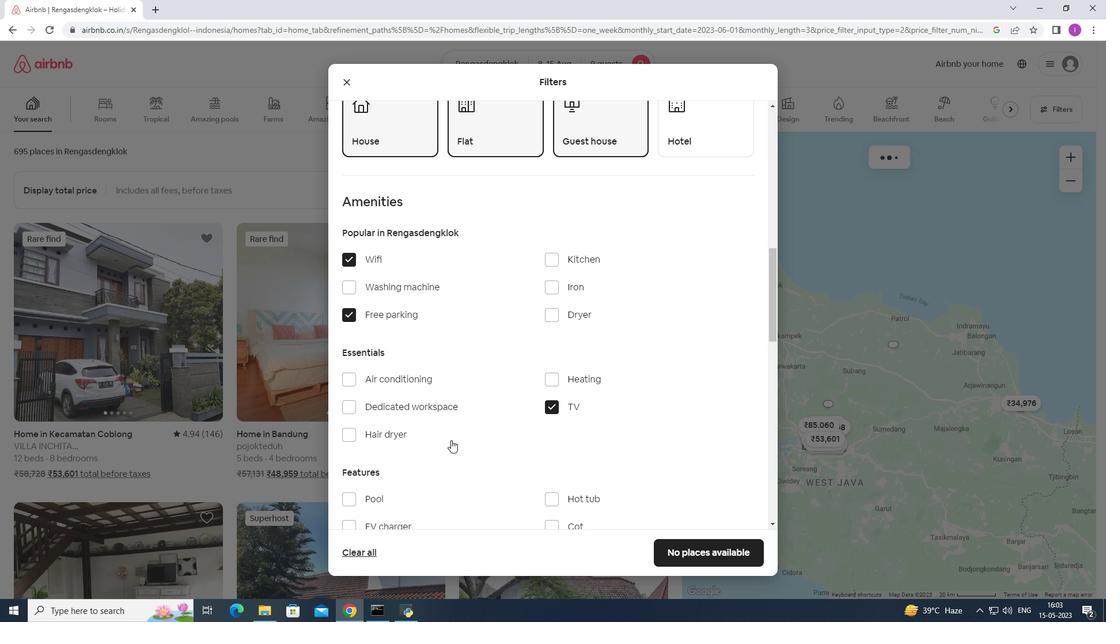 
Action: Mouse scrolled (437, 453) with delta (0, 0)
Screenshot: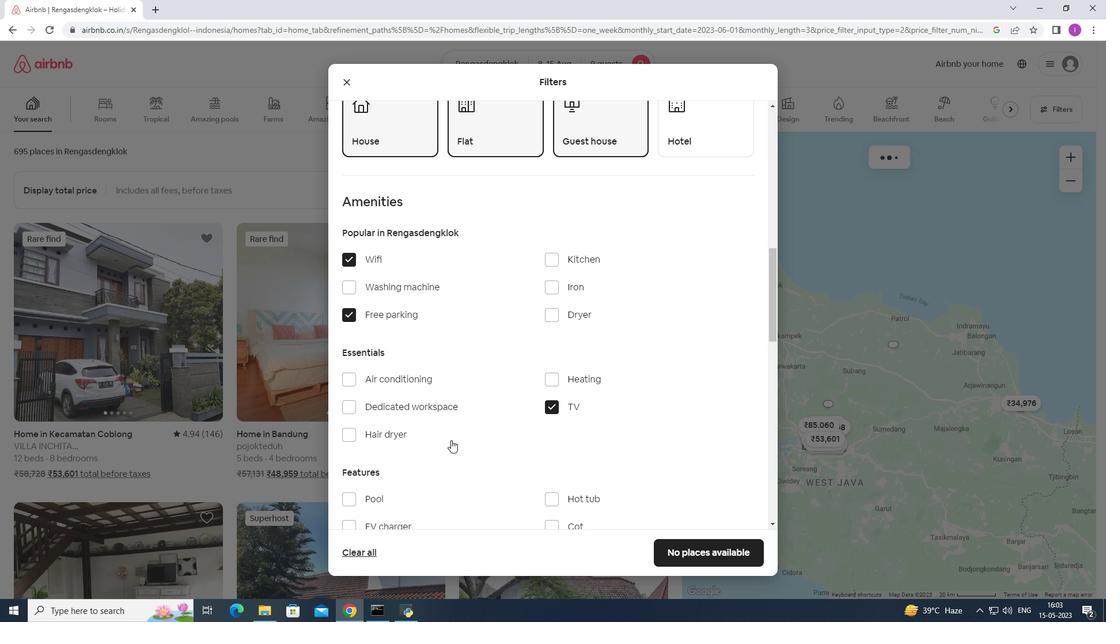 
Action: Mouse moved to (437, 455)
Screenshot: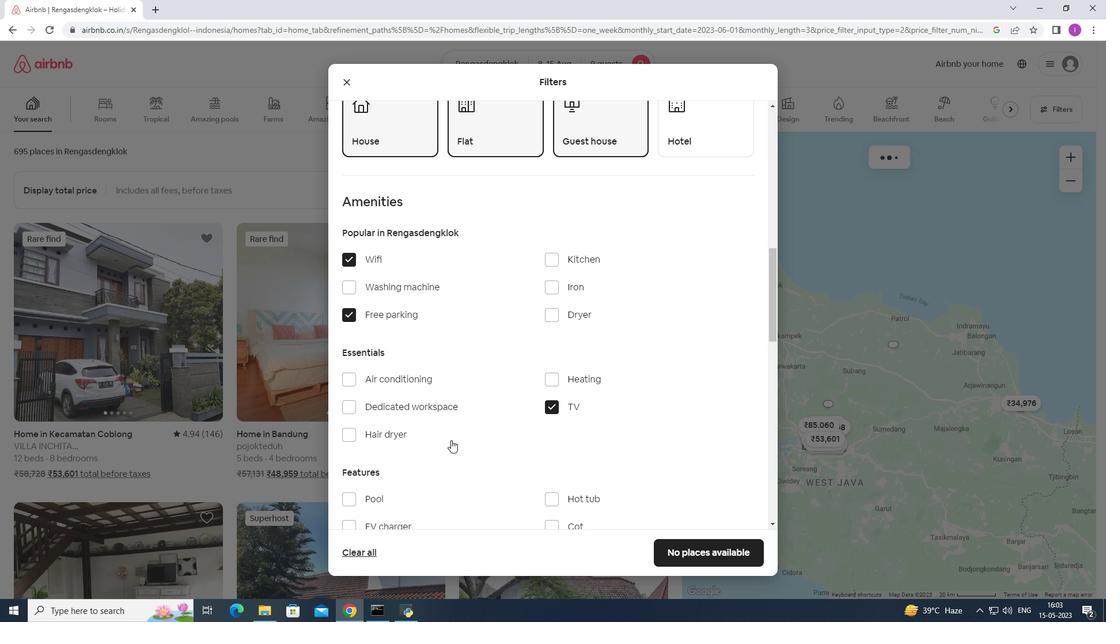 
Action: Mouse scrolled (437, 454) with delta (0, 0)
Screenshot: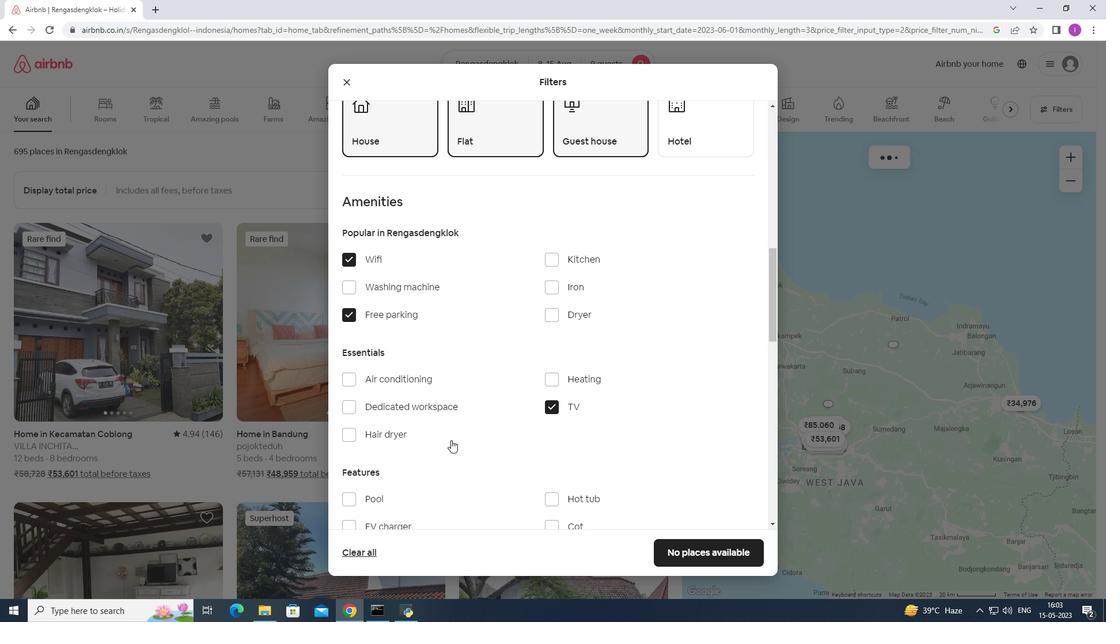 
Action: Mouse scrolled (437, 454) with delta (0, 0)
Screenshot: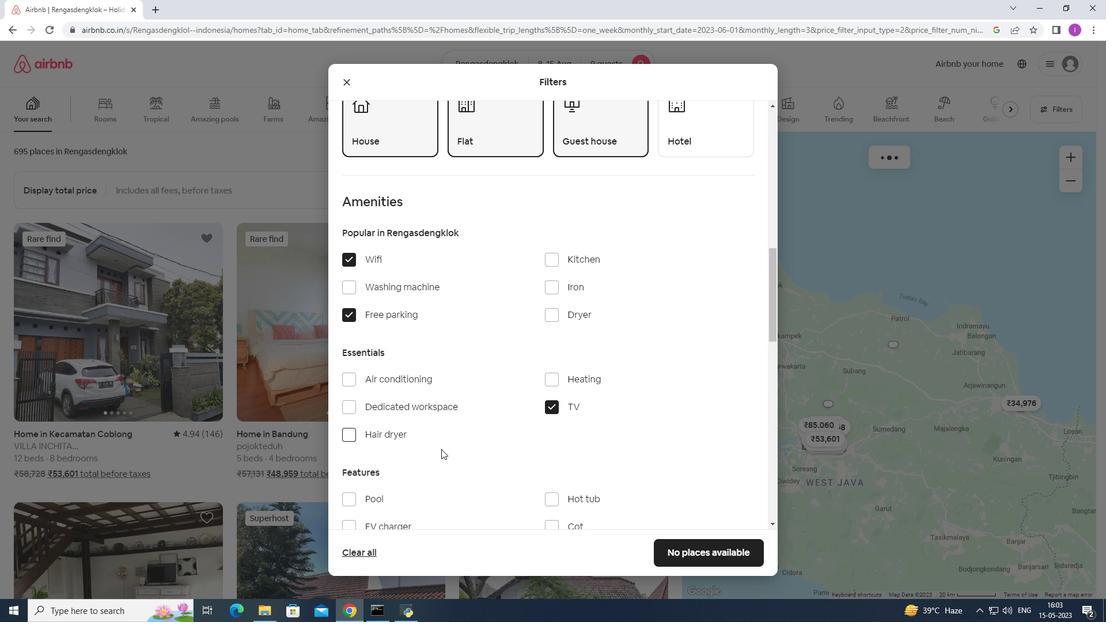 
Action: Mouse moved to (344, 378)
Screenshot: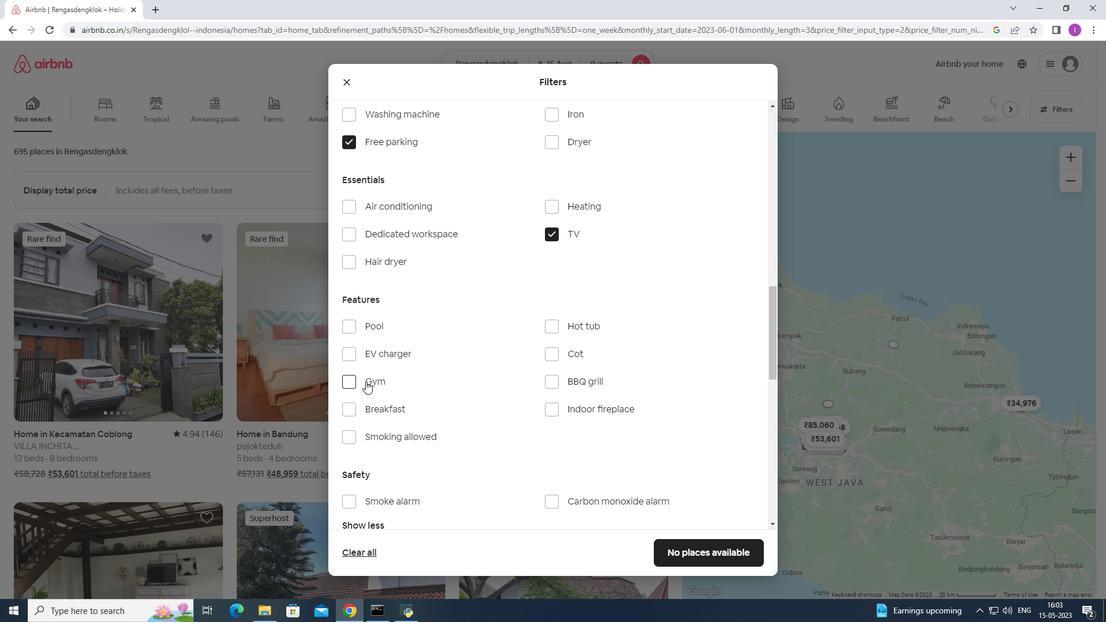 
Action: Mouse pressed left at (344, 378)
Screenshot: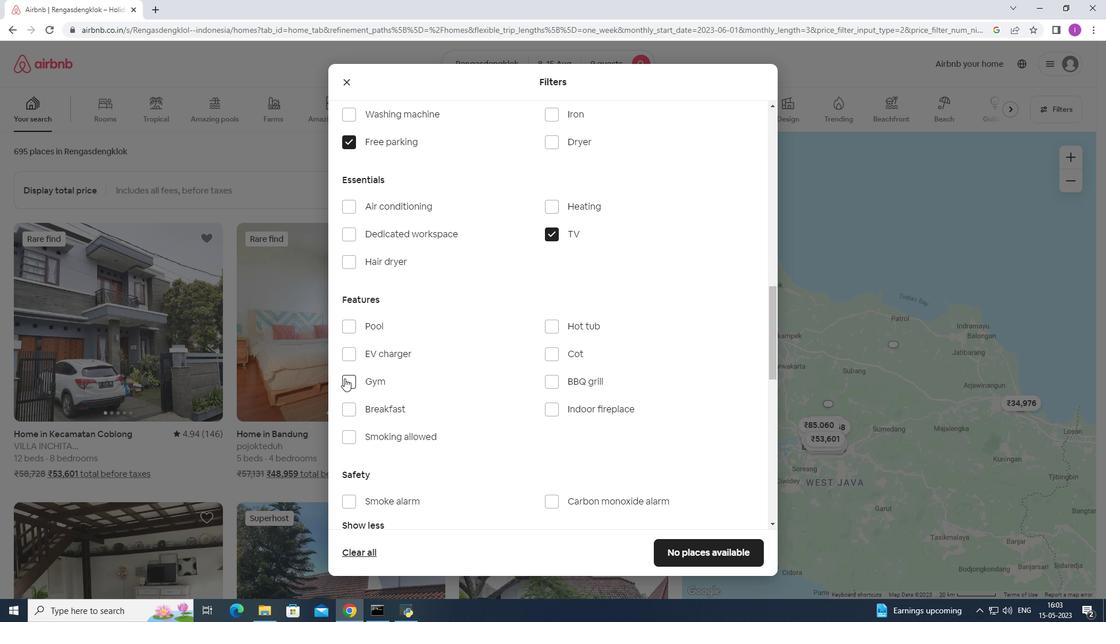 
Action: Mouse moved to (347, 405)
Screenshot: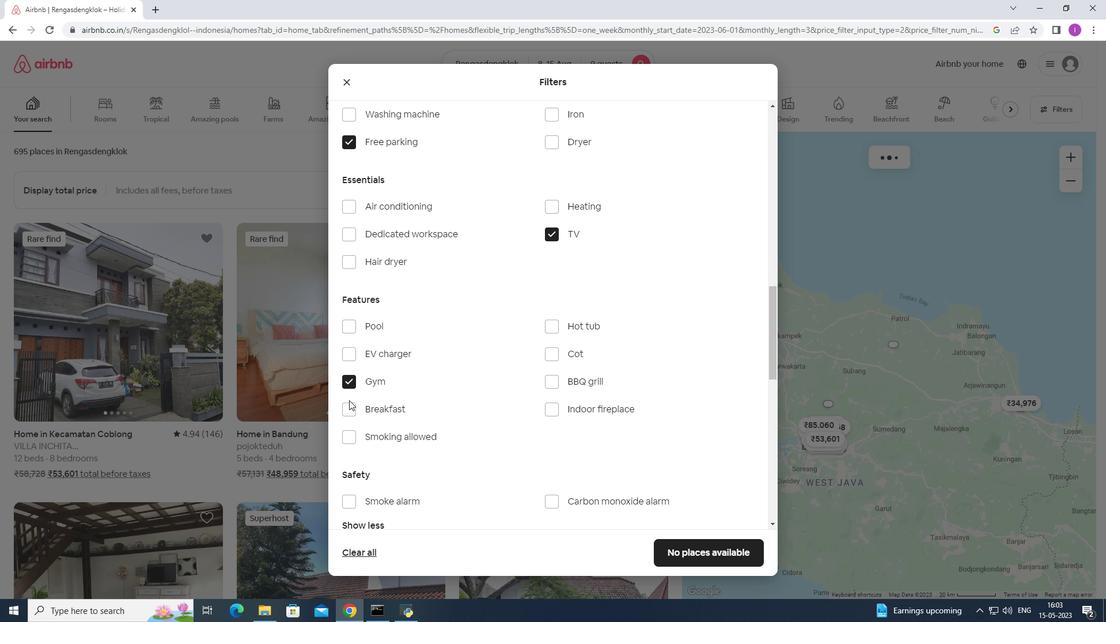 
Action: Mouse pressed left at (347, 405)
Screenshot: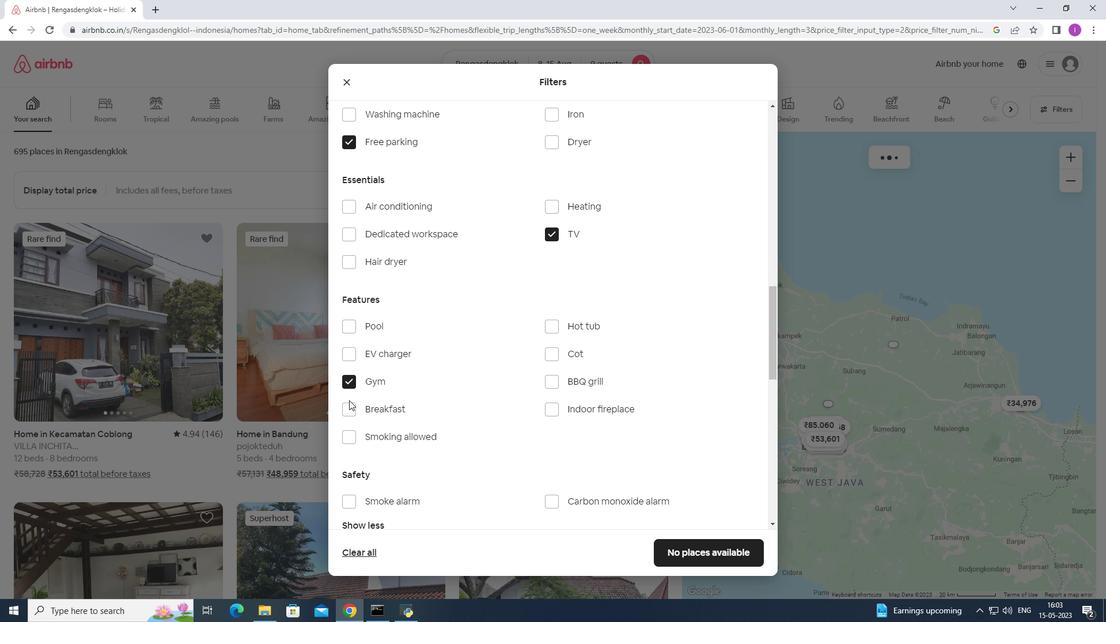 
Action: Mouse moved to (438, 424)
Screenshot: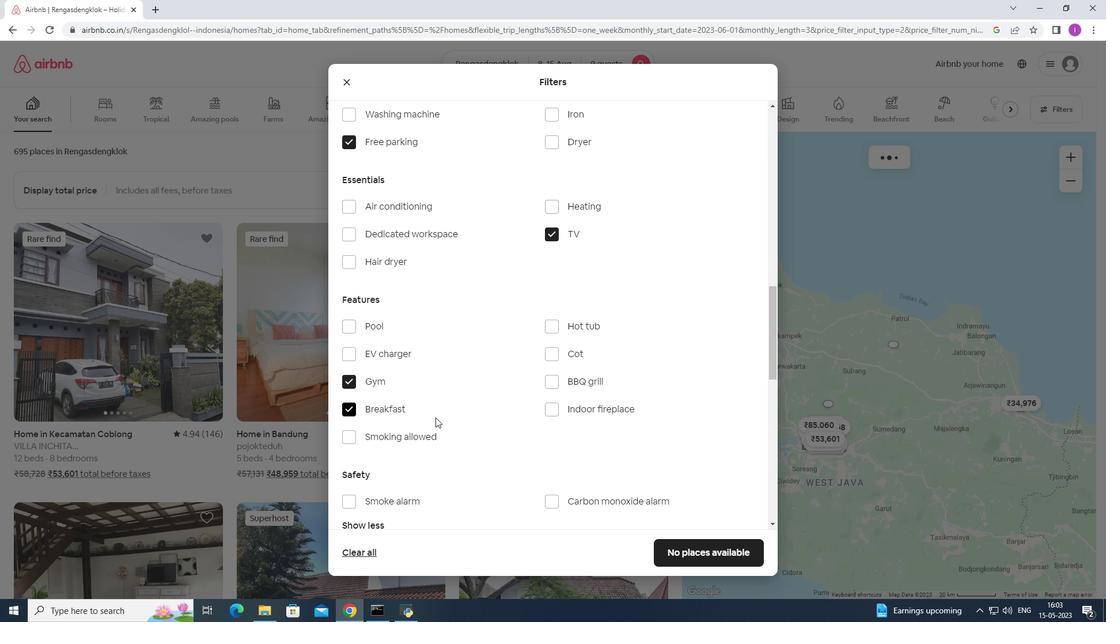 
Action: Mouse scrolled (438, 423) with delta (0, 0)
Screenshot: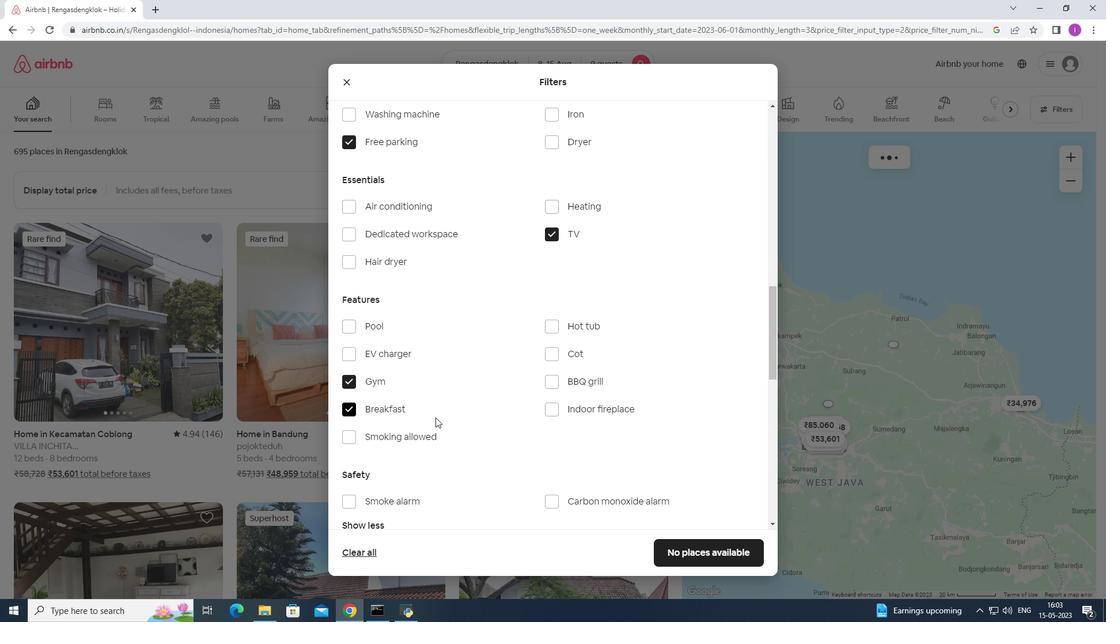 
Action: Mouse moved to (439, 426)
Screenshot: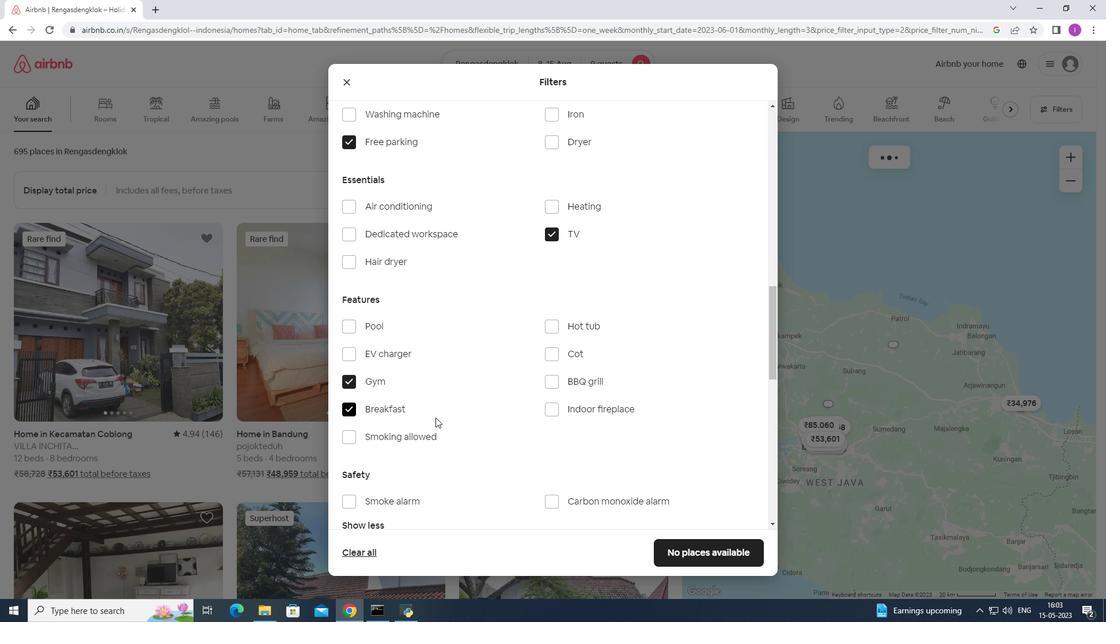 
Action: Mouse scrolled (439, 425) with delta (0, 0)
Screenshot: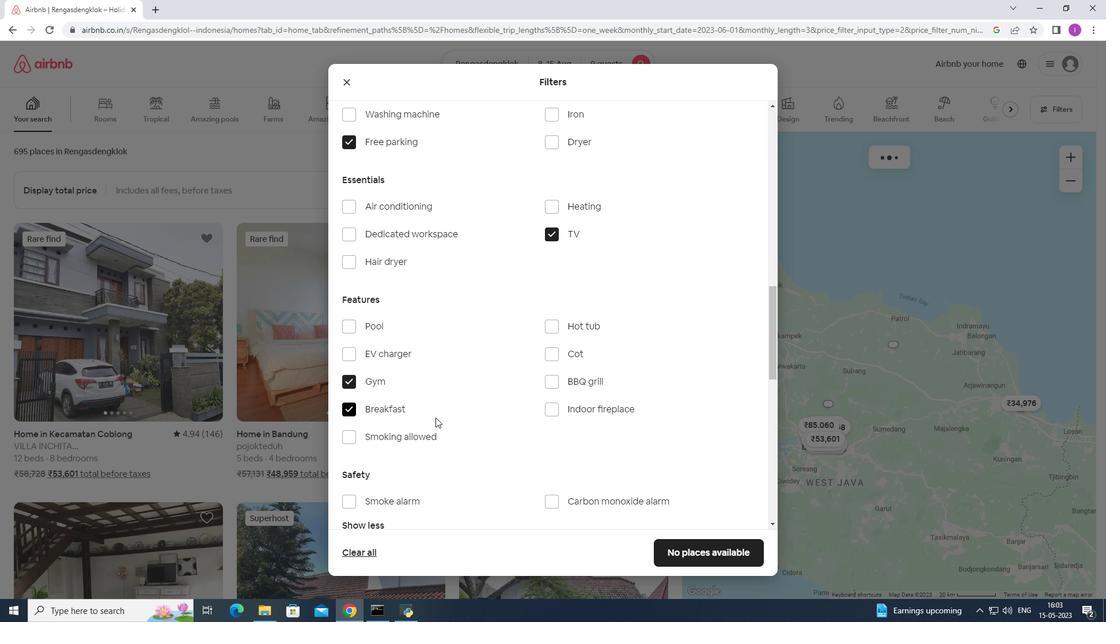 
Action: Mouse scrolled (439, 425) with delta (0, 0)
Screenshot: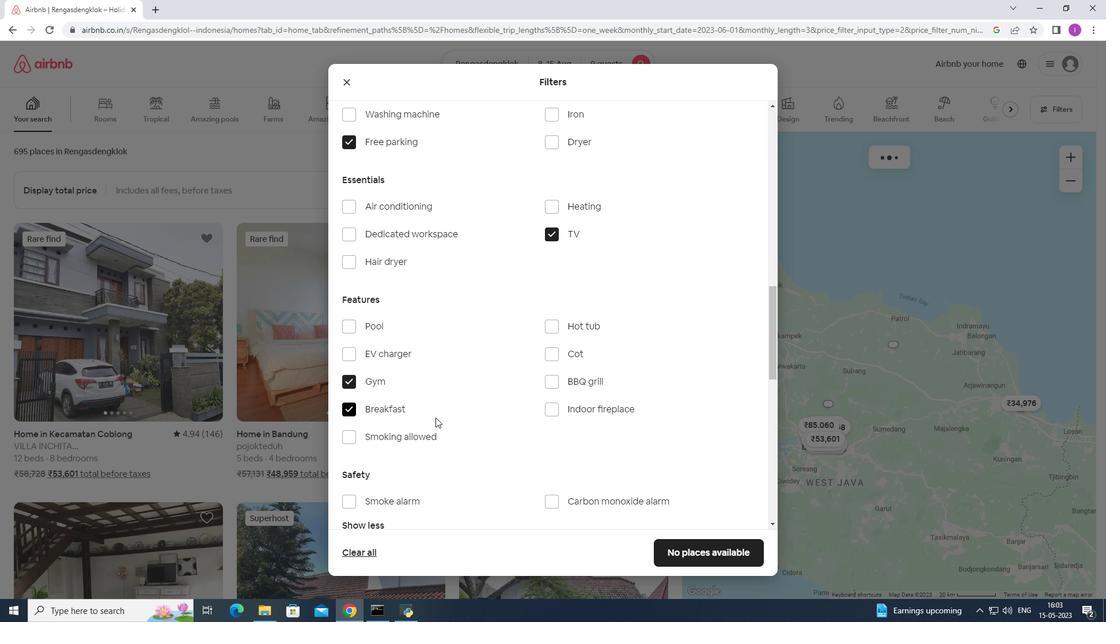 
Action: Mouse scrolled (439, 425) with delta (0, 0)
Screenshot: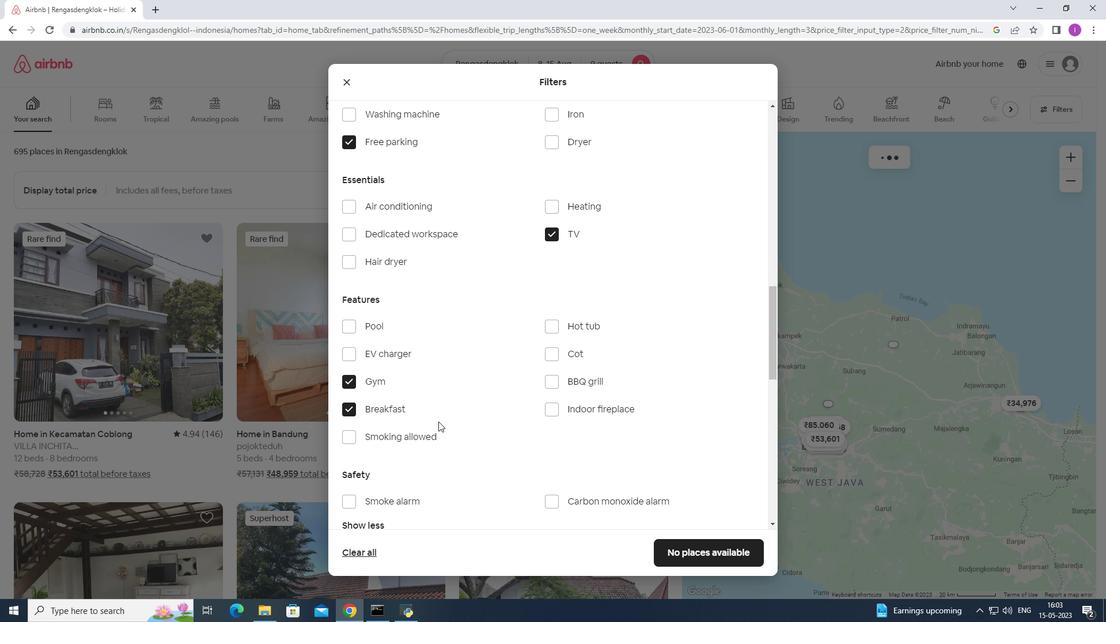
Action: Mouse moved to (645, 430)
Screenshot: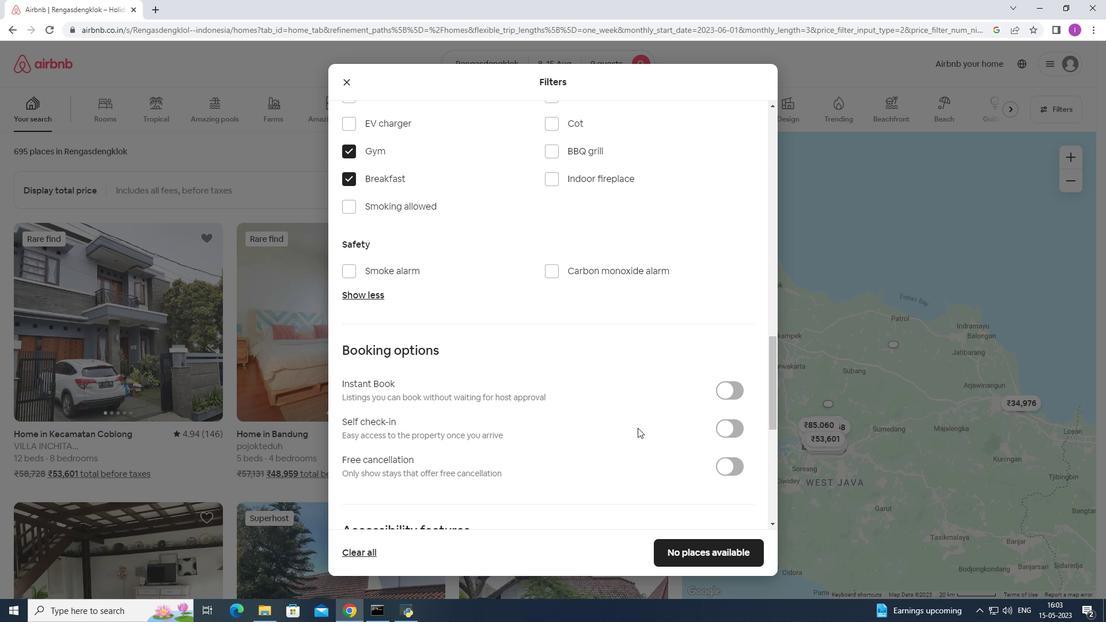 
Action: Mouse scrolled (645, 430) with delta (0, 0)
Screenshot: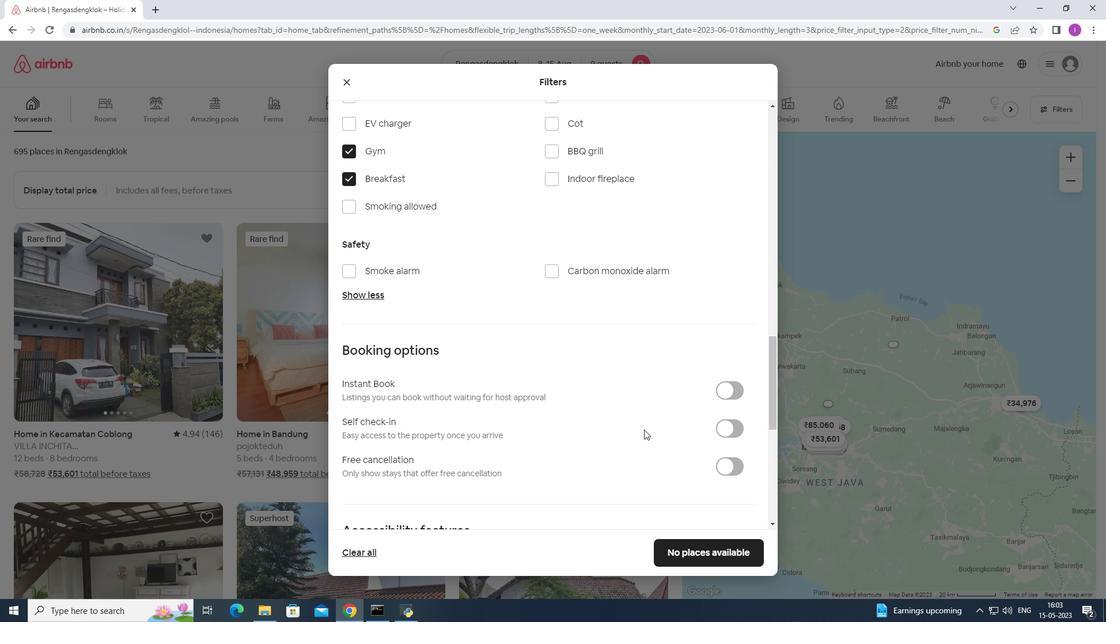 
Action: Mouse scrolled (645, 430) with delta (0, 0)
Screenshot: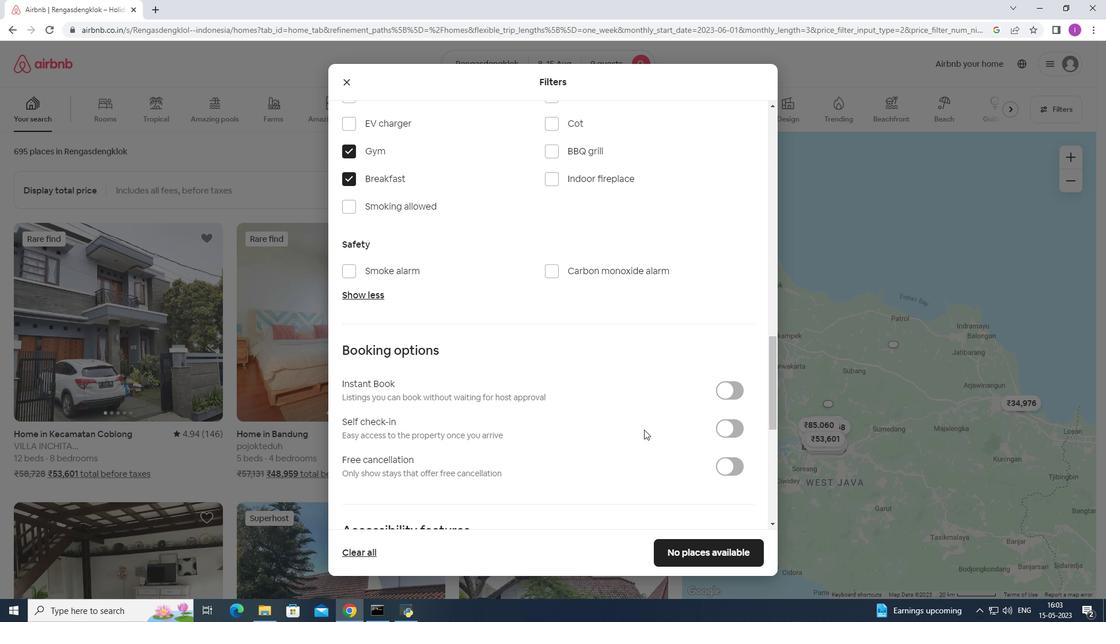 
Action: Mouse moved to (733, 309)
Screenshot: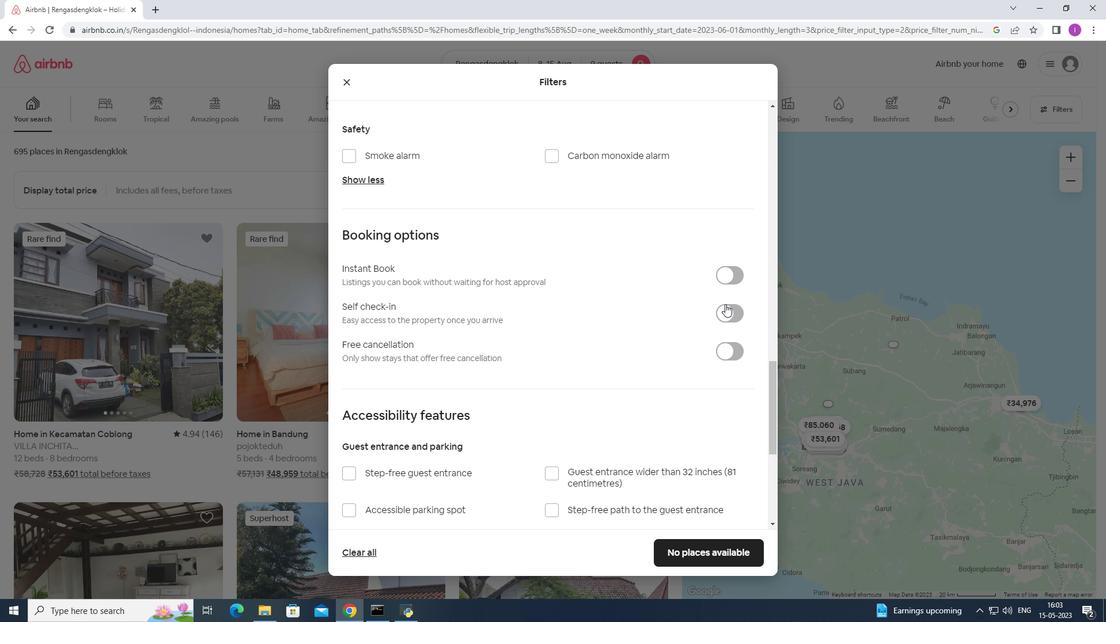 
Action: Mouse pressed left at (733, 309)
Screenshot: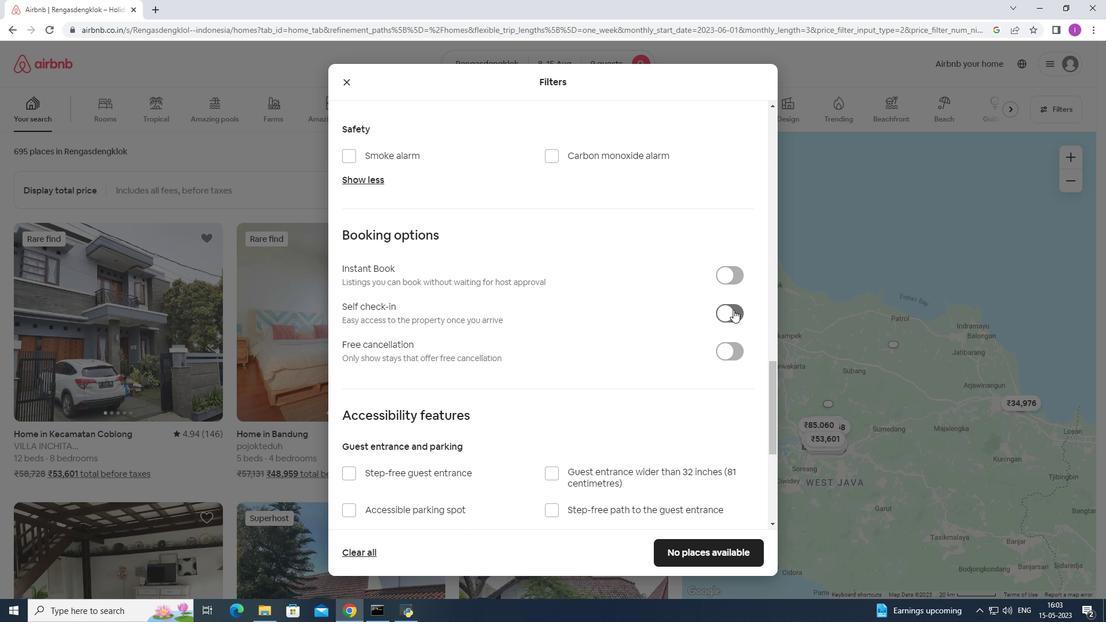 
Action: Mouse moved to (520, 407)
Screenshot: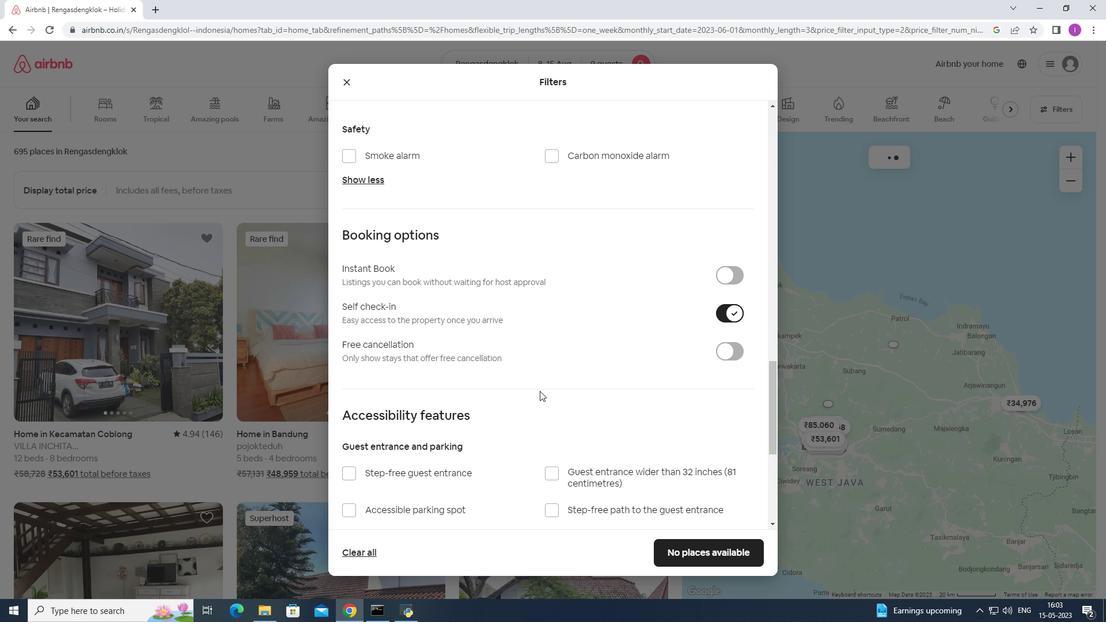 
Action: Mouse scrolled (520, 406) with delta (0, 0)
Screenshot: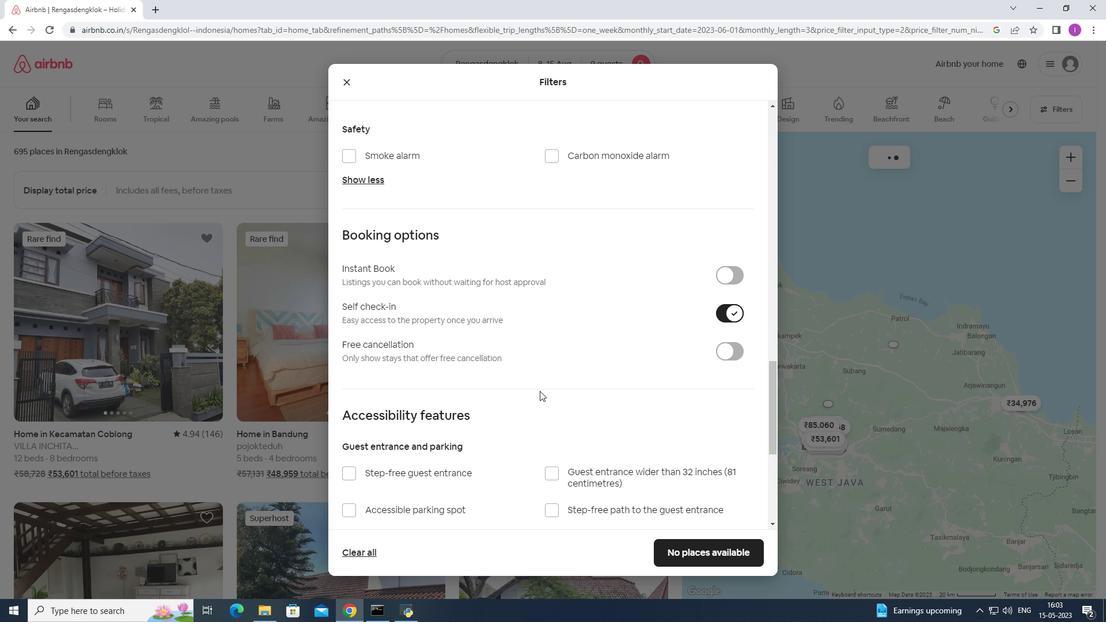 
Action: Mouse moved to (520, 408)
Screenshot: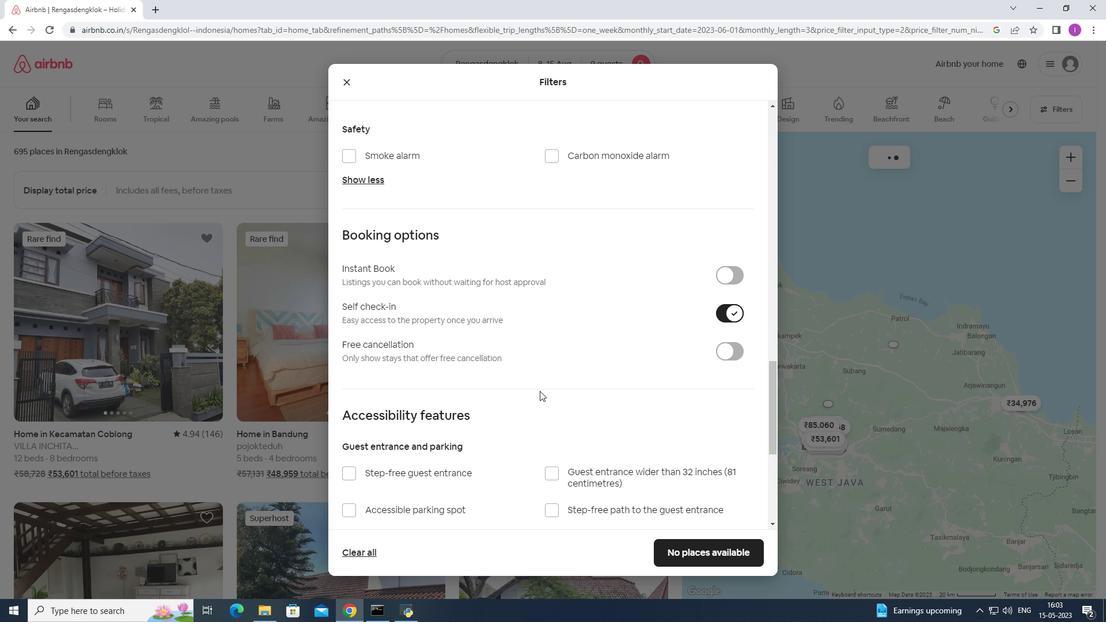 
Action: Mouse scrolled (520, 407) with delta (0, 0)
Screenshot: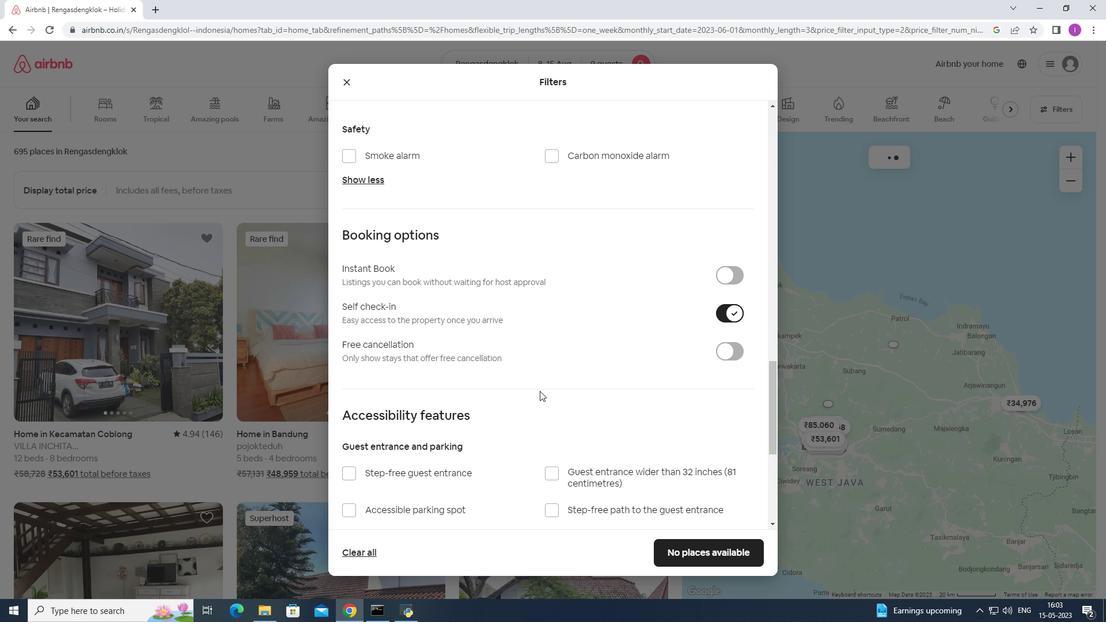 
Action: Mouse moved to (519, 409)
Screenshot: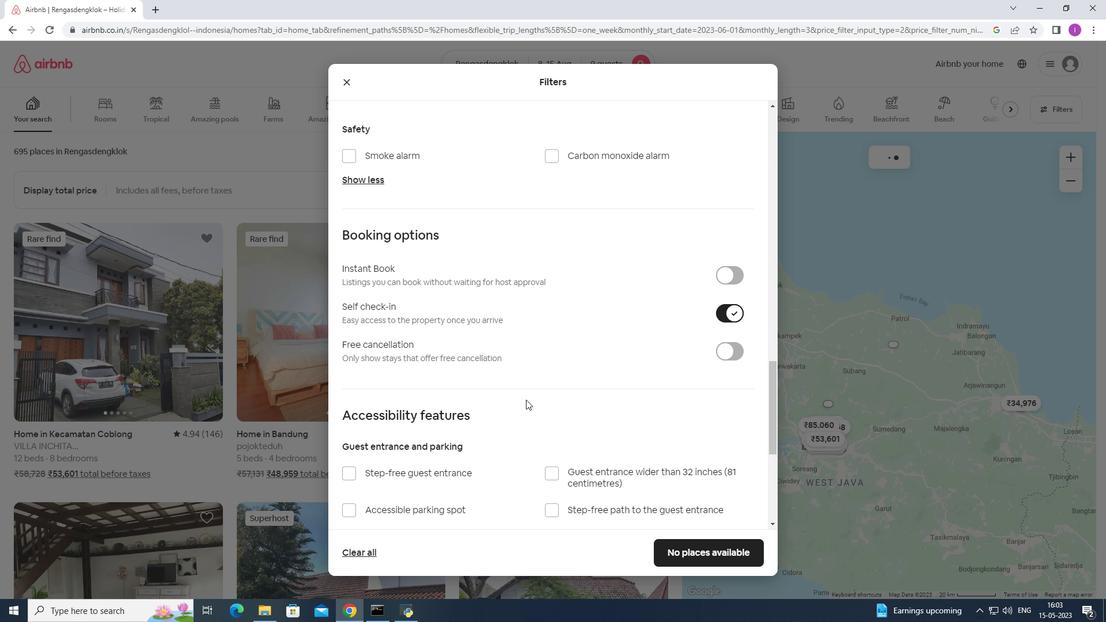 
Action: Mouse scrolled (519, 409) with delta (0, 0)
Screenshot: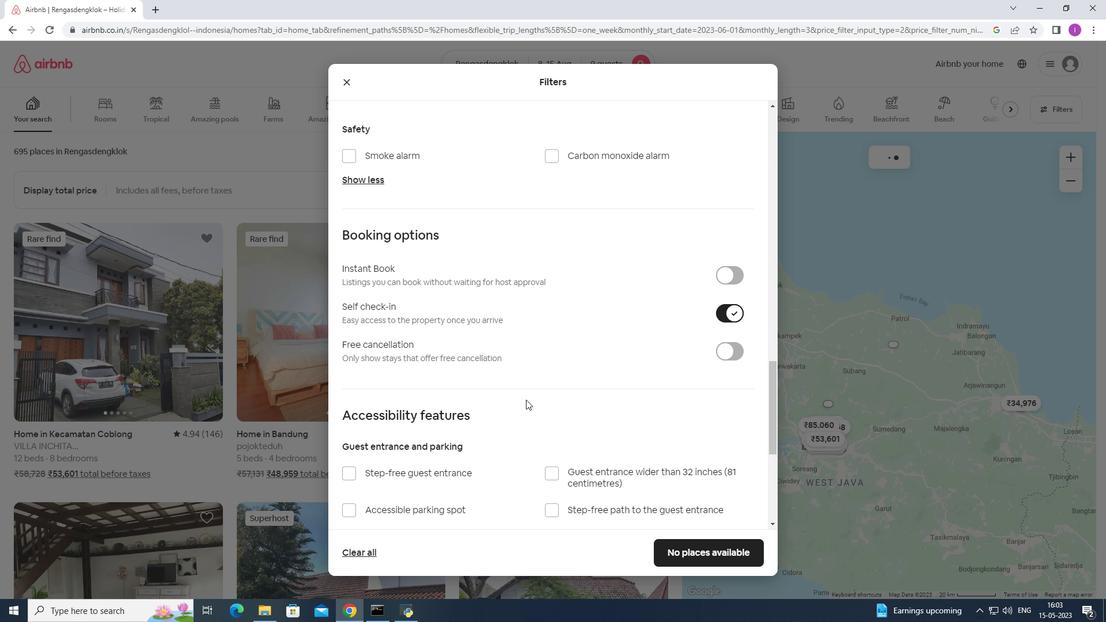 
Action: Mouse moved to (511, 407)
Screenshot: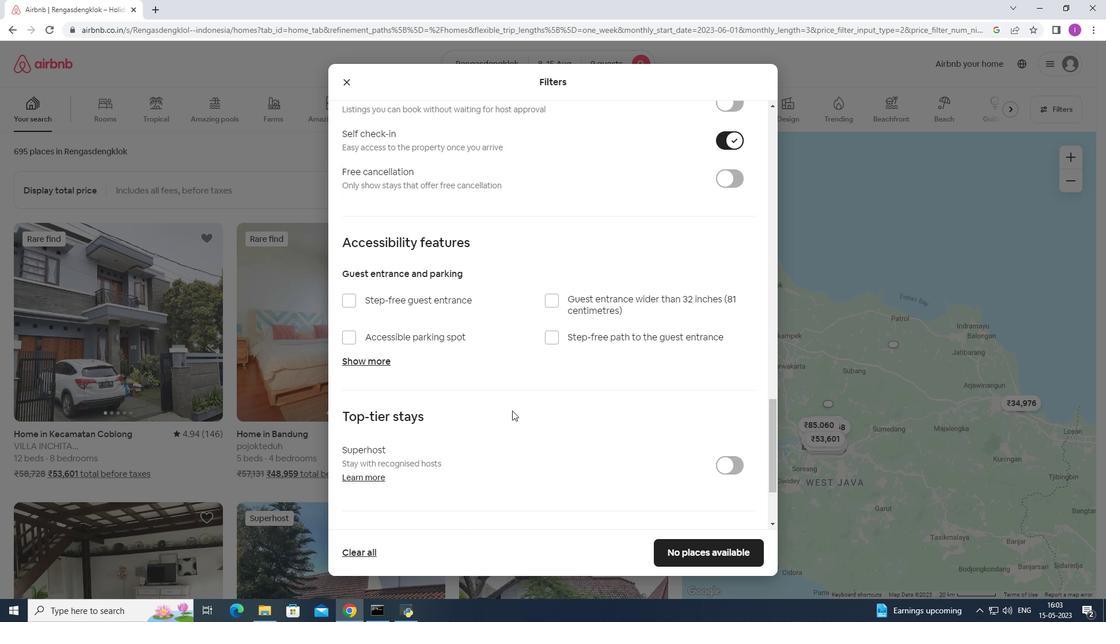 
Action: Mouse scrolled (511, 407) with delta (0, 0)
Screenshot: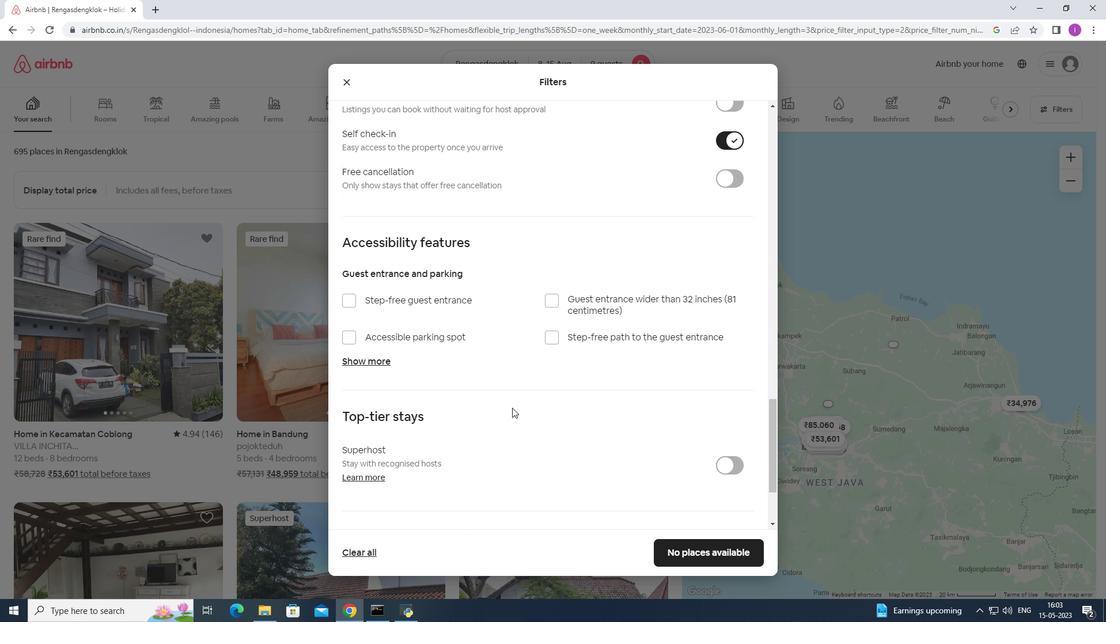 
Action: Mouse scrolled (511, 407) with delta (0, 0)
Screenshot: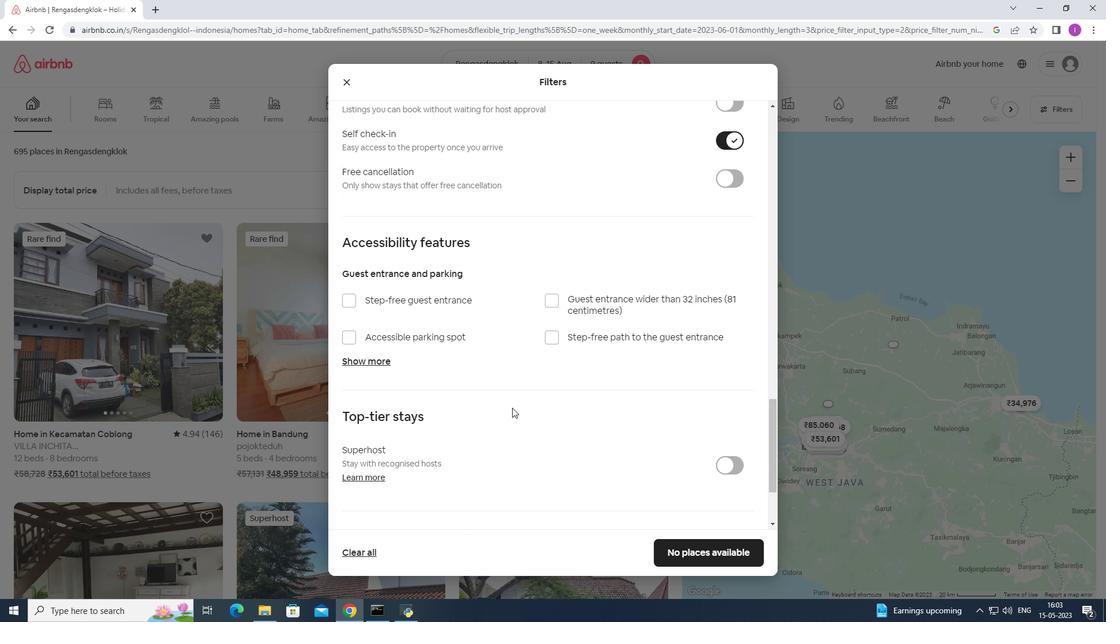 
Action: Mouse scrolled (511, 407) with delta (0, 0)
Screenshot: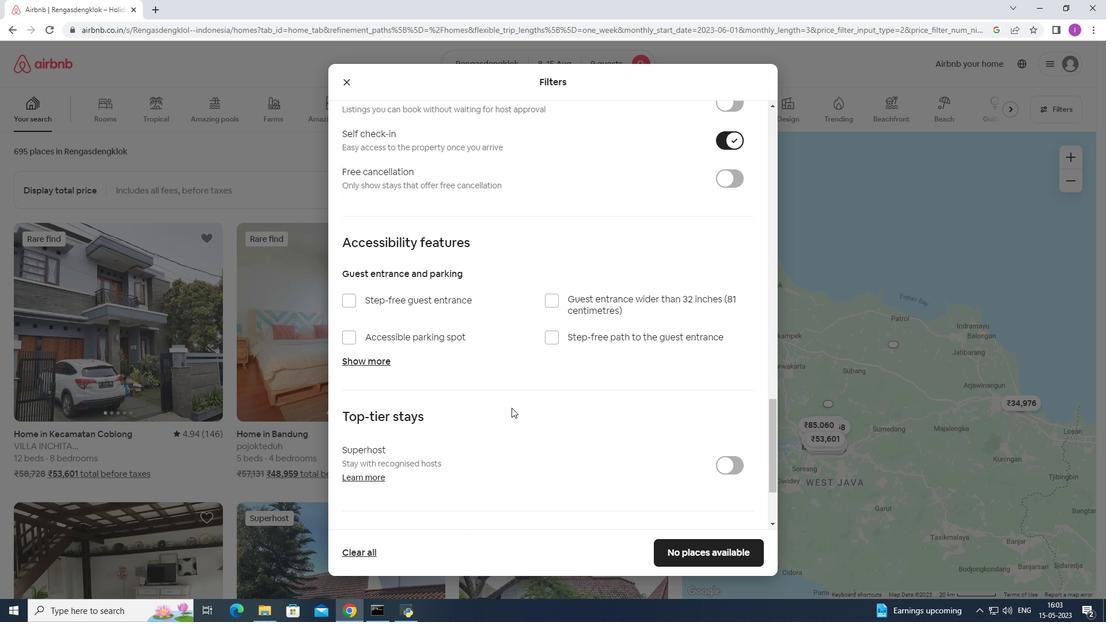 
Action: Mouse scrolled (511, 407) with delta (0, 0)
Screenshot: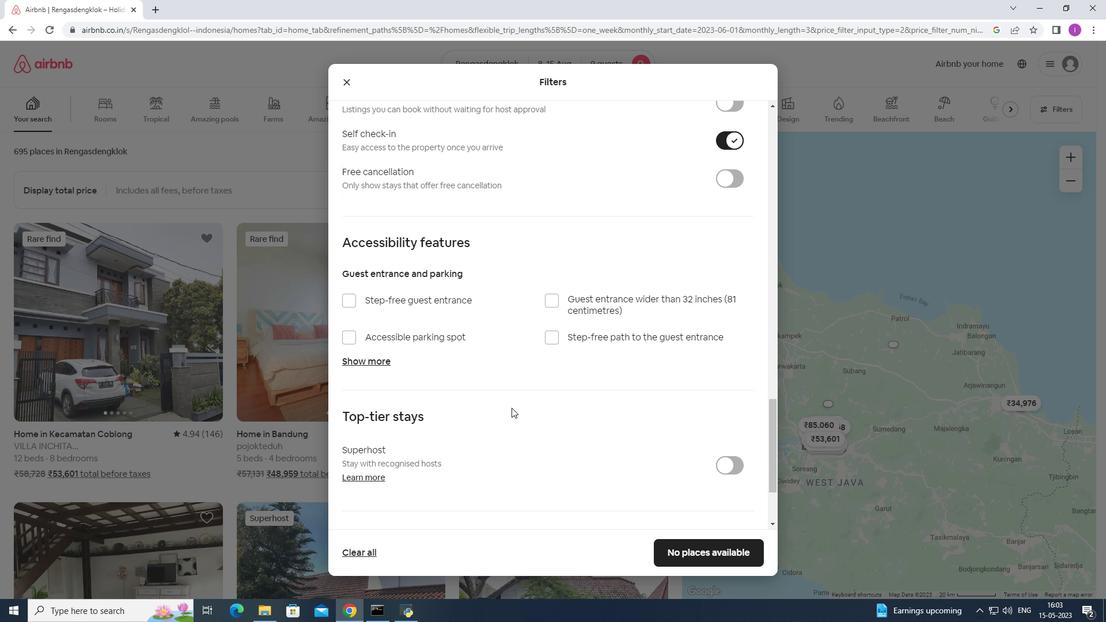 
Action: Mouse moved to (512, 407)
Screenshot: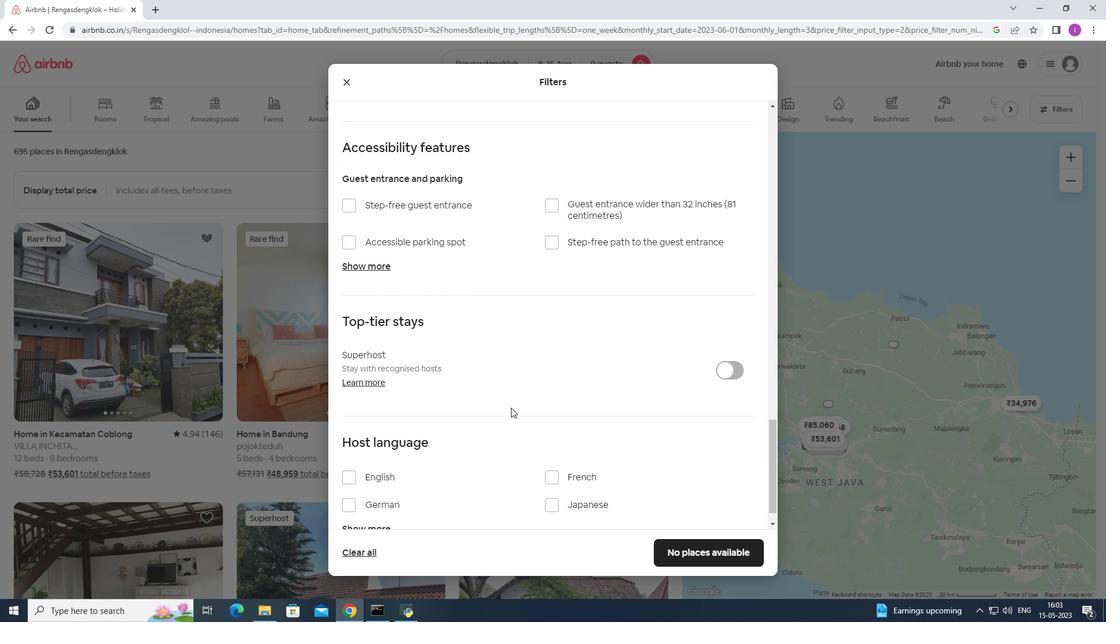 
Action: Mouse scrolled (512, 406) with delta (0, 0)
Screenshot: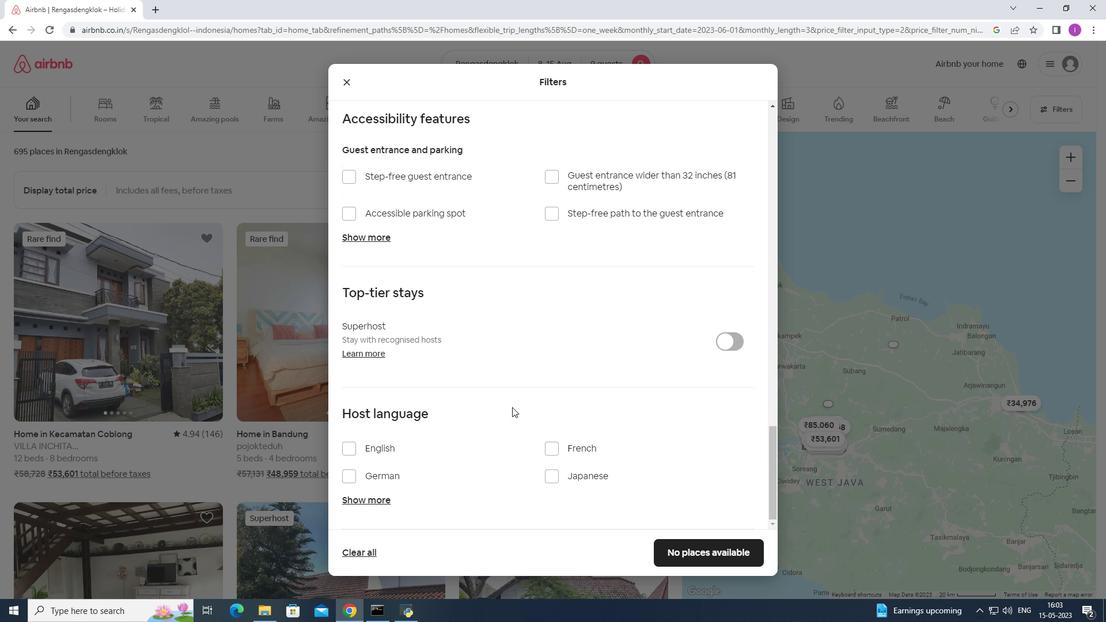 
Action: Mouse scrolled (512, 406) with delta (0, 0)
Screenshot: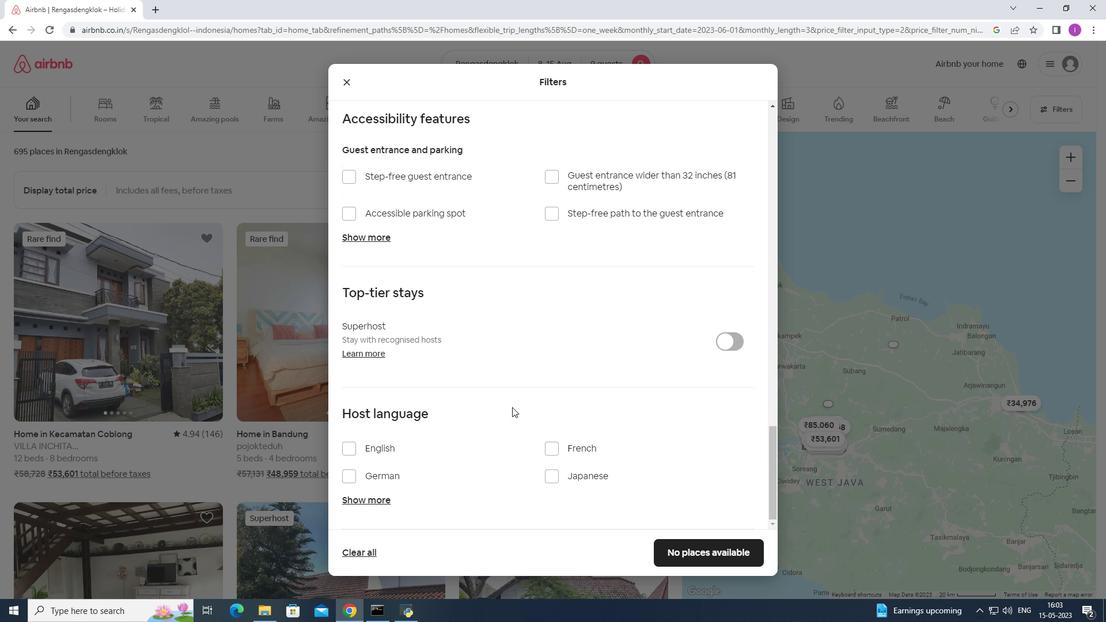 
Action: Mouse scrolled (512, 406) with delta (0, 0)
Screenshot: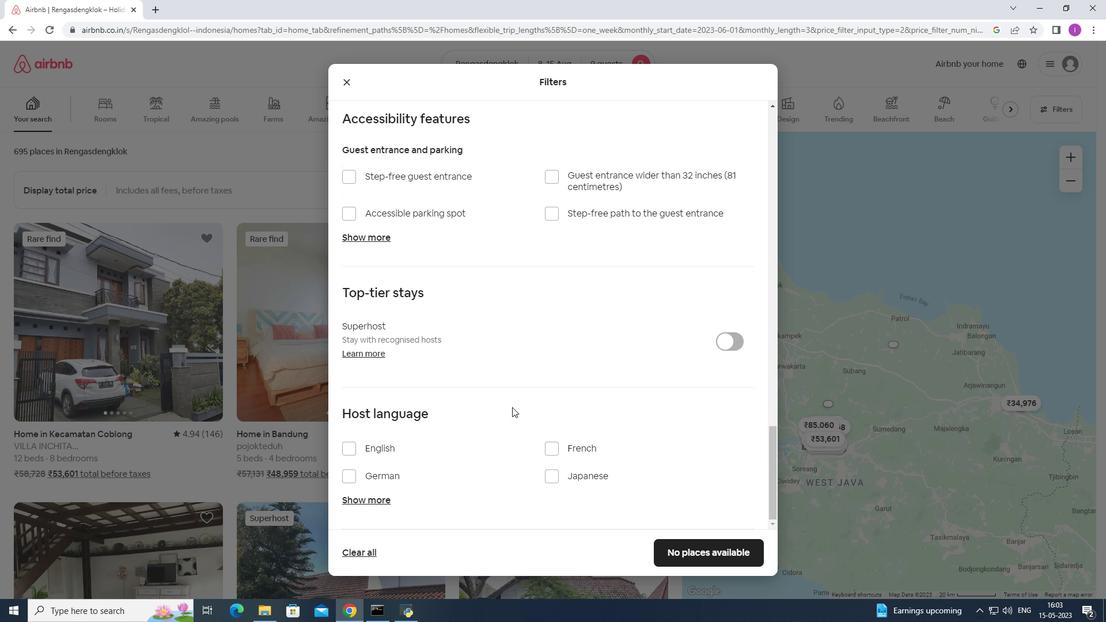 
Action: Mouse moved to (384, 503)
Screenshot: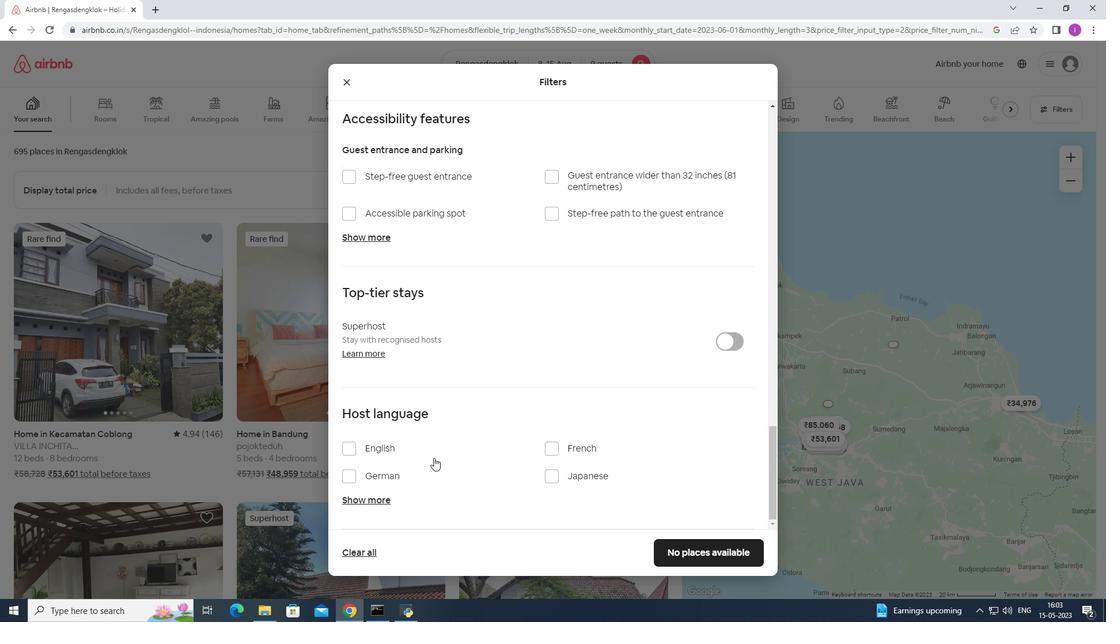 
Action: Mouse scrolled (384, 502) with delta (0, 0)
Screenshot: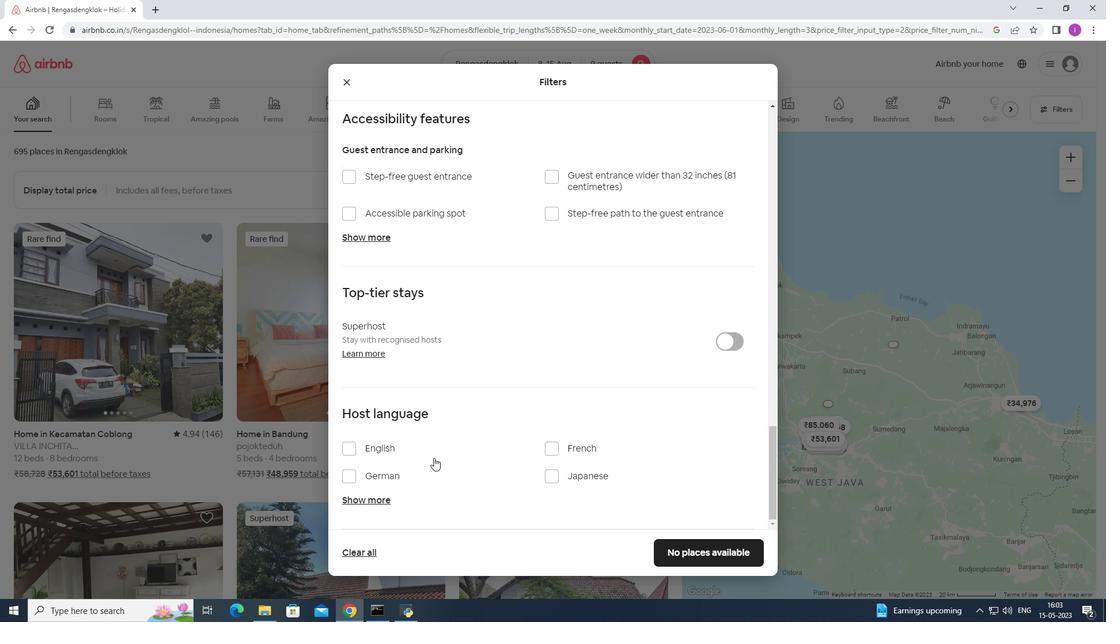 
Action: Mouse moved to (347, 446)
Screenshot: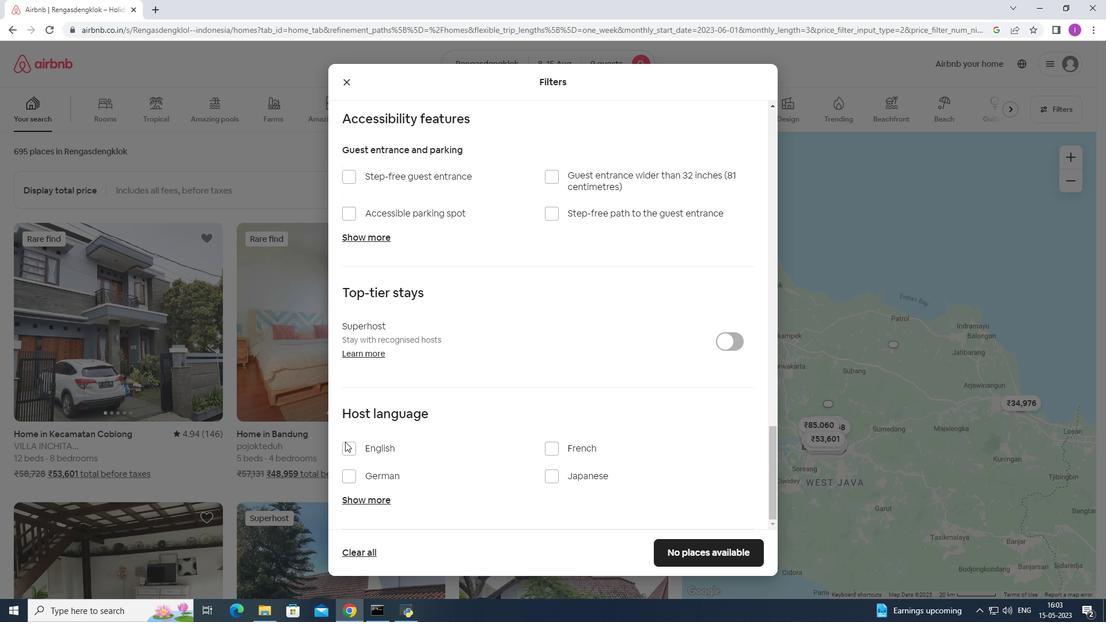 
Action: Mouse pressed left at (347, 446)
Screenshot: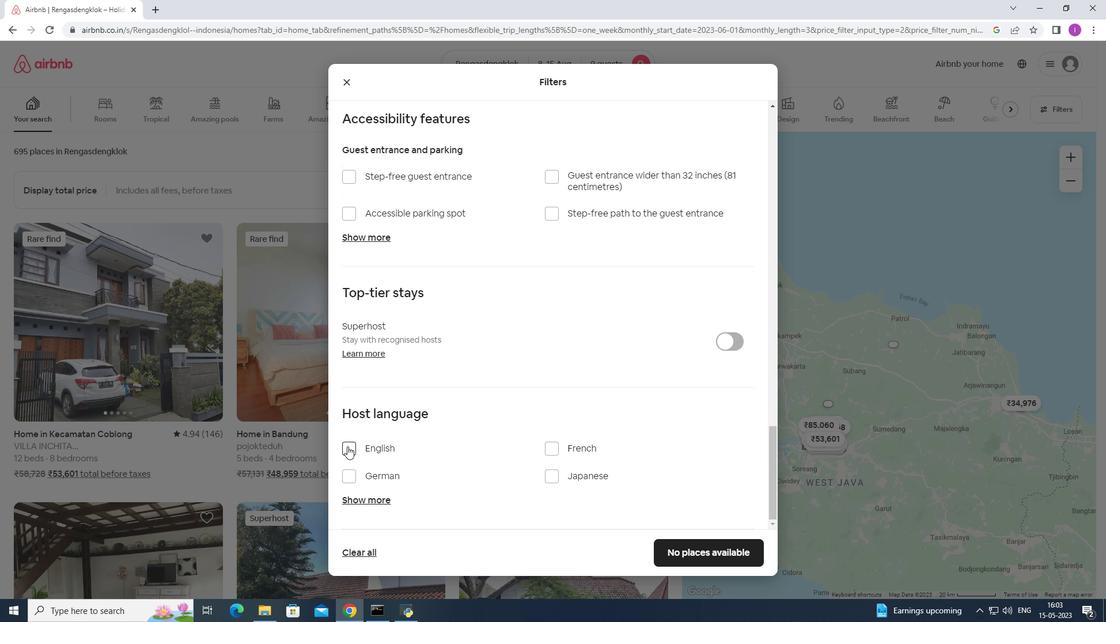 
Action: Mouse moved to (557, 508)
Screenshot: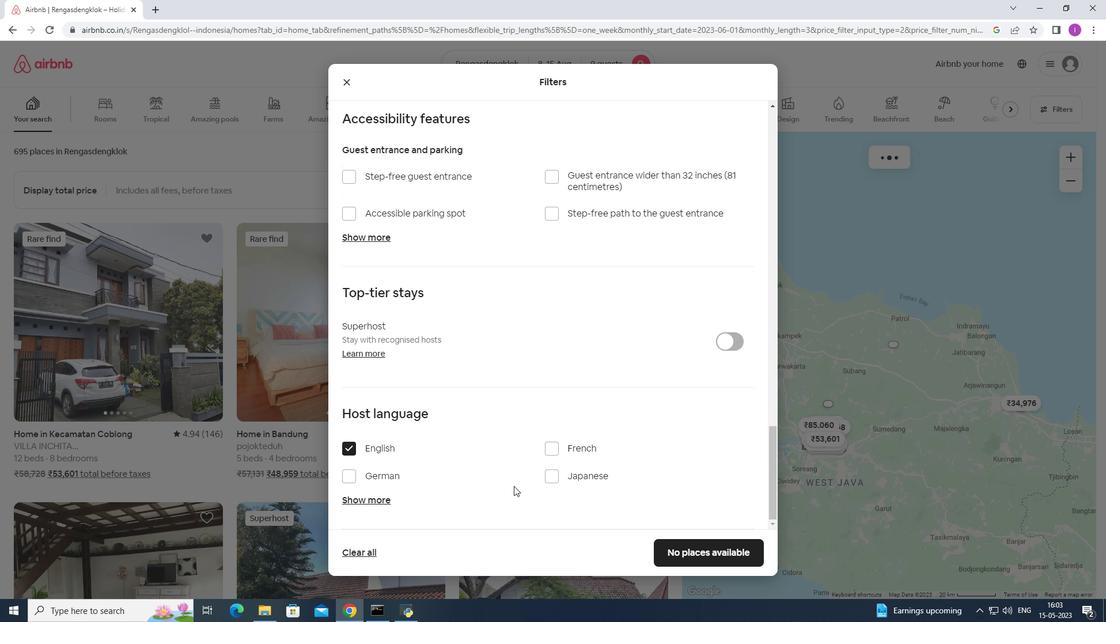 
Action: Mouse scrolled (557, 507) with delta (0, 0)
Screenshot: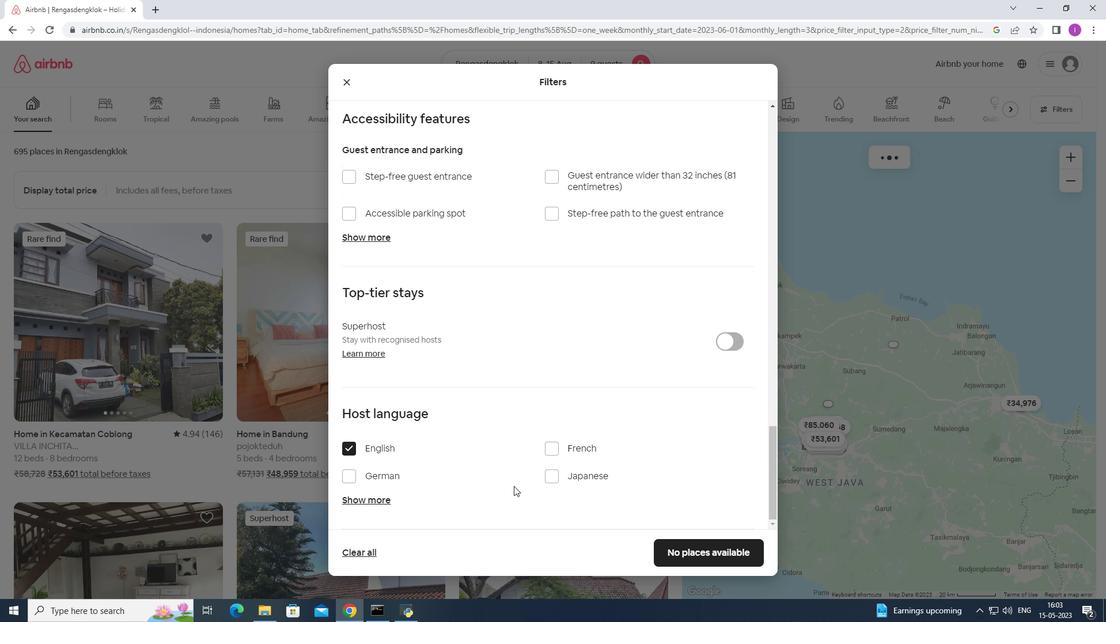 
Action: Mouse moved to (563, 512)
Screenshot: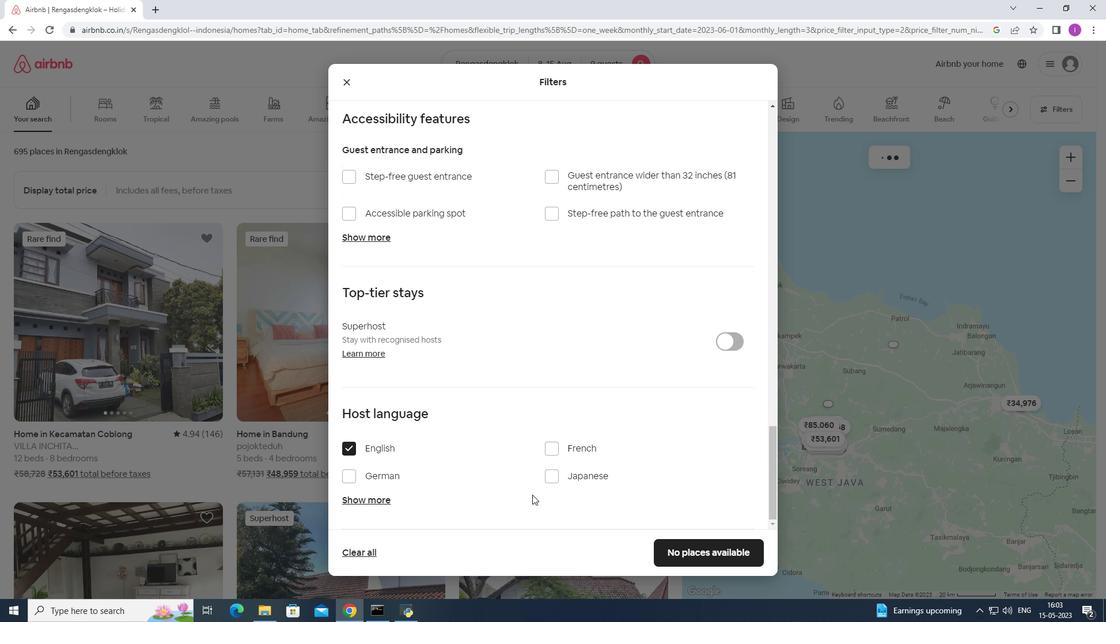
Action: Mouse scrolled (563, 511) with delta (0, 0)
Screenshot: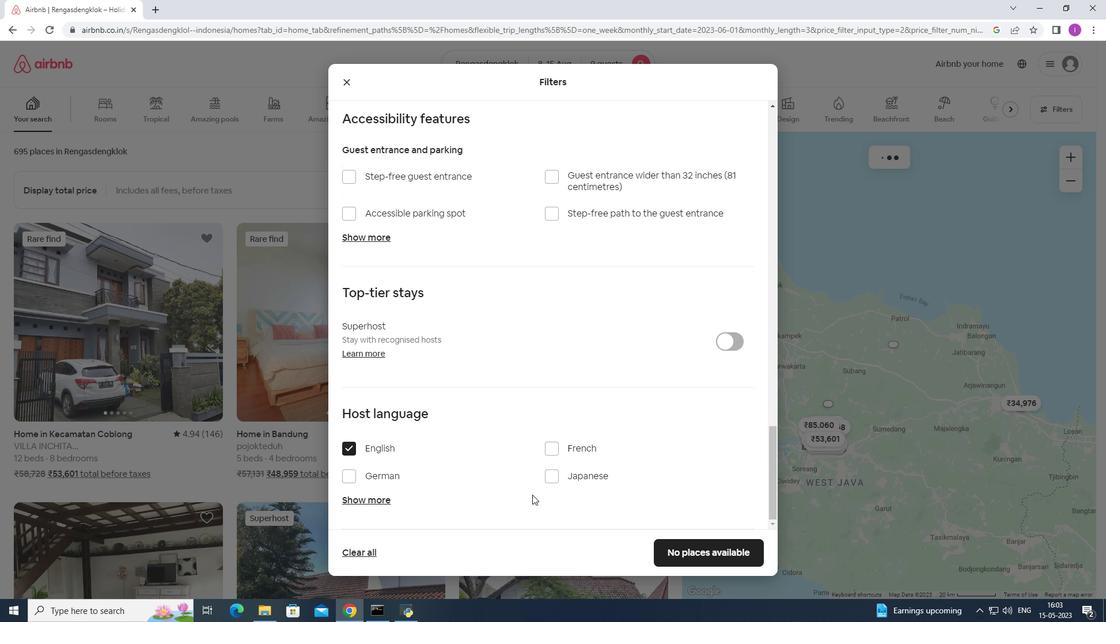 
Action: Mouse moved to (565, 512)
Screenshot: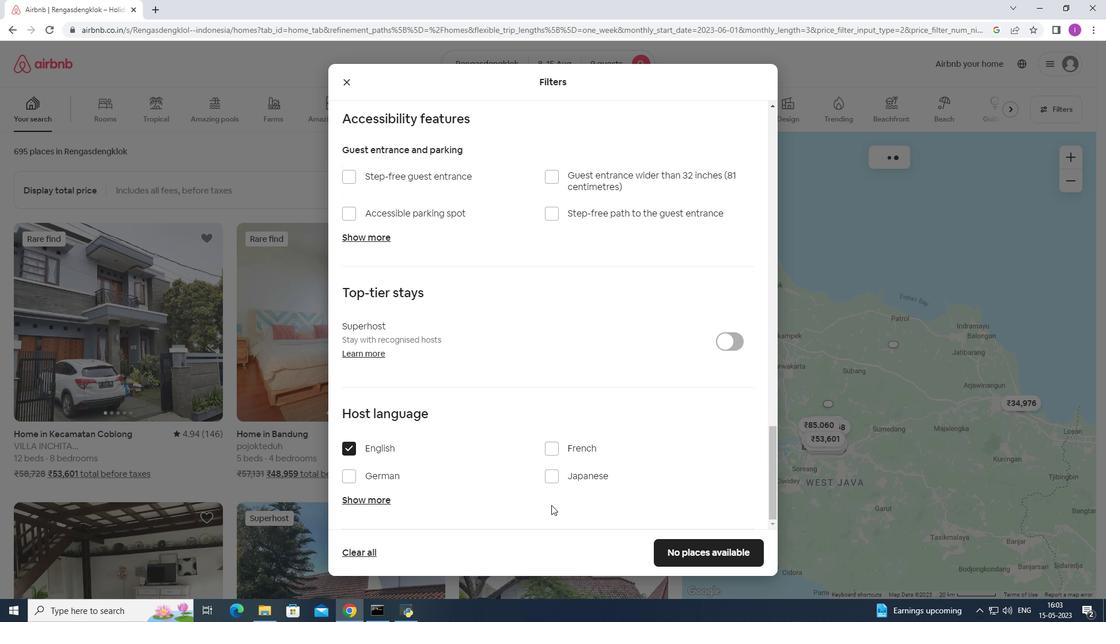 
Action: Mouse scrolled (565, 511) with delta (0, 0)
Screenshot: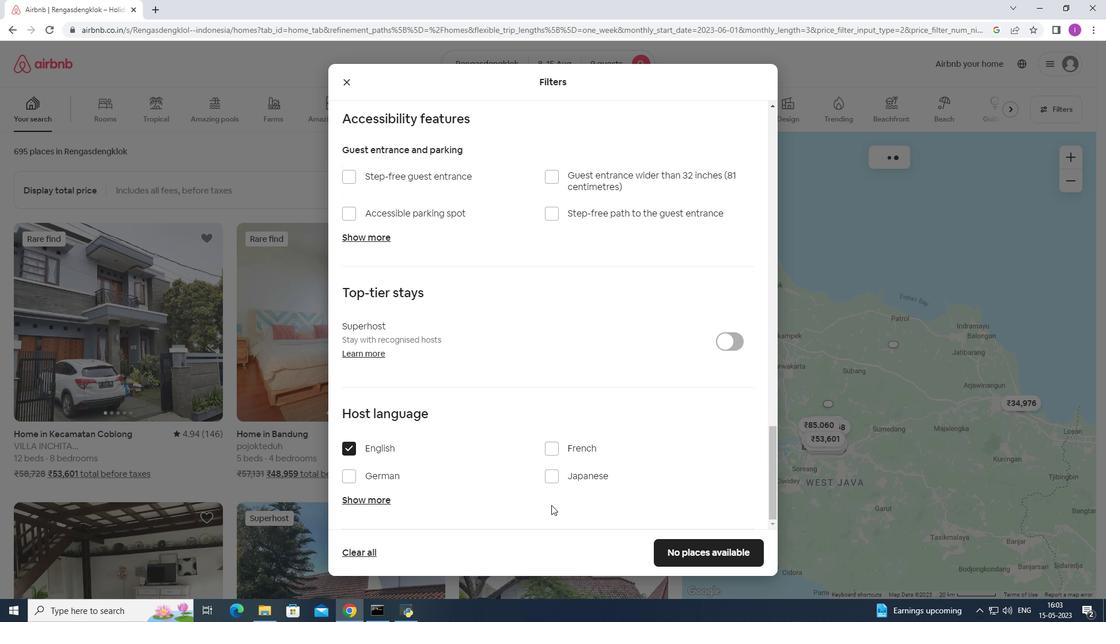 
Action: Mouse moved to (674, 545)
Screenshot: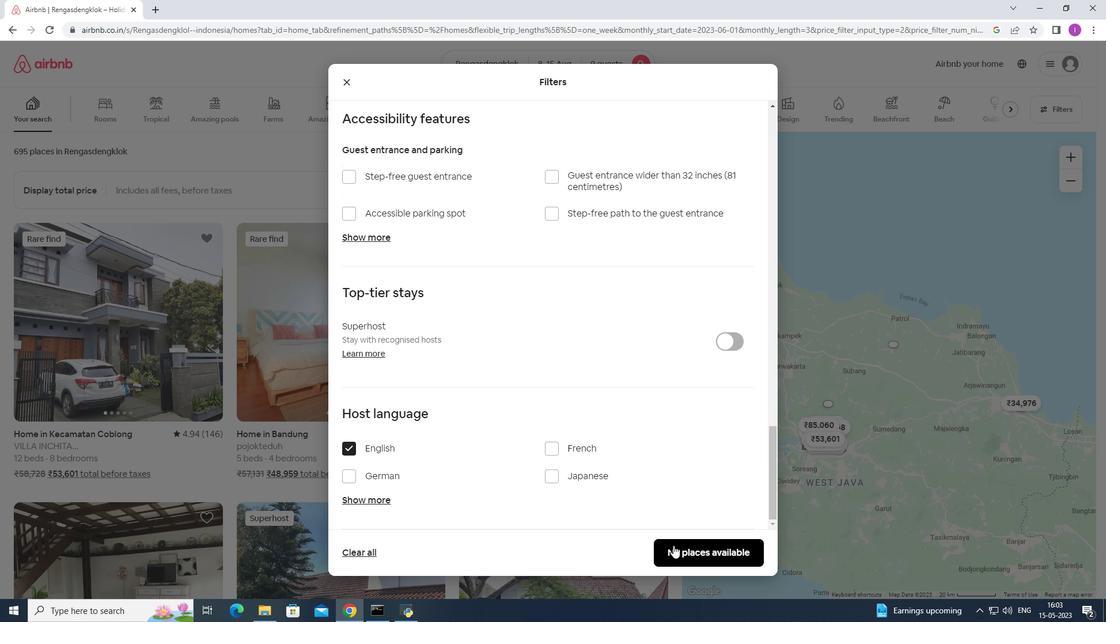 
Action: Mouse pressed left at (674, 545)
Screenshot: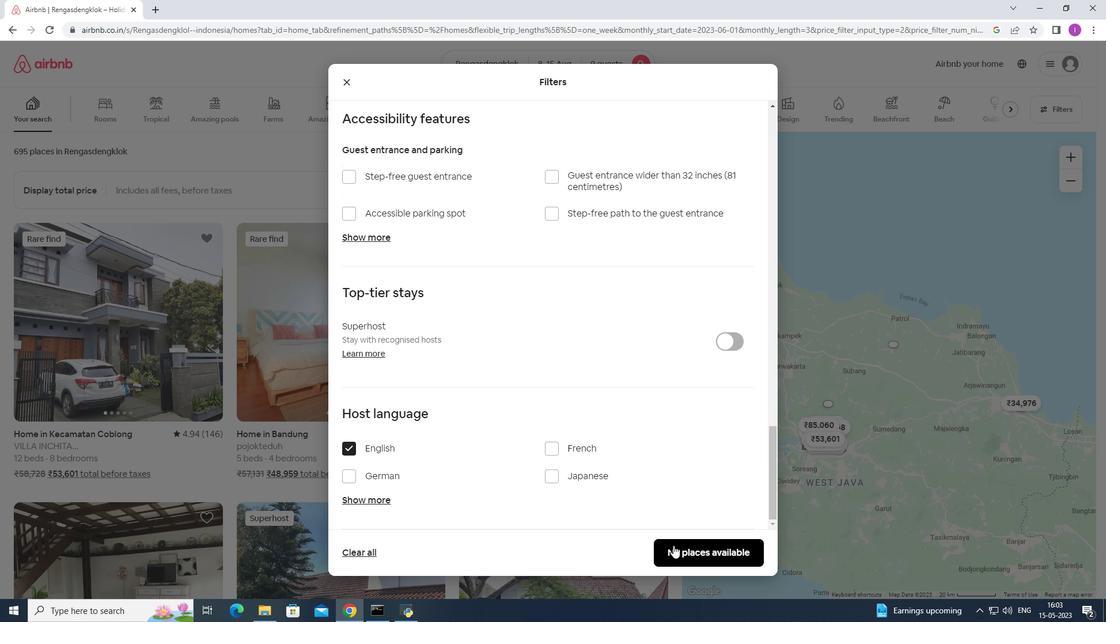
Action: Mouse moved to (485, 561)
Screenshot: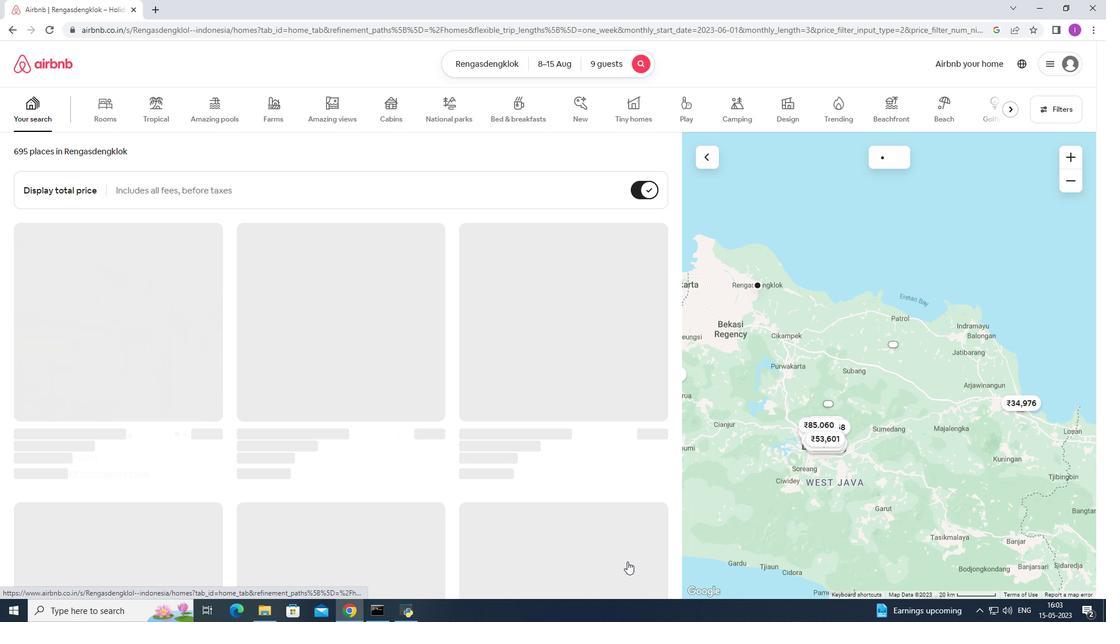 
